 Task: Look for space in Illkirch-Graffenstaden, France from 12th  July, 2023 to 15th July, 2023 for 3 adults in price range Rs.12000 to Rs.16000. Place can be entire place with 2 bedrooms having 3 beds and 1 bathroom. Property type can be house, flat, guest house. Booking option can be shelf check-in. Required host language is English.
Action: Mouse moved to (569, 149)
Screenshot: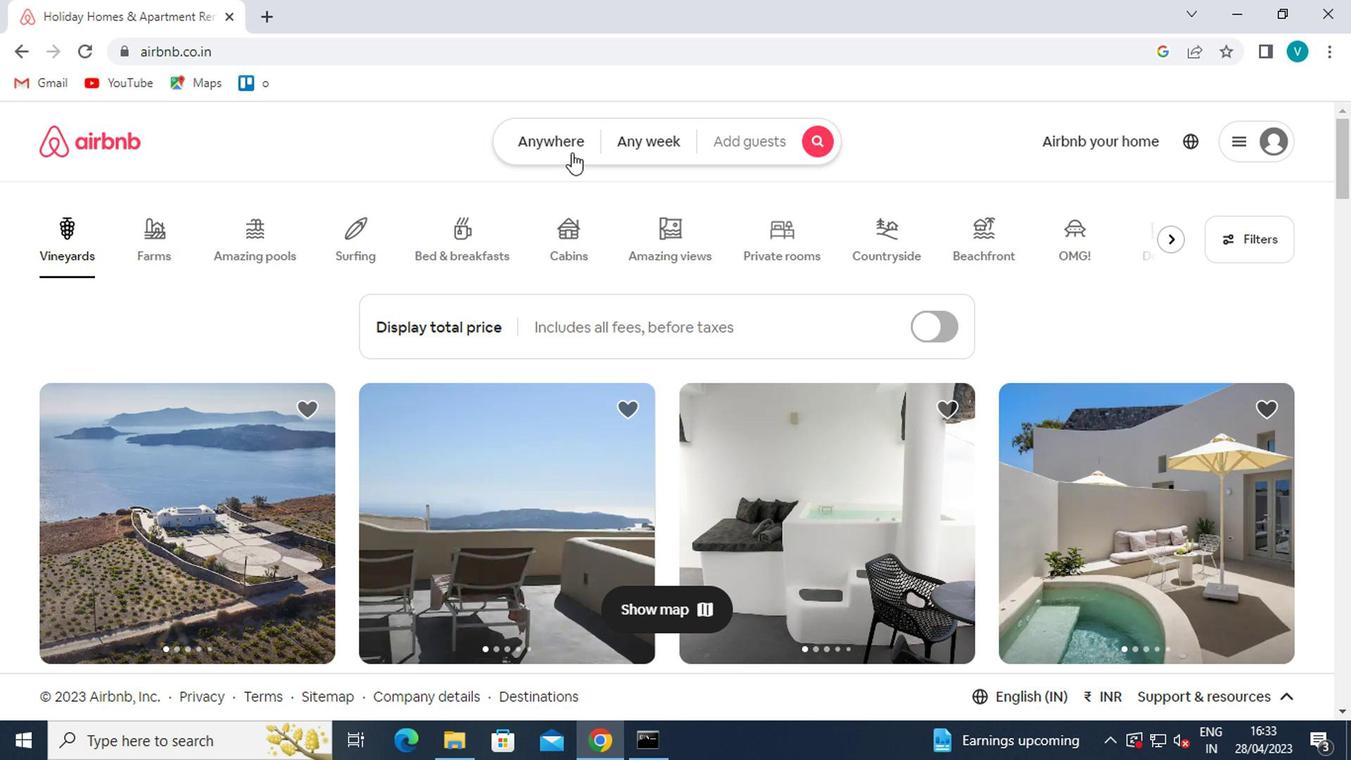 
Action: Mouse pressed left at (569, 149)
Screenshot: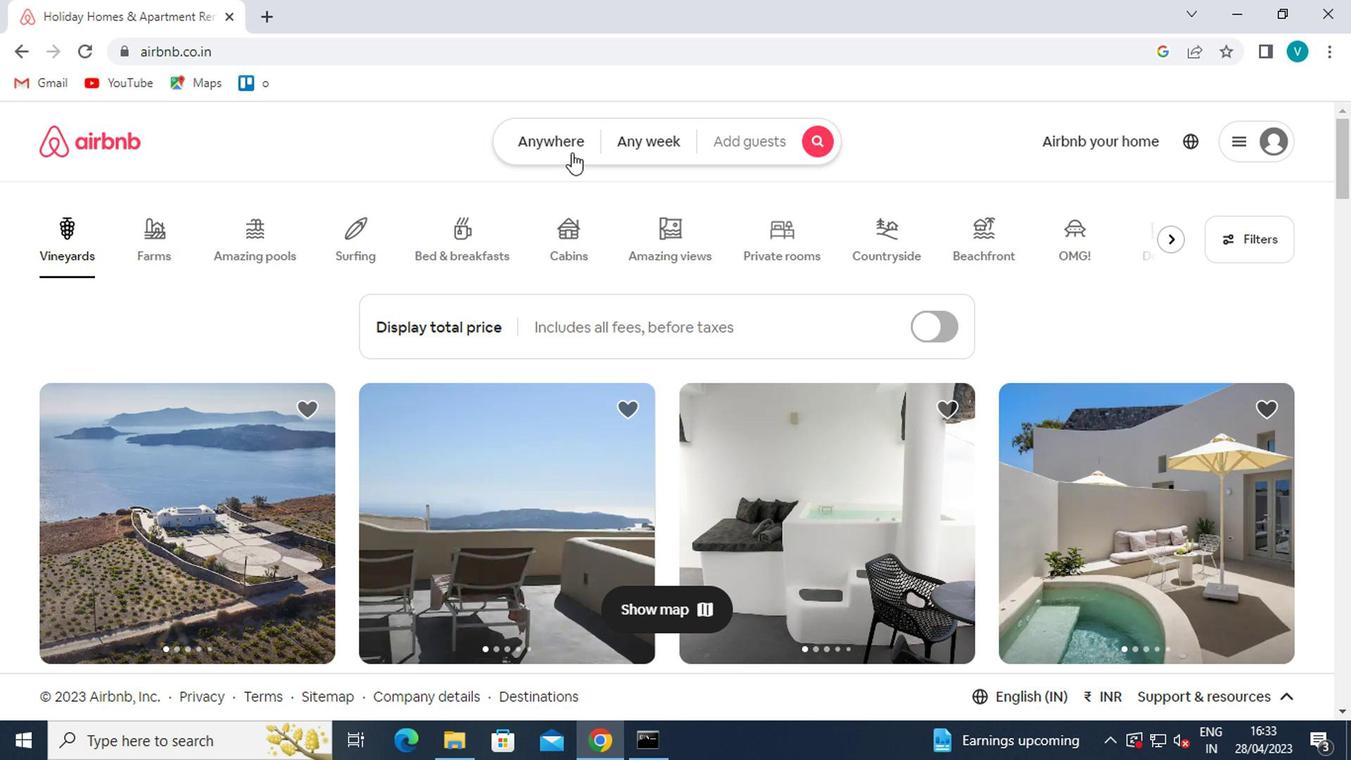 
Action: Mouse moved to (491, 231)
Screenshot: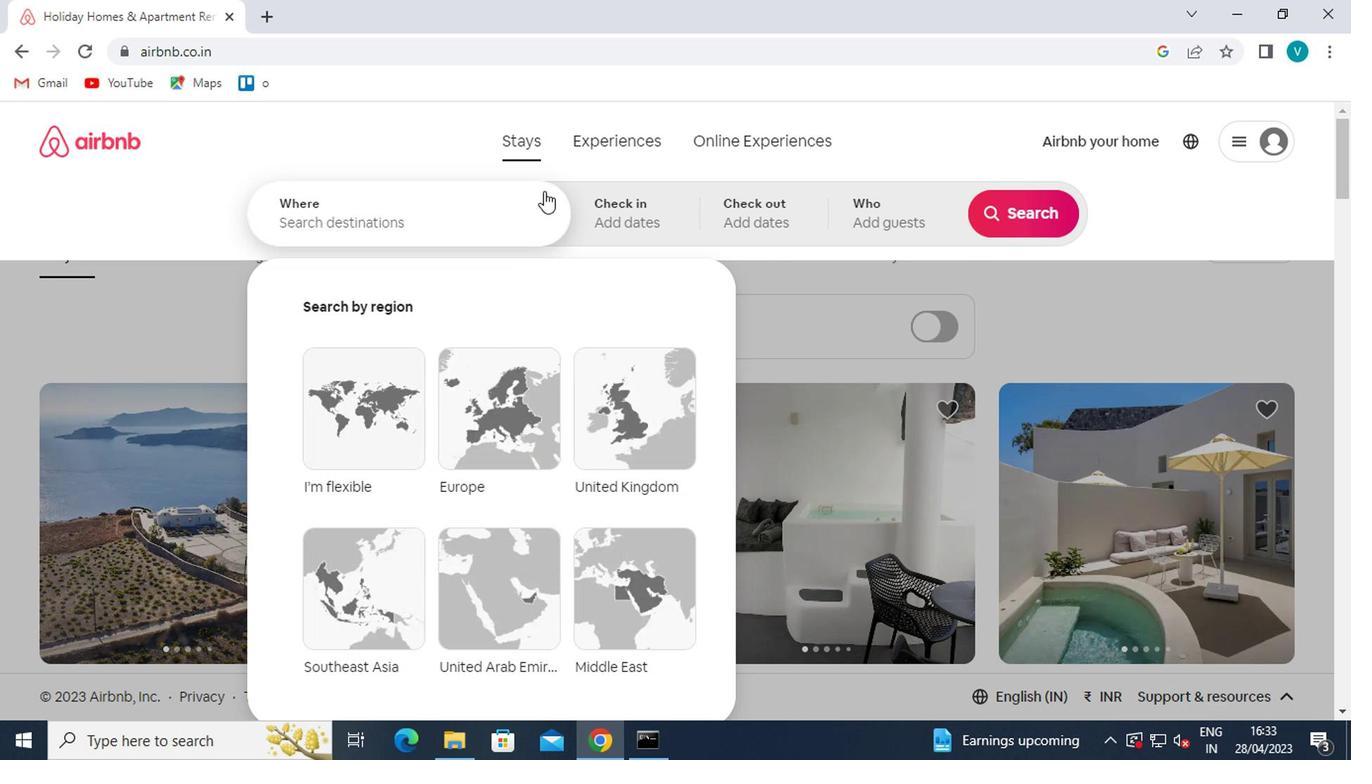 
Action: Mouse pressed left at (491, 231)
Screenshot: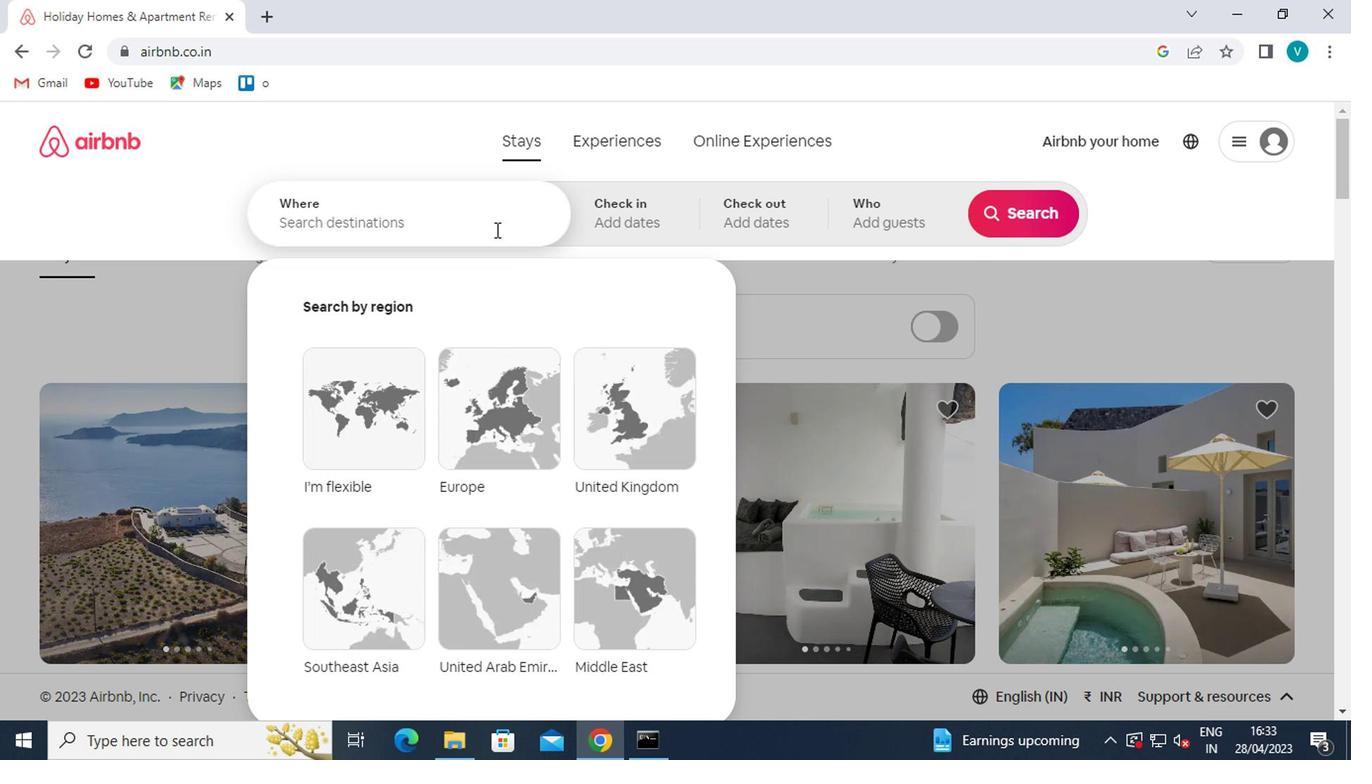 
Action: Key pressed <Key.caps_lock>i<Key.caps_lock>llkrich<Key.space>graffen<Key.down><Key.enter>
Screenshot: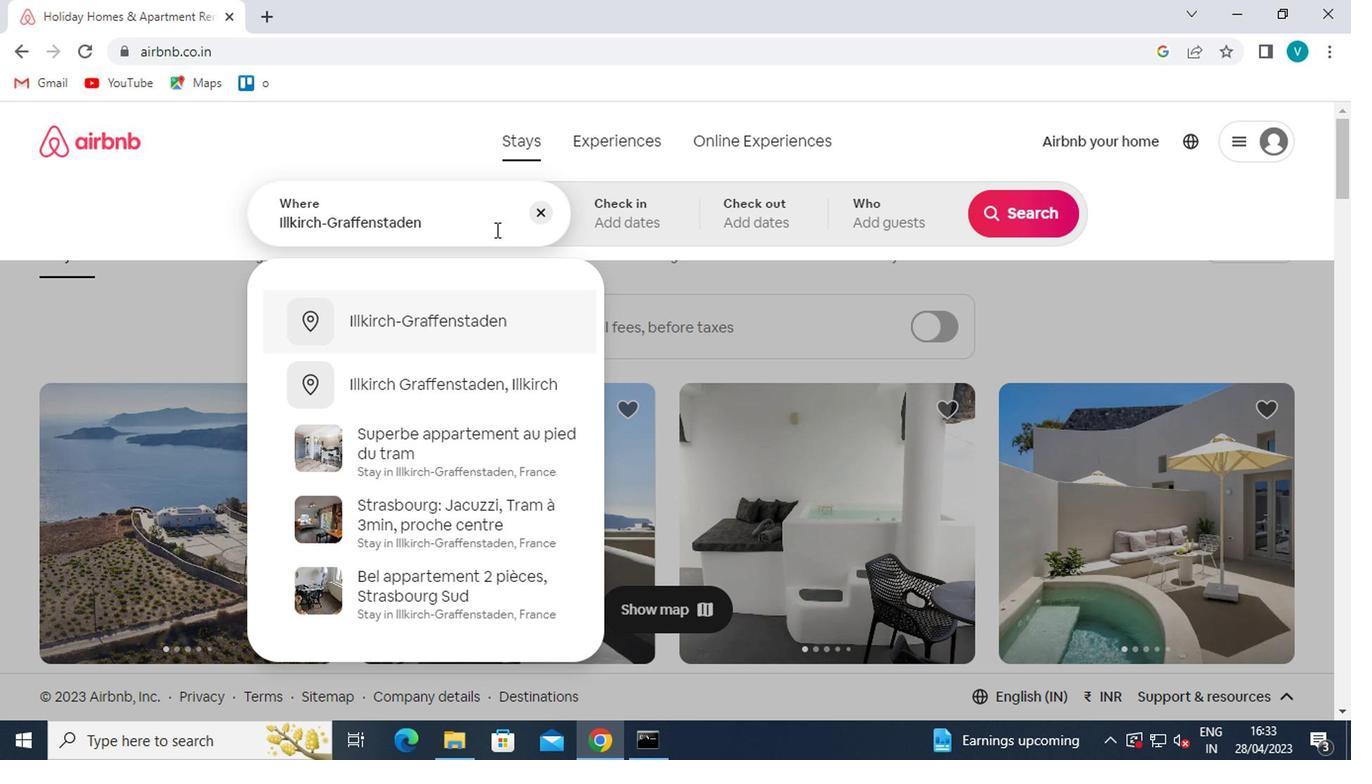 
Action: Mouse moved to (1012, 371)
Screenshot: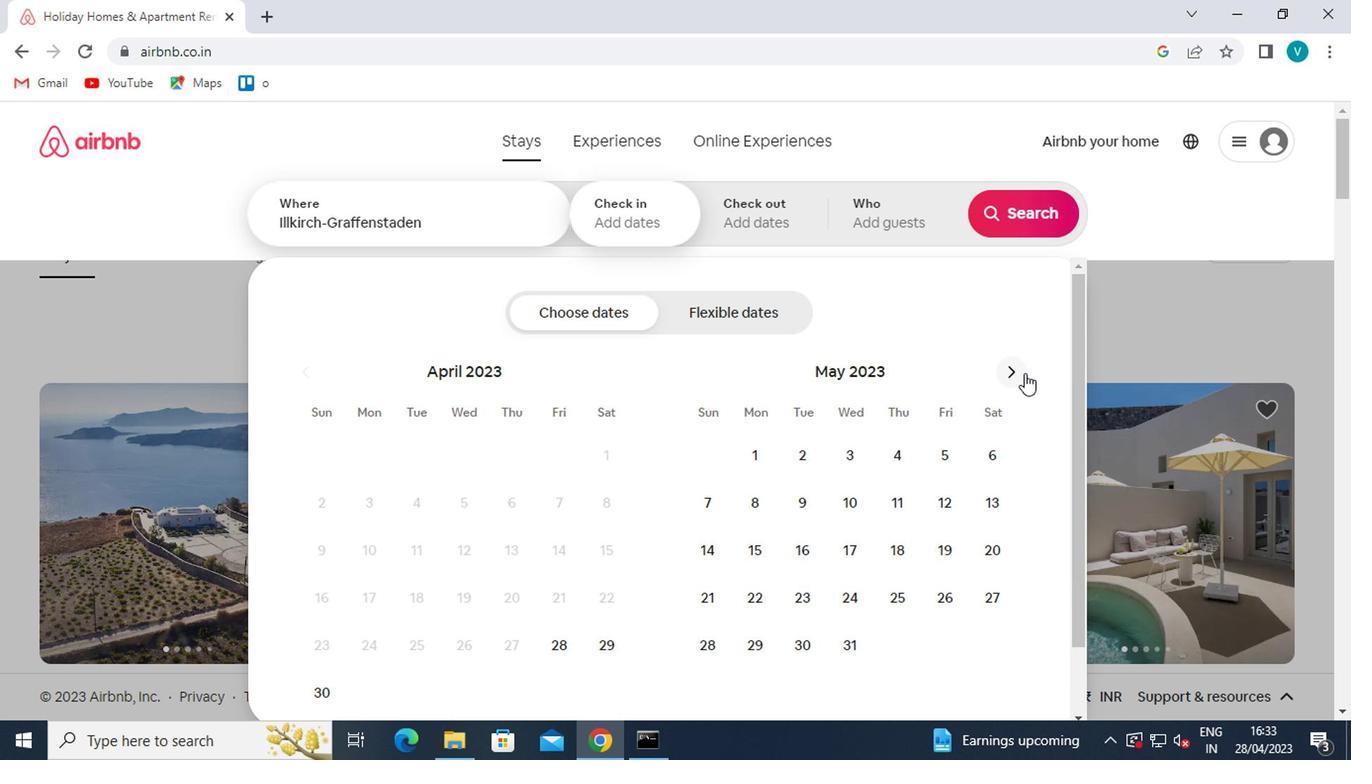 
Action: Mouse pressed left at (1012, 371)
Screenshot: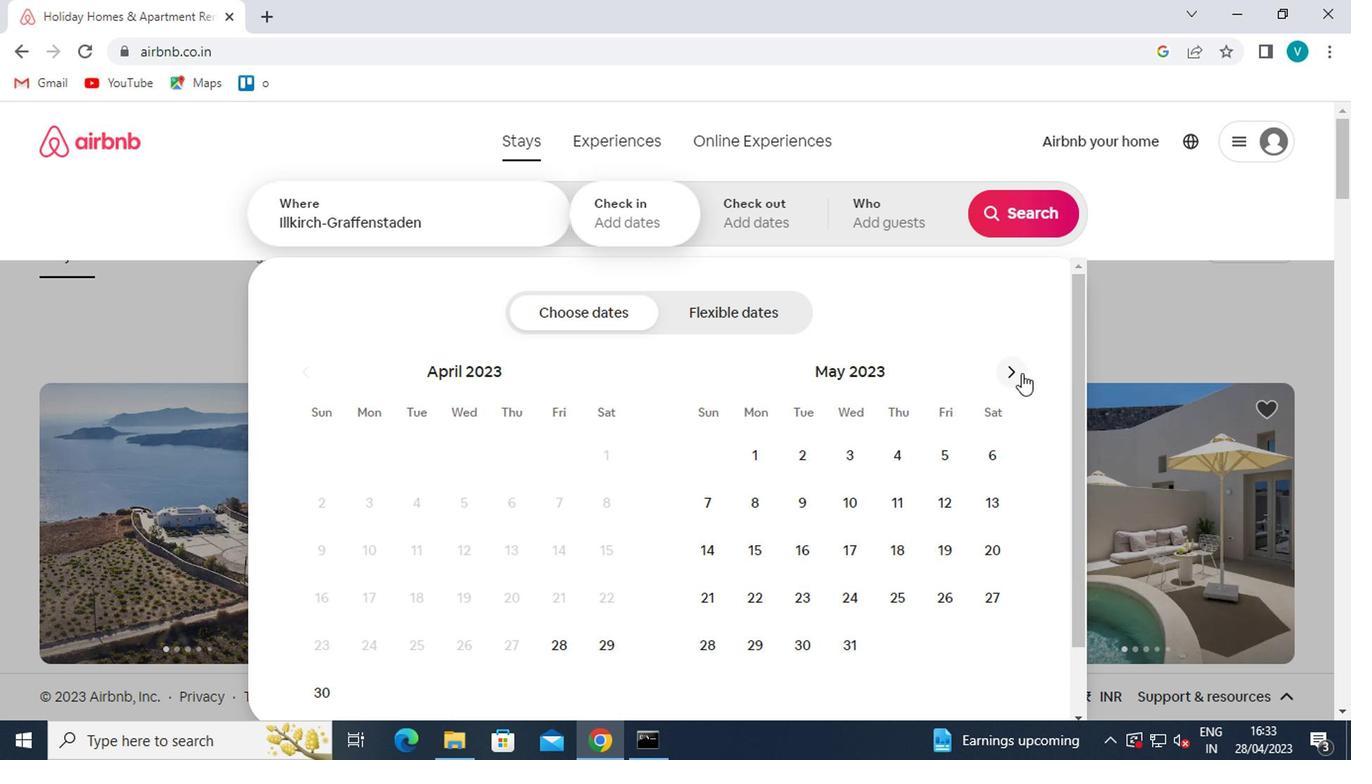 
Action: Mouse pressed left at (1012, 371)
Screenshot: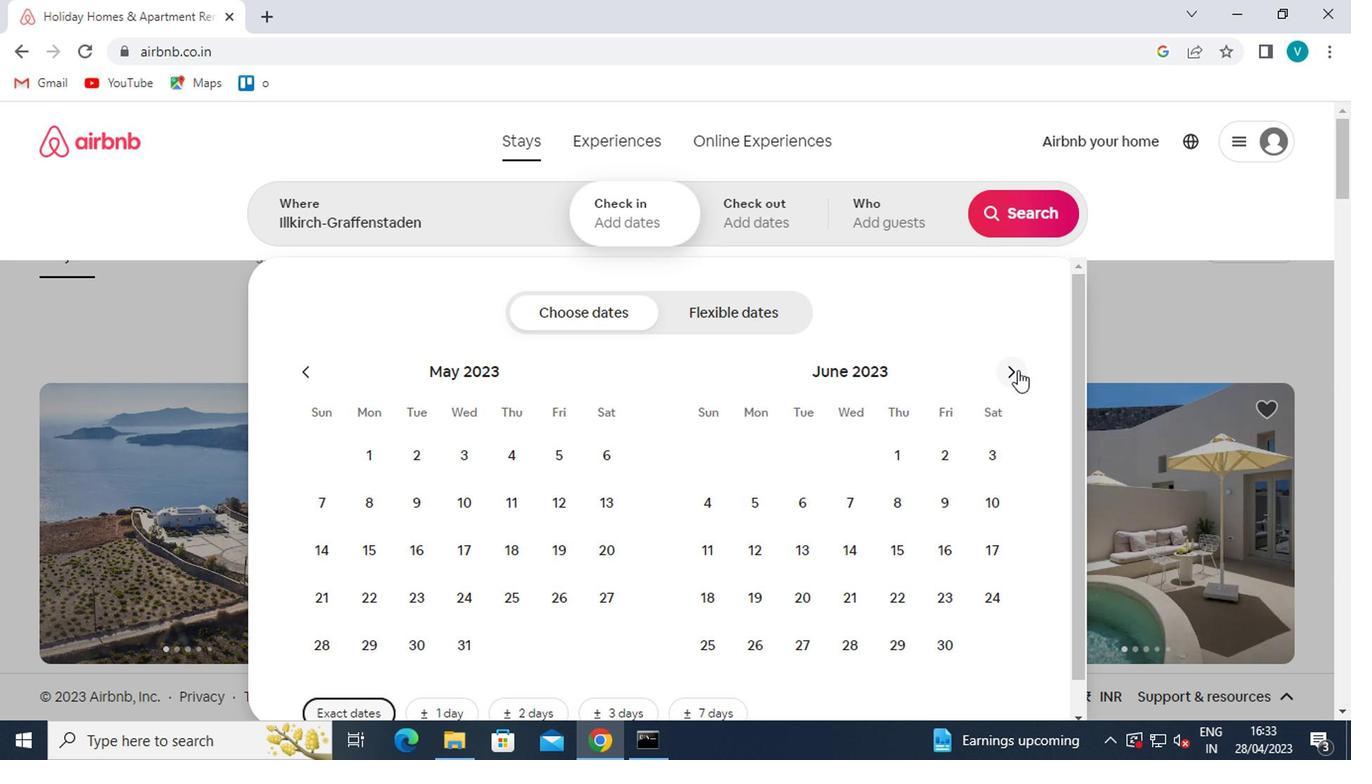 
Action: Mouse moved to (833, 546)
Screenshot: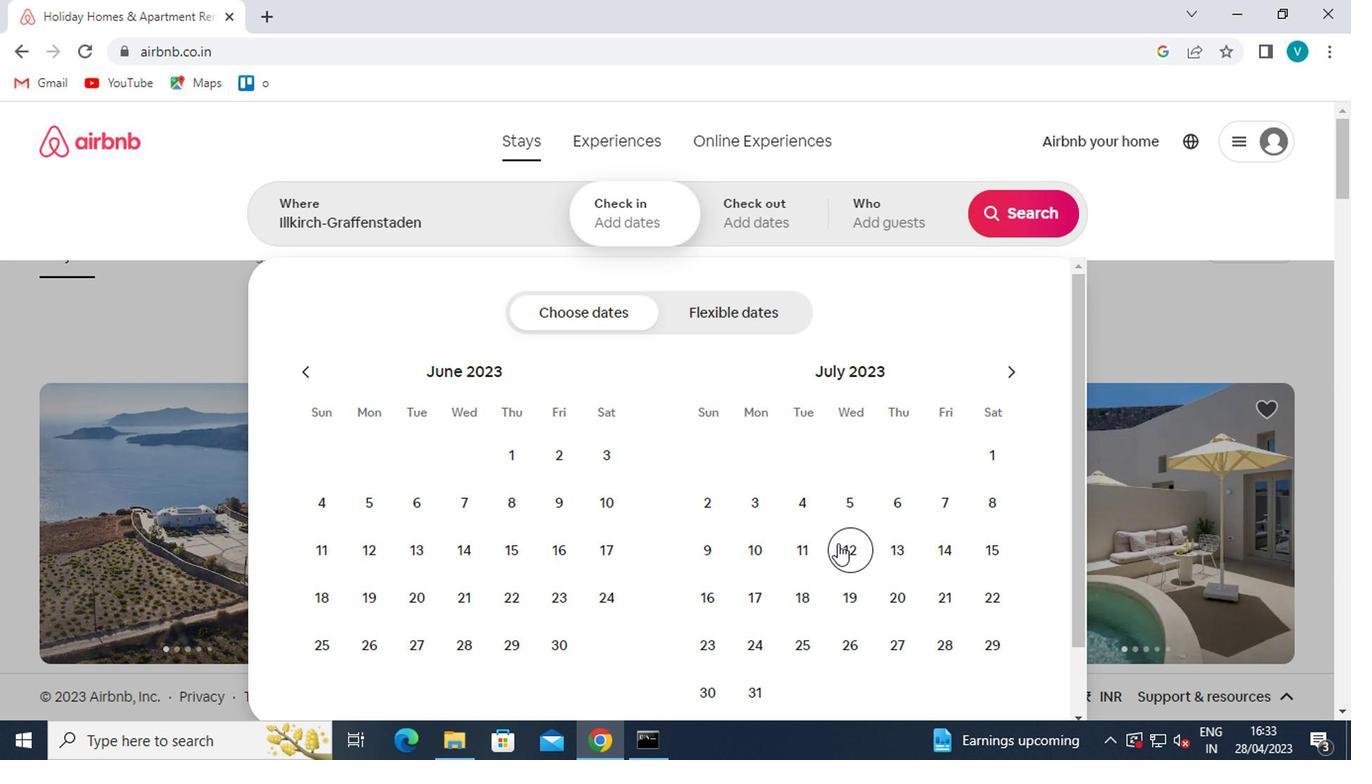 
Action: Mouse pressed left at (833, 546)
Screenshot: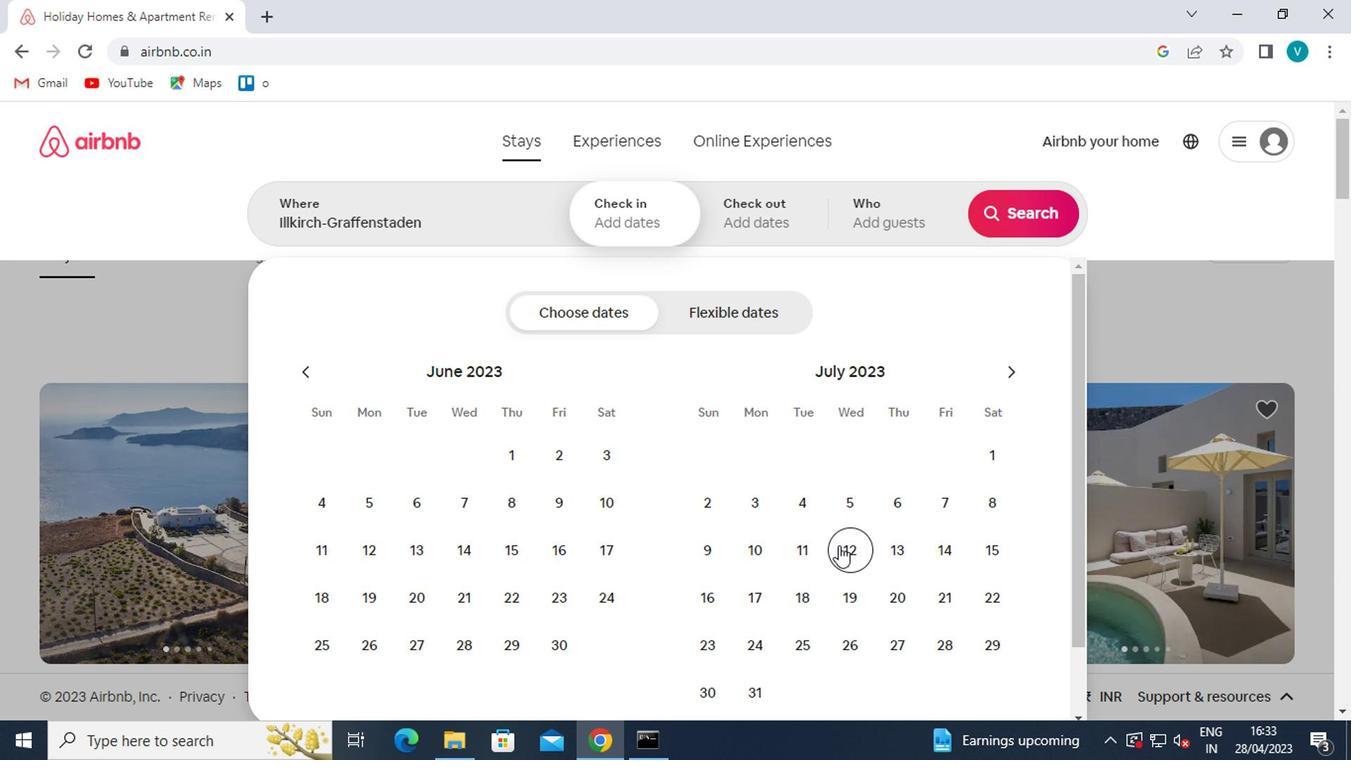 
Action: Mouse moved to (968, 548)
Screenshot: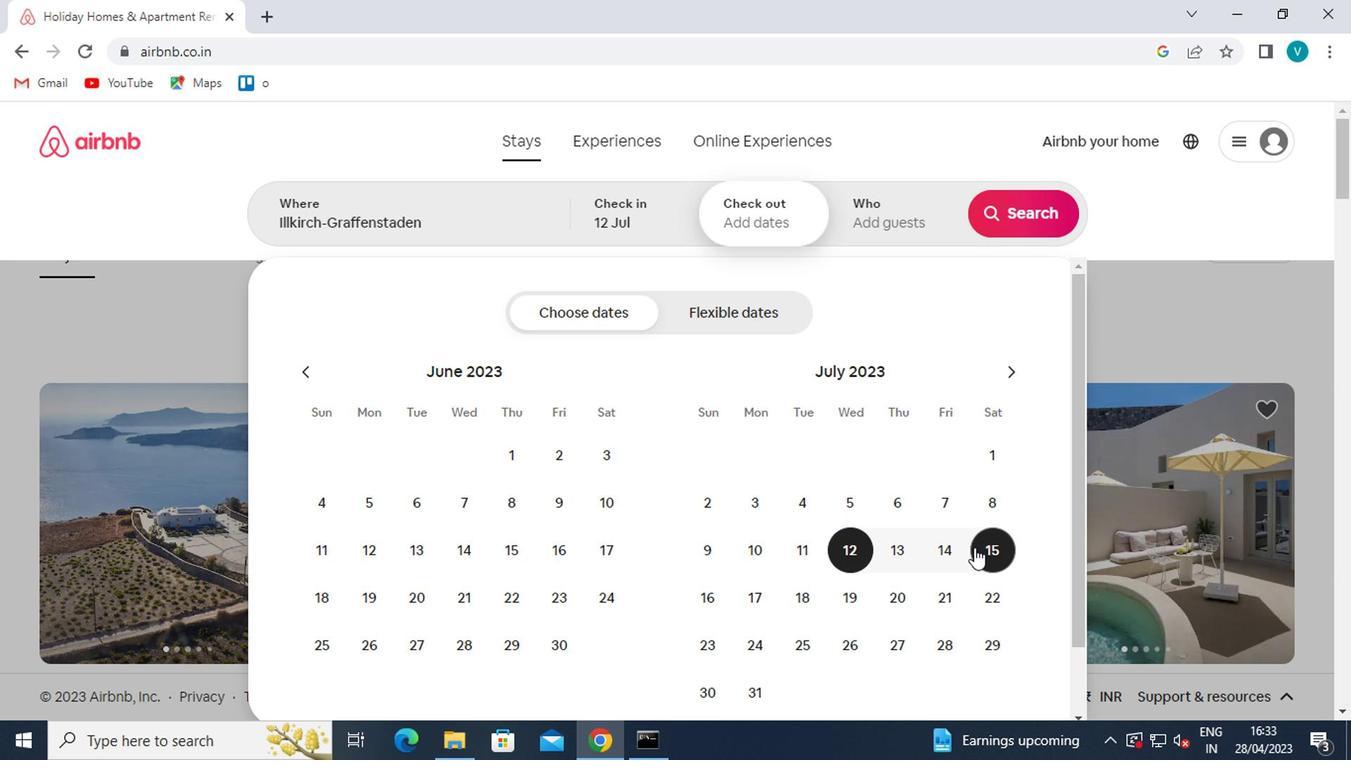 
Action: Mouse pressed left at (968, 548)
Screenshot: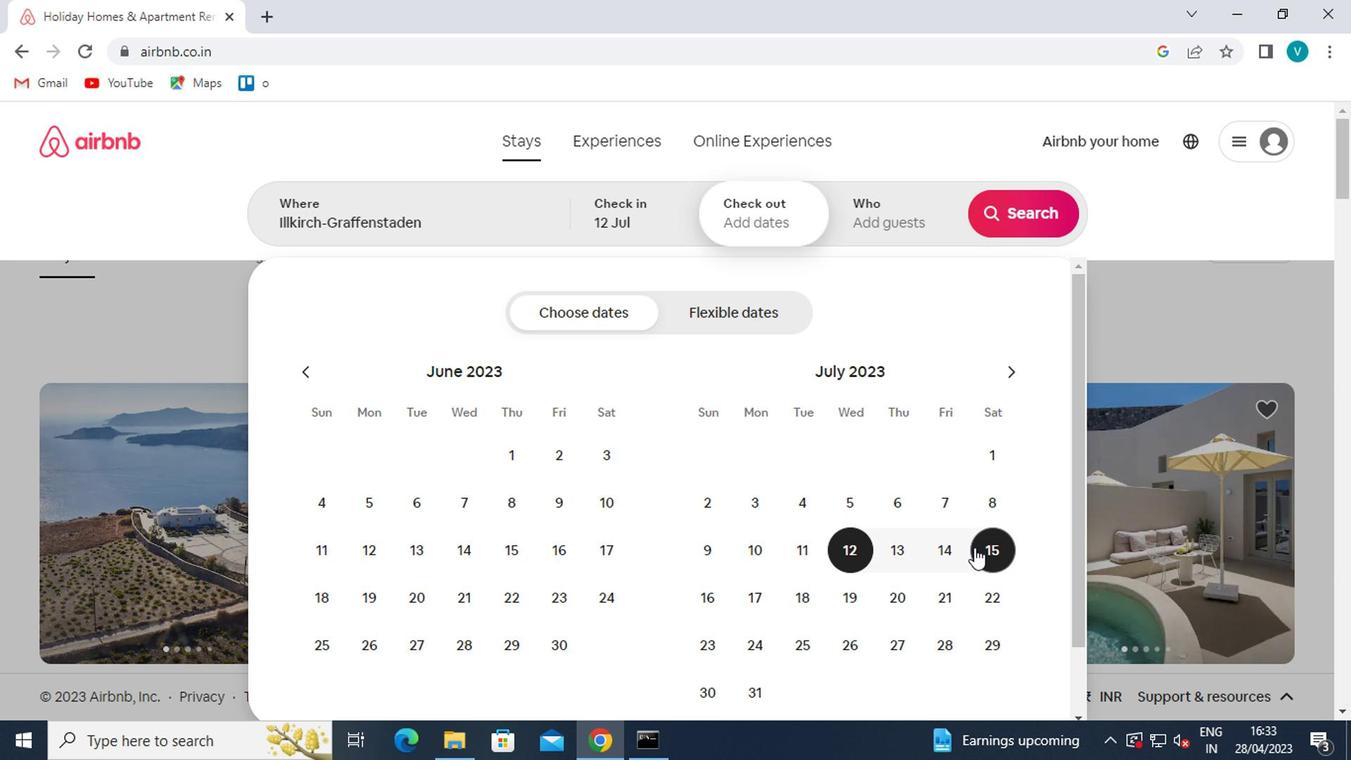 
Action: Mouse moved to (893, 229)
Screenshot: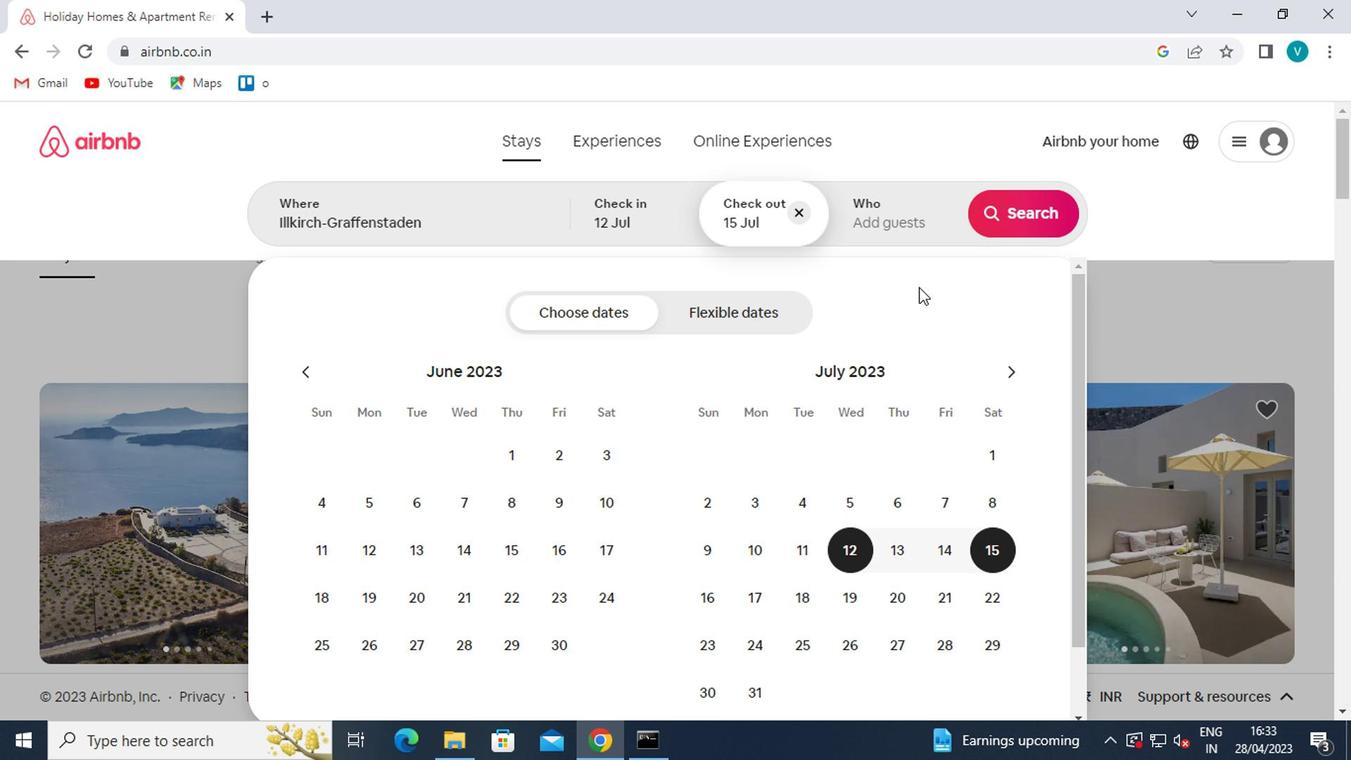 
Action: Mouse pressed left at (893, 229)
Screenshot: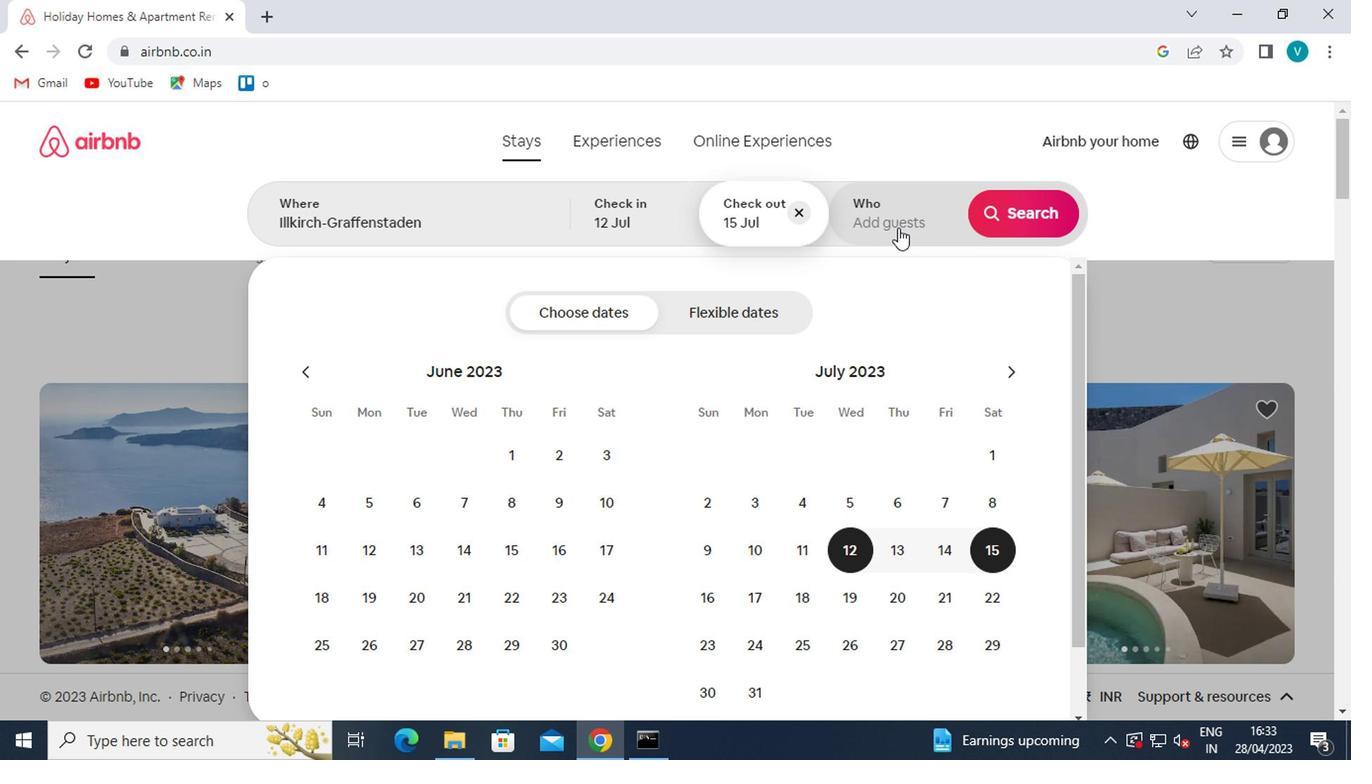 
Action: Mouse moved to (1014, 313)
Screenshot: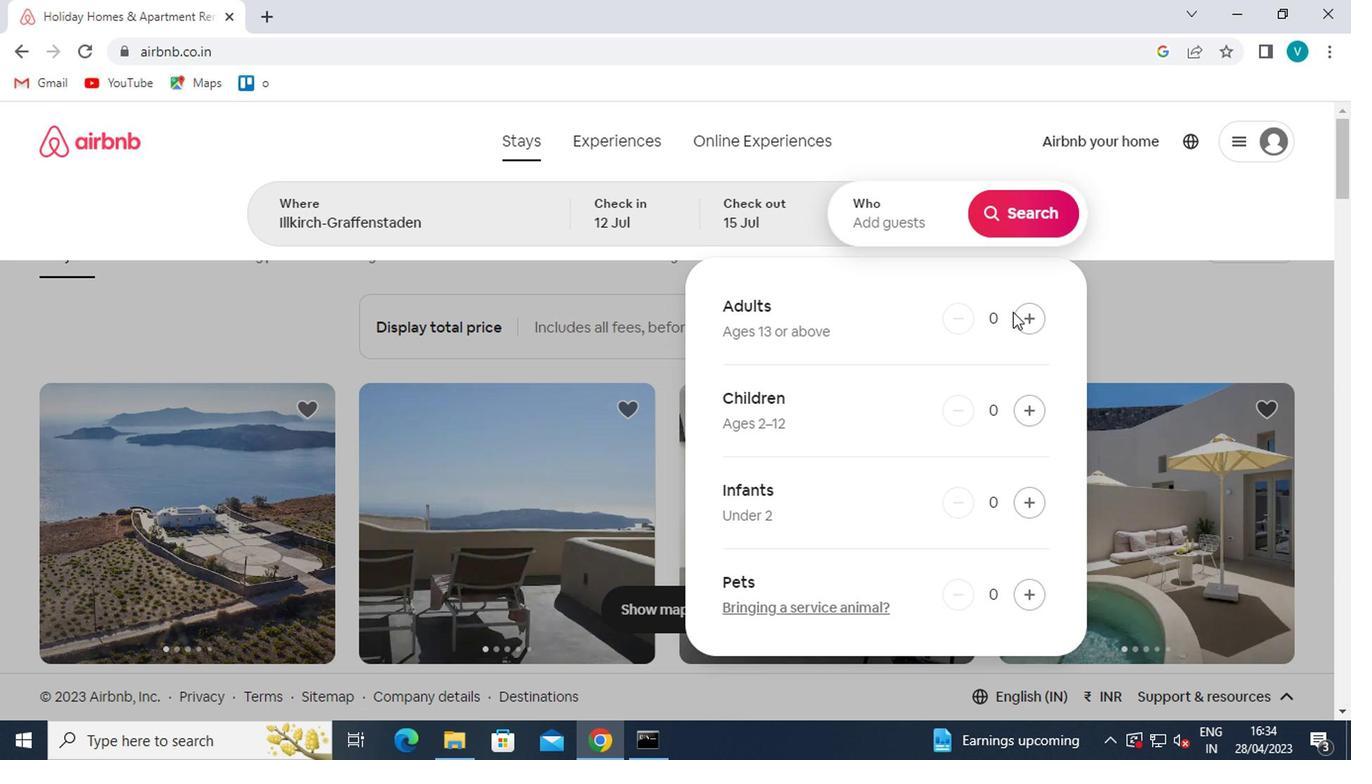 
Action: Mouse pressed left at (1014, 313)
Screenshot: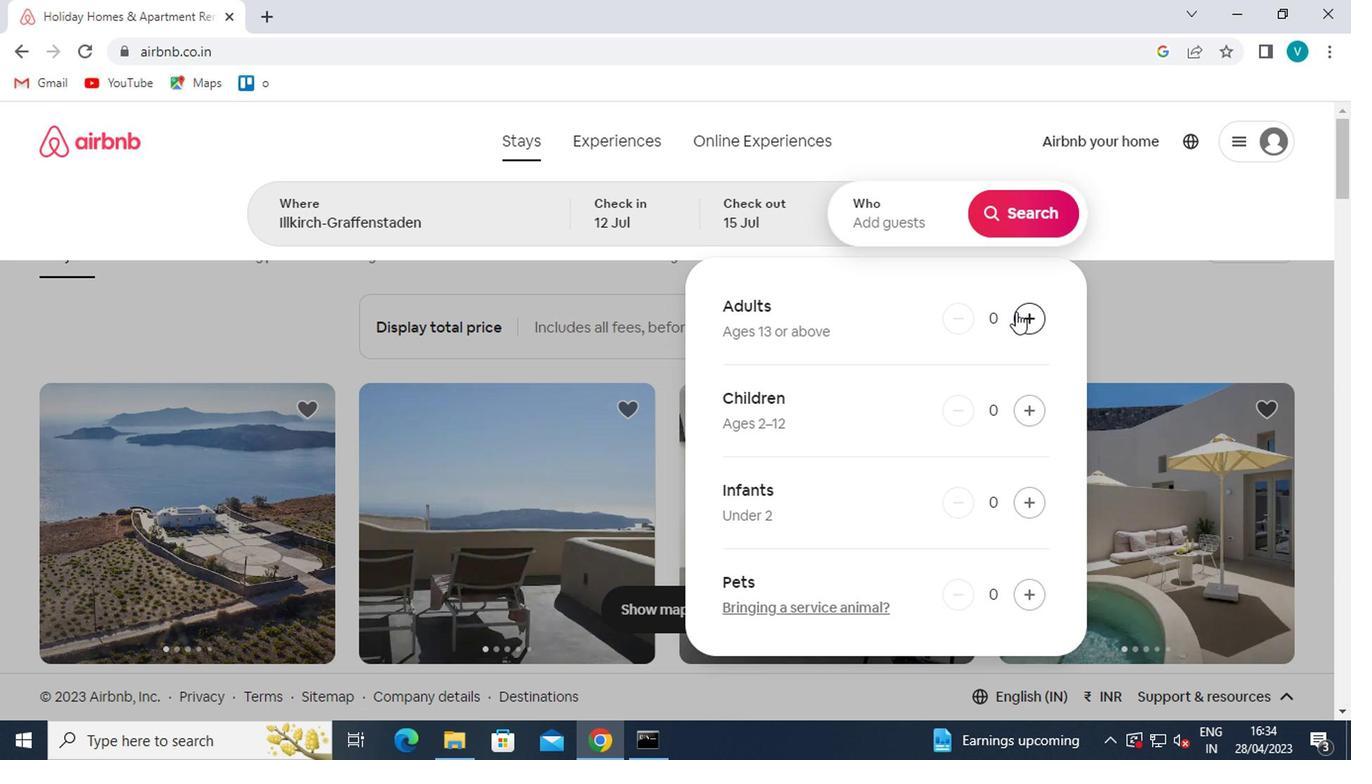 
Action: Mouse pressed left at (1014, 313)
Screenshot: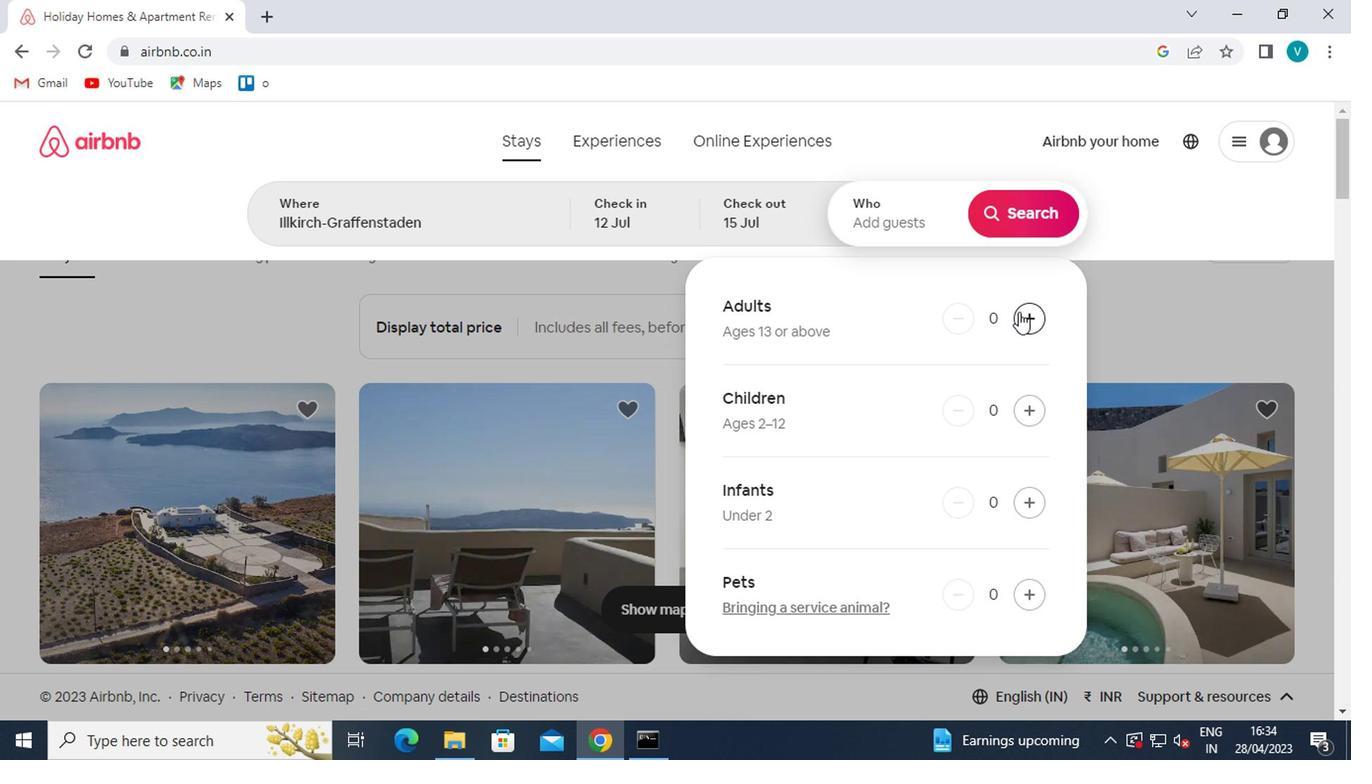
Action: Mouse pressed left at (1014, 313)
Screenshot: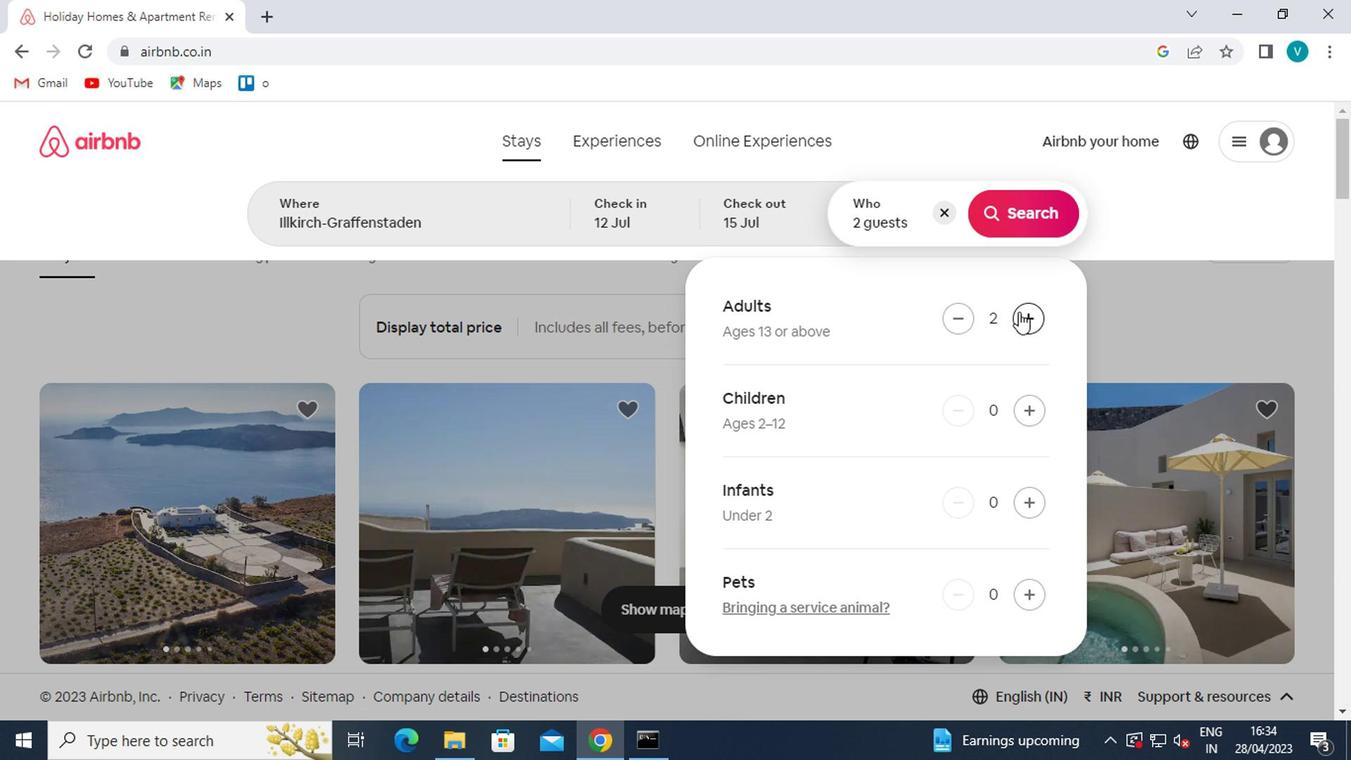 
Action: Mouse moved to (1021, 214)
Screenshot: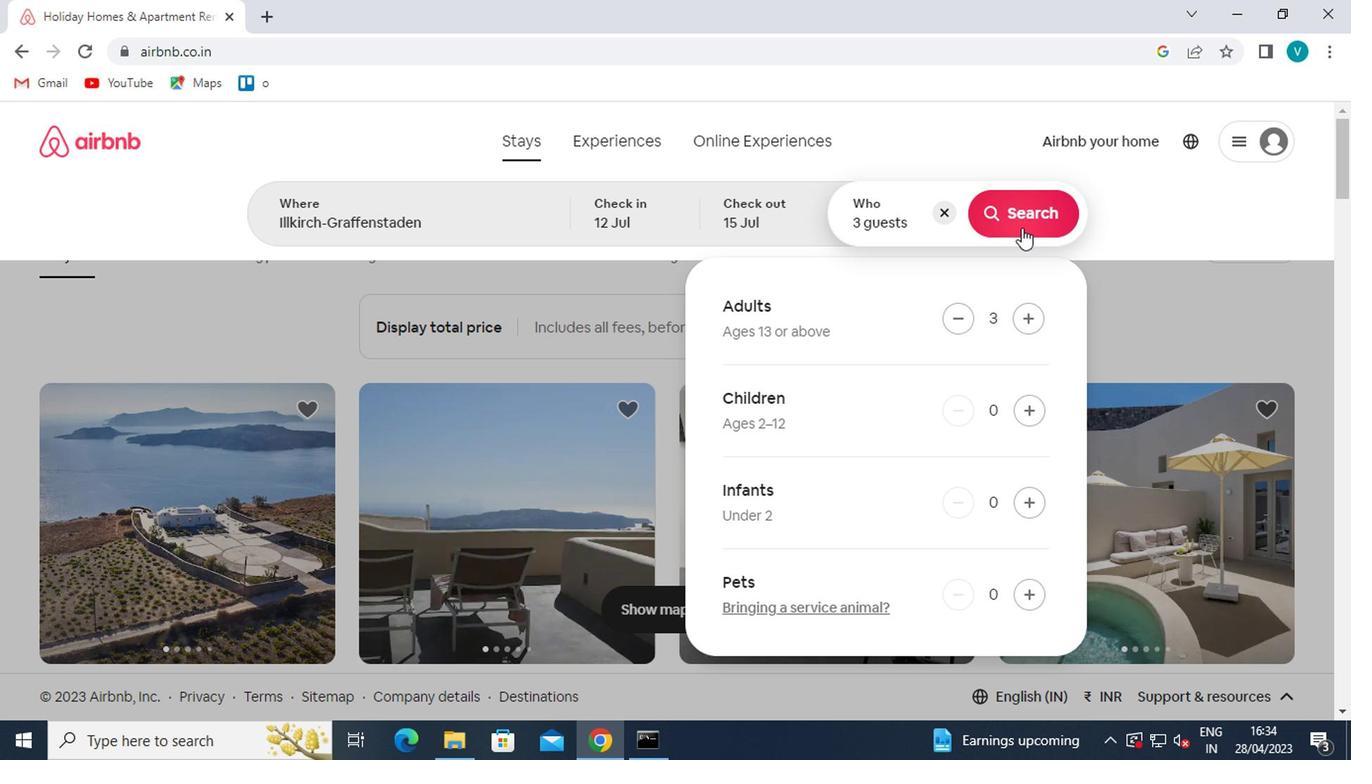 
Action: Mouse pressed left at (1021, 214)
Screenshot: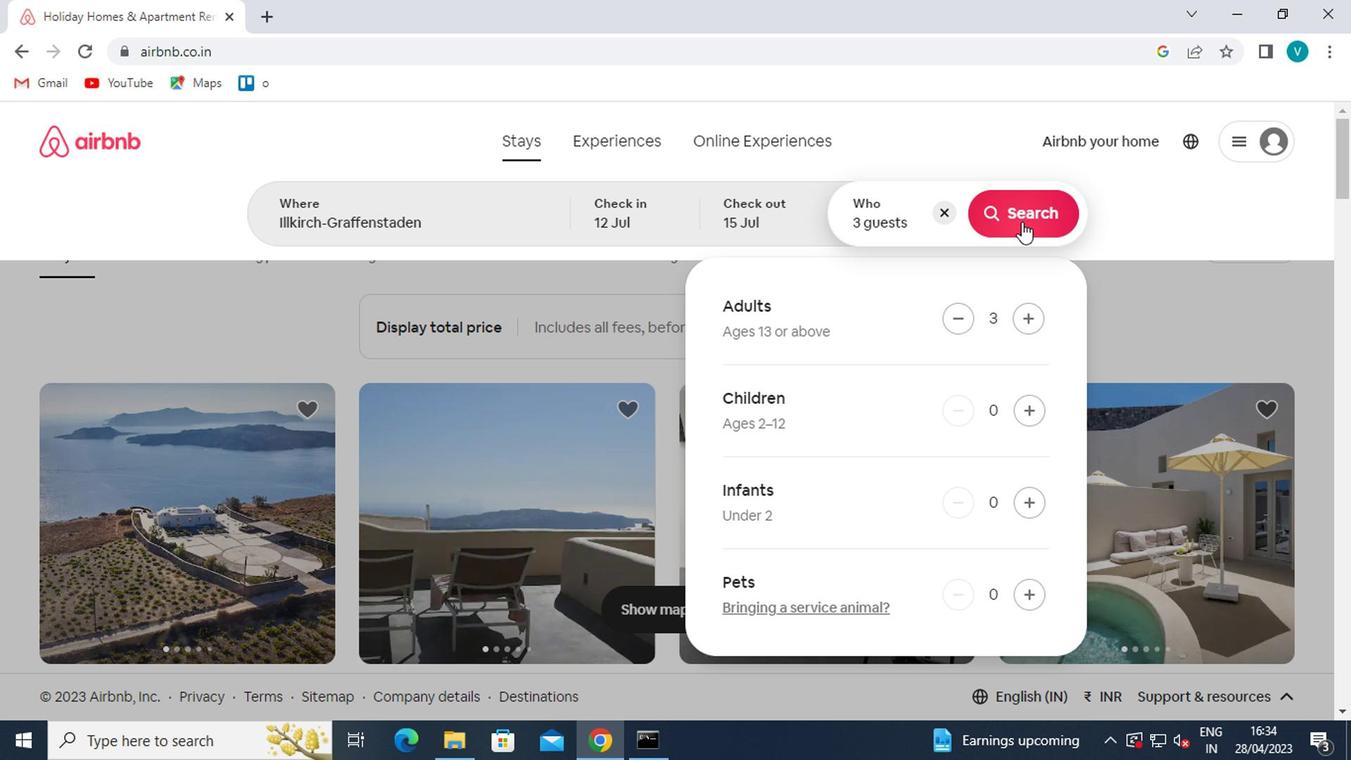 
Action: Mouse moved to (1251, 209)
Screenshot: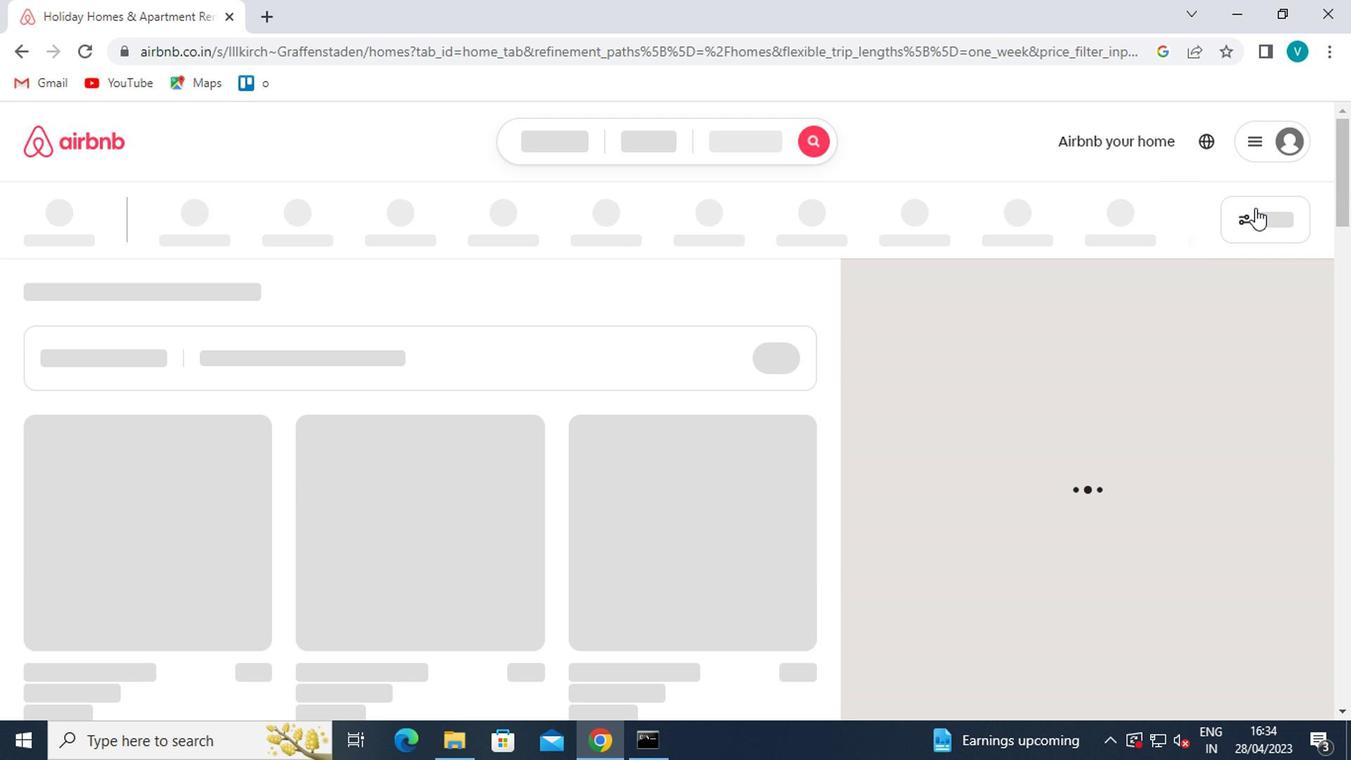 
Action: Mouse pressed left at (1251, 209)
Screenshot: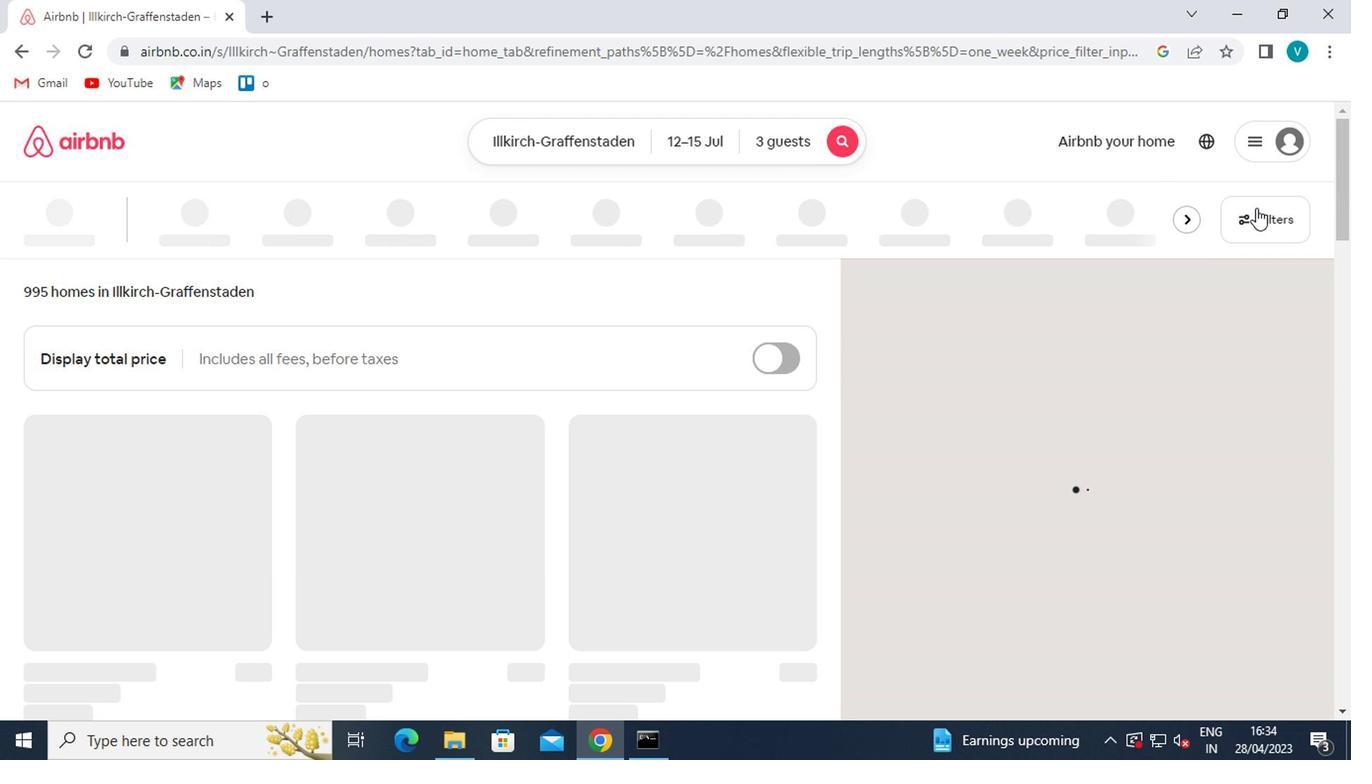 
Action: Mouse moved to (496, 472)
Screenshot: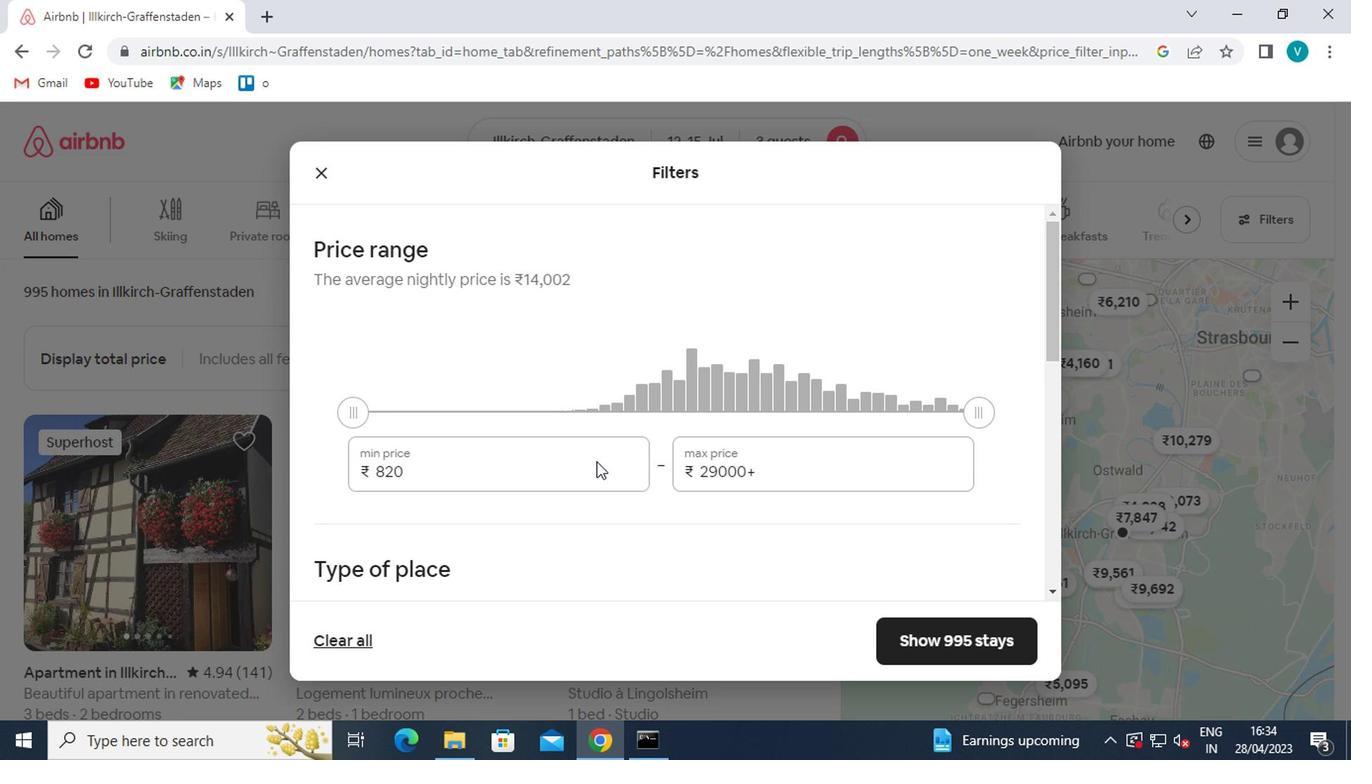 
Action: Mouse pressed left at (496, 472)
Screenshot: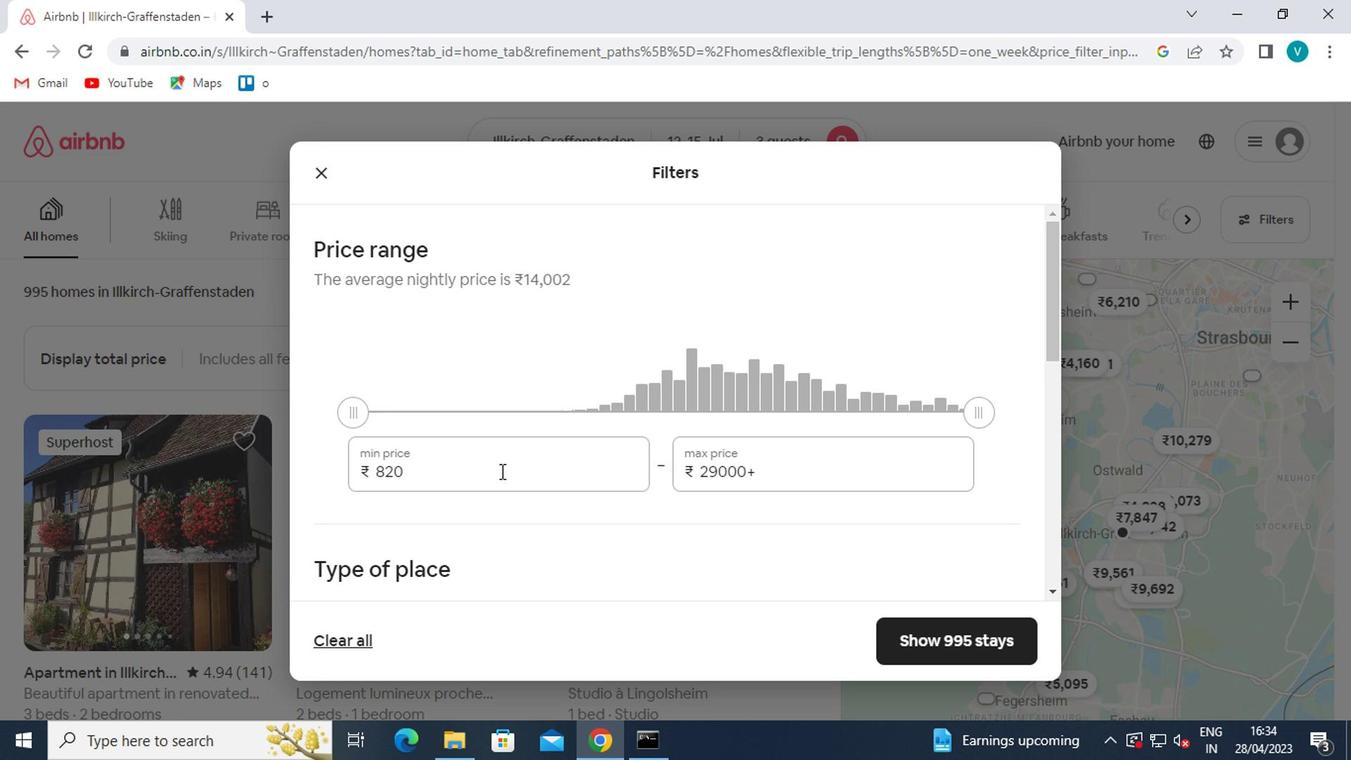 
Action: Key pressed <Key.backspace><Key.backspace><Key.backspace><Key.backspace><Key.backspace><Key.backspace><Key.backspace><Key.backspace><Key.backspace><Key.backspace>8000<Key.tab>16000
Screenshot: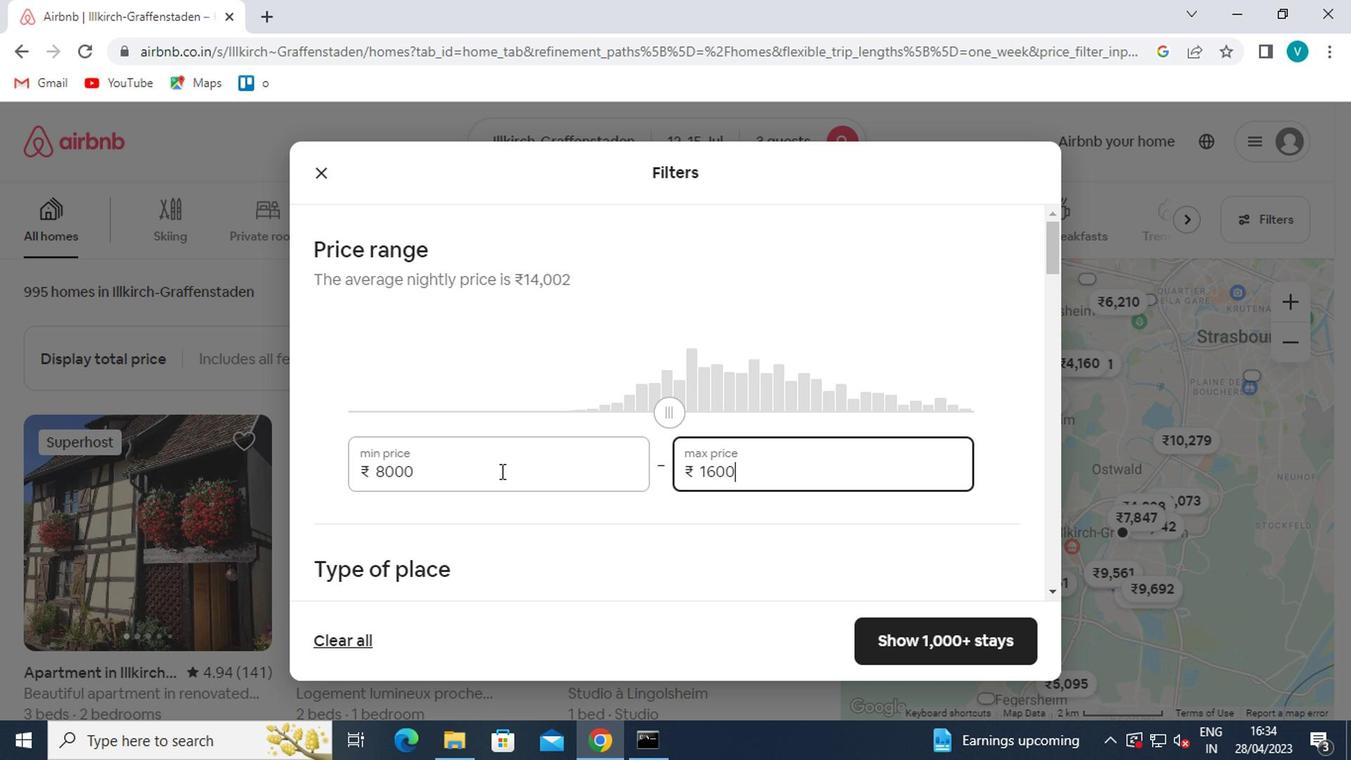 
Action: Mouse scrolled (496, 471) with delta (0, -1)
Screenshot: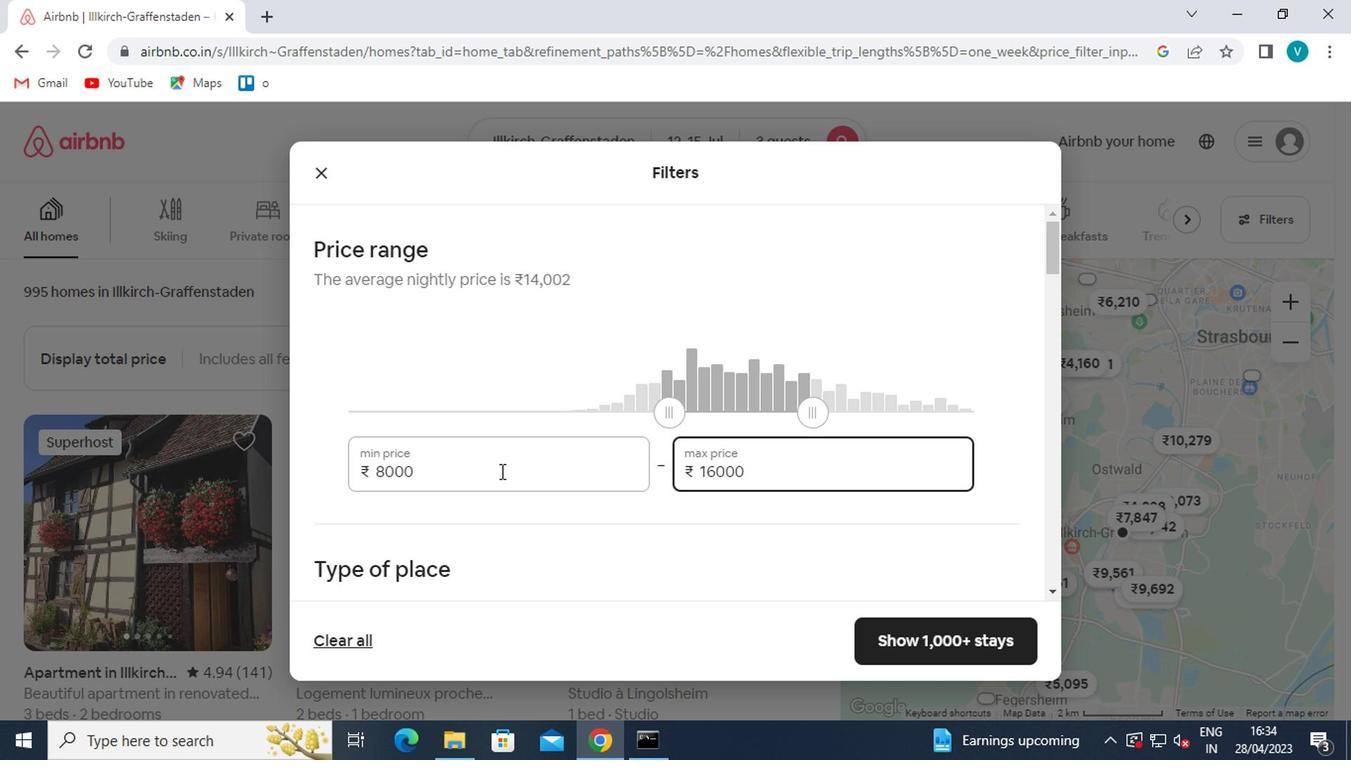 
Action: Mouse scrolled (496, 471) with delta (0, -1)
Screenshot: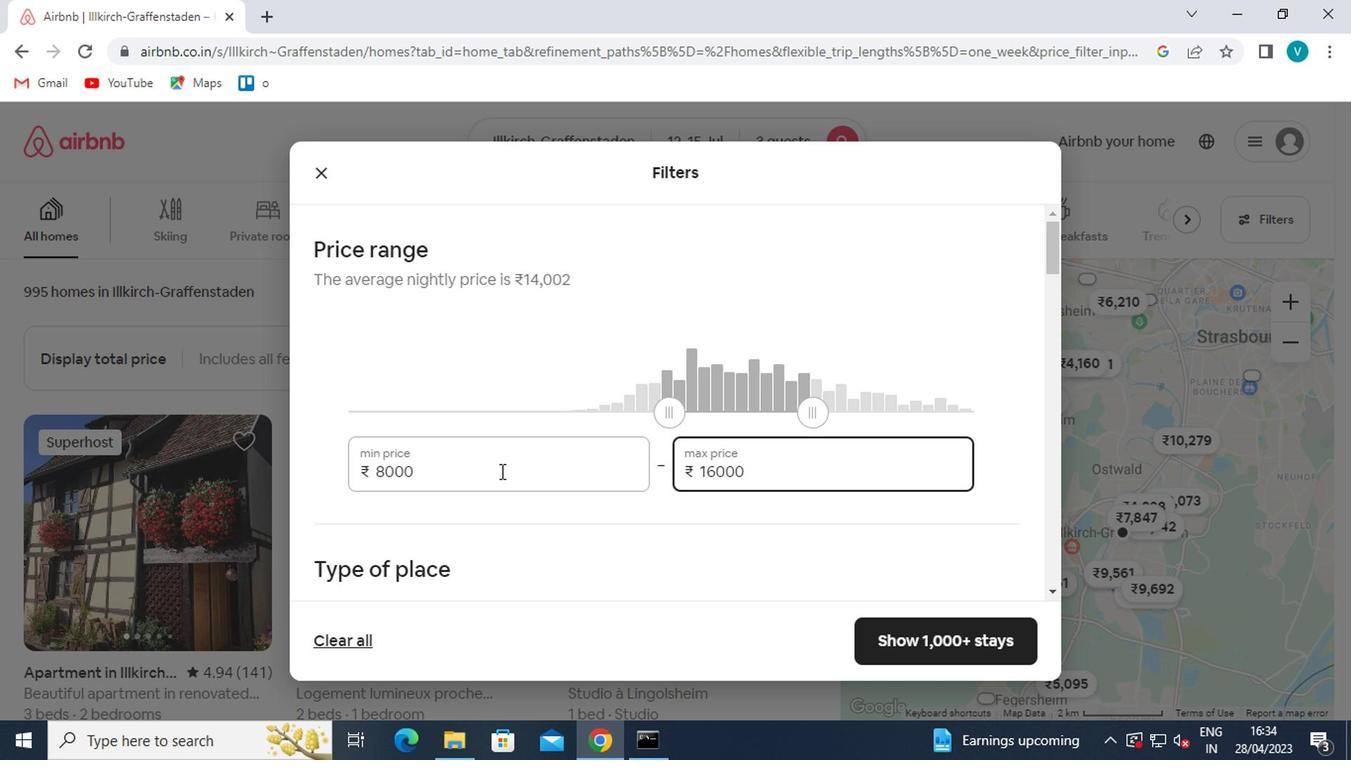 
Action: Mouse scrolled (496, 471) with delta (0, -1)
Screenshot: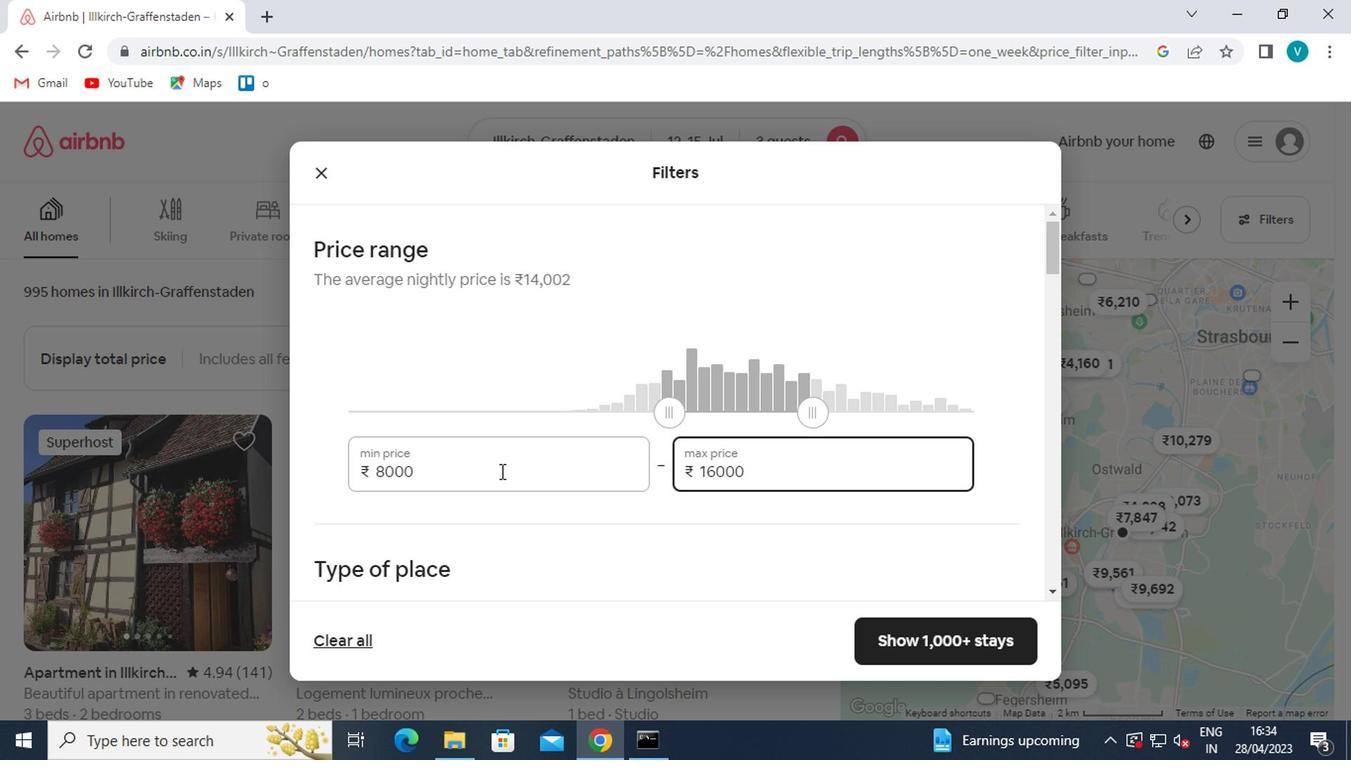 
Action: Mouse moved to (418, 332)
Screenshot: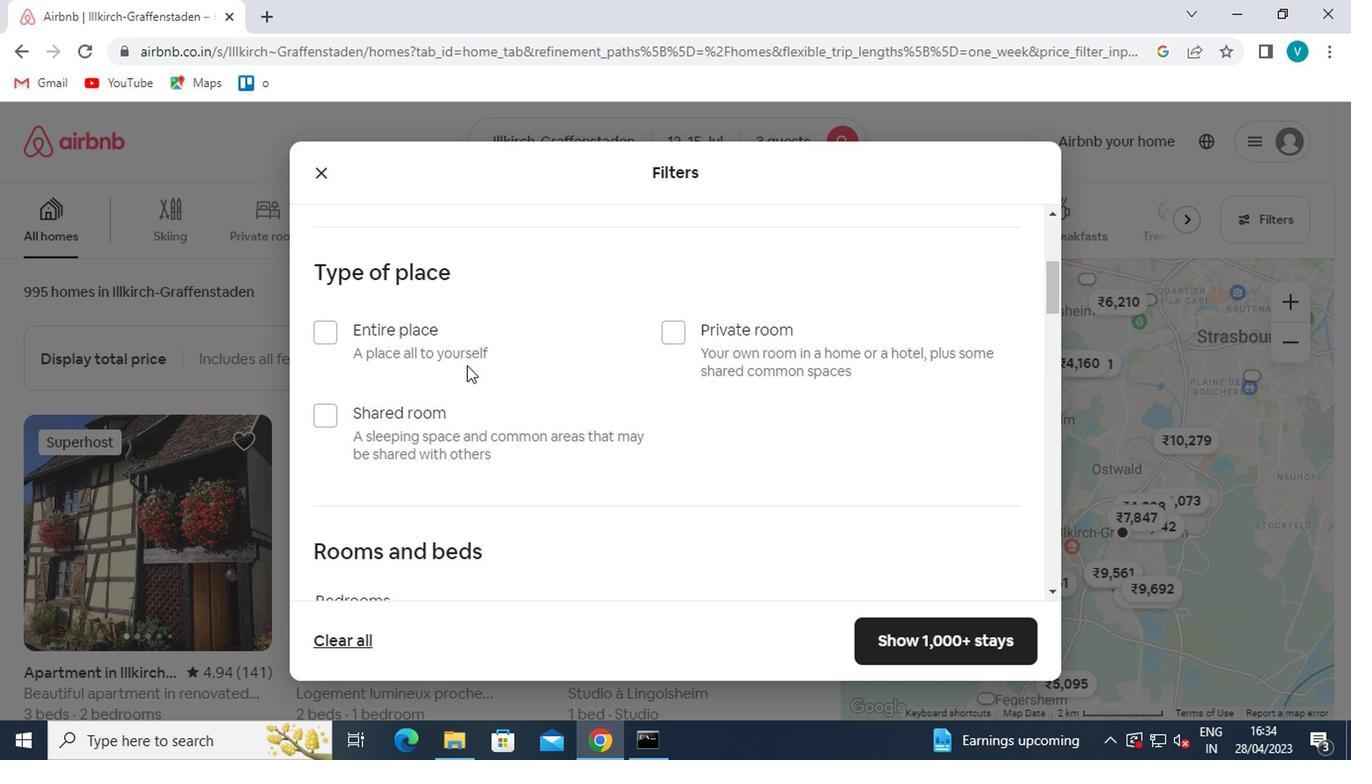 
Action: Mouse pressed left at (418, 332)
Screenshot: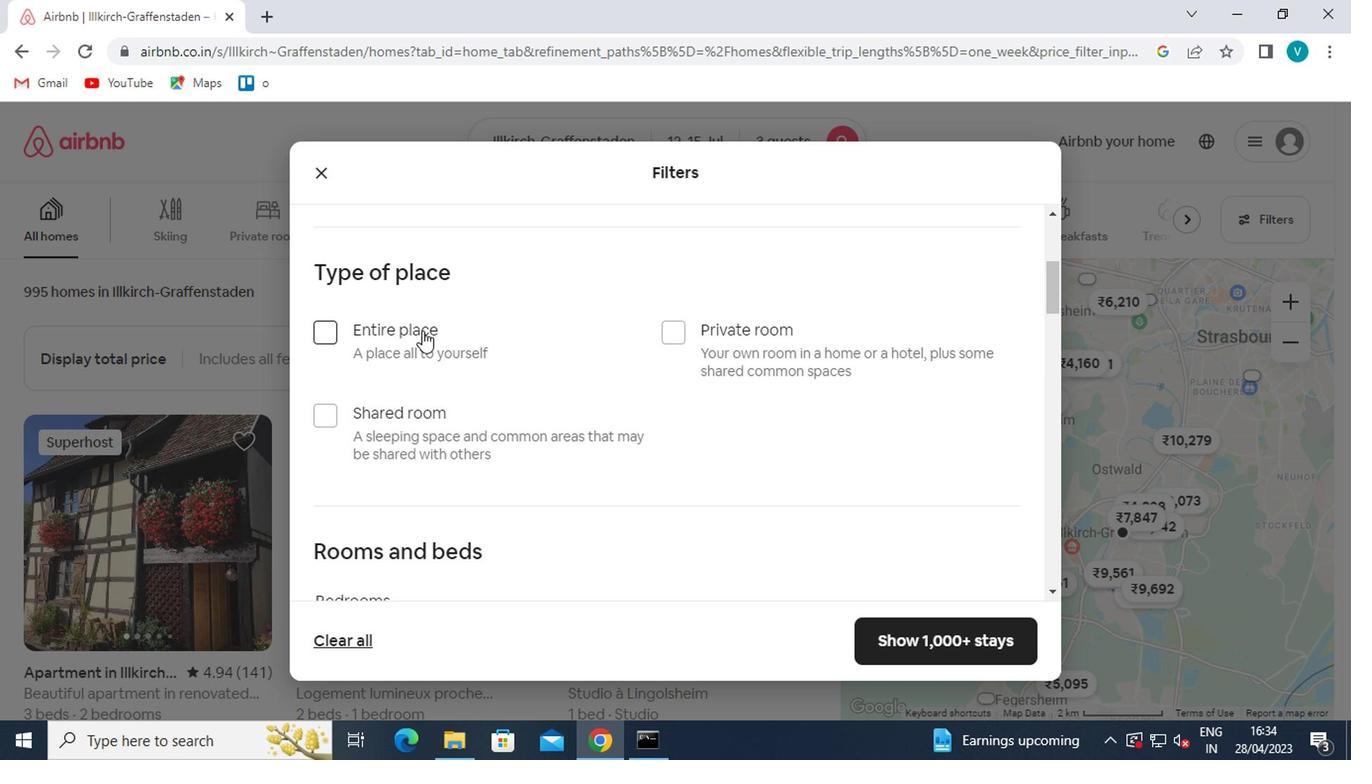 
Action: Mouse moved to (493, 371)
Screenshot: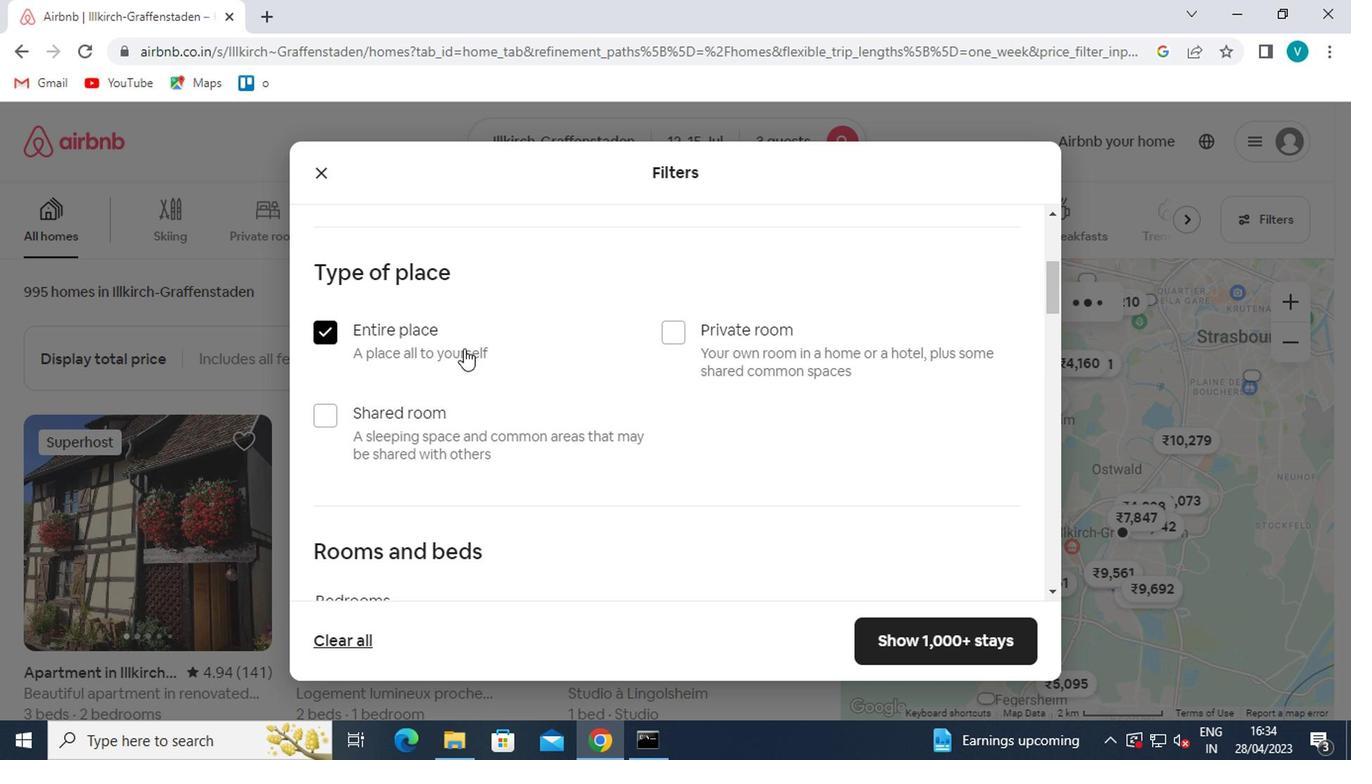 
Action: Mouse scrolled (493, 370) with delta (0, 0)
Screenshot: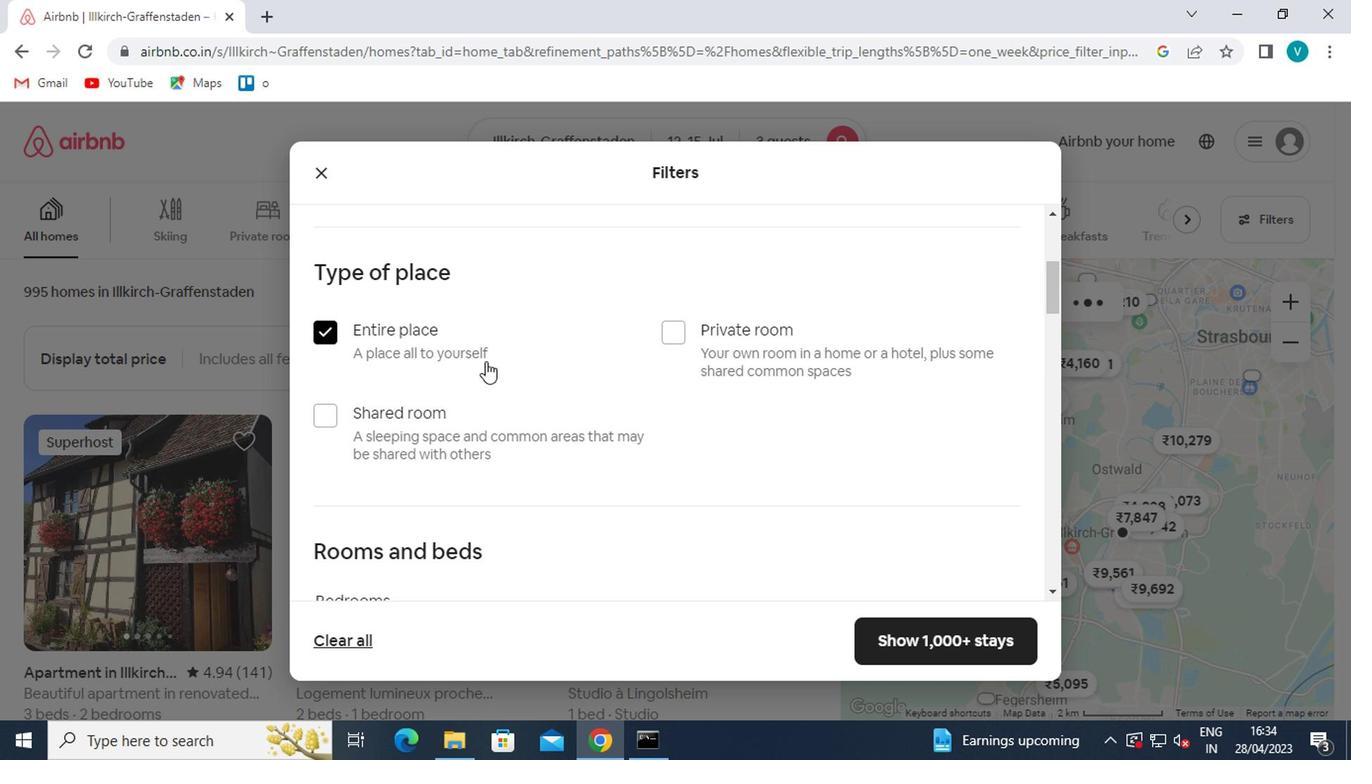 
Action: Mouse scrolled (493, 370) with delta (0, 0)
Screenshot: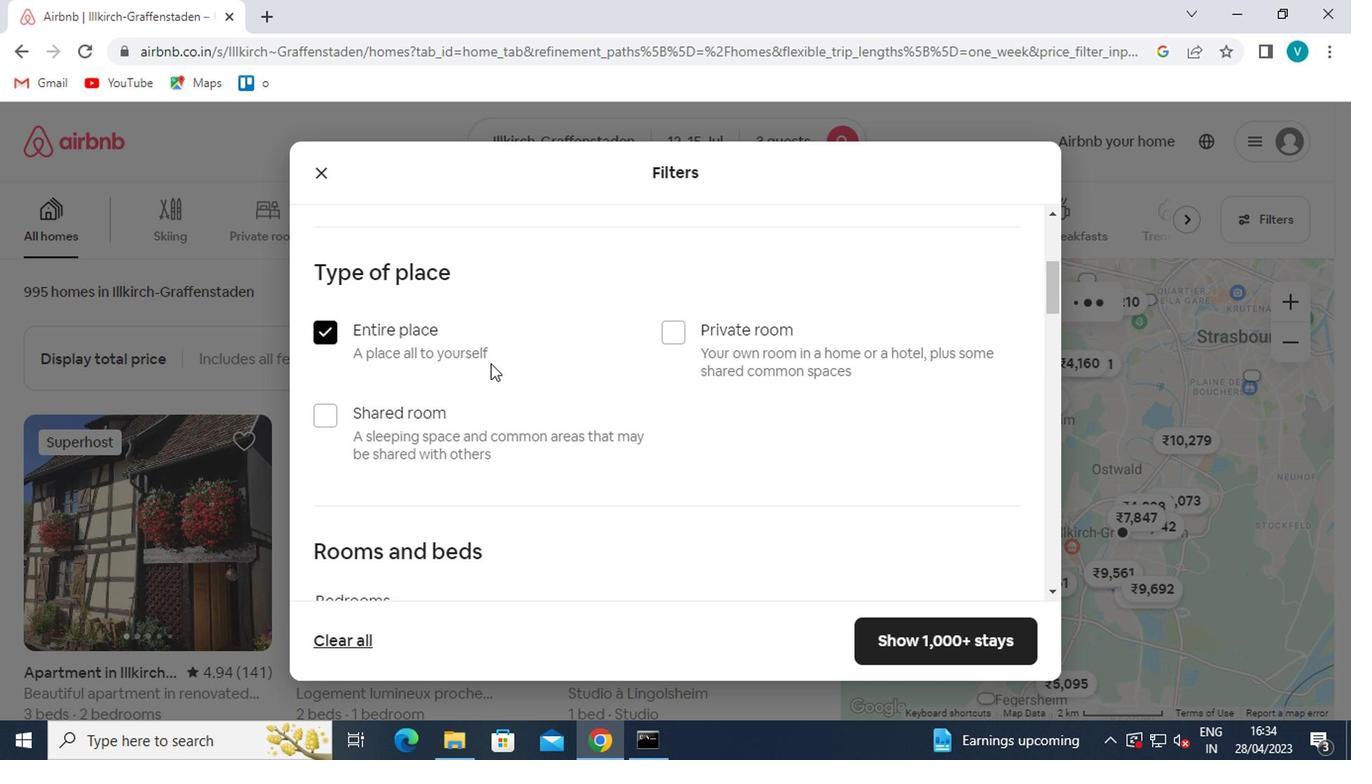 
Action: Mouse moved to (493, 373)
Screenshot: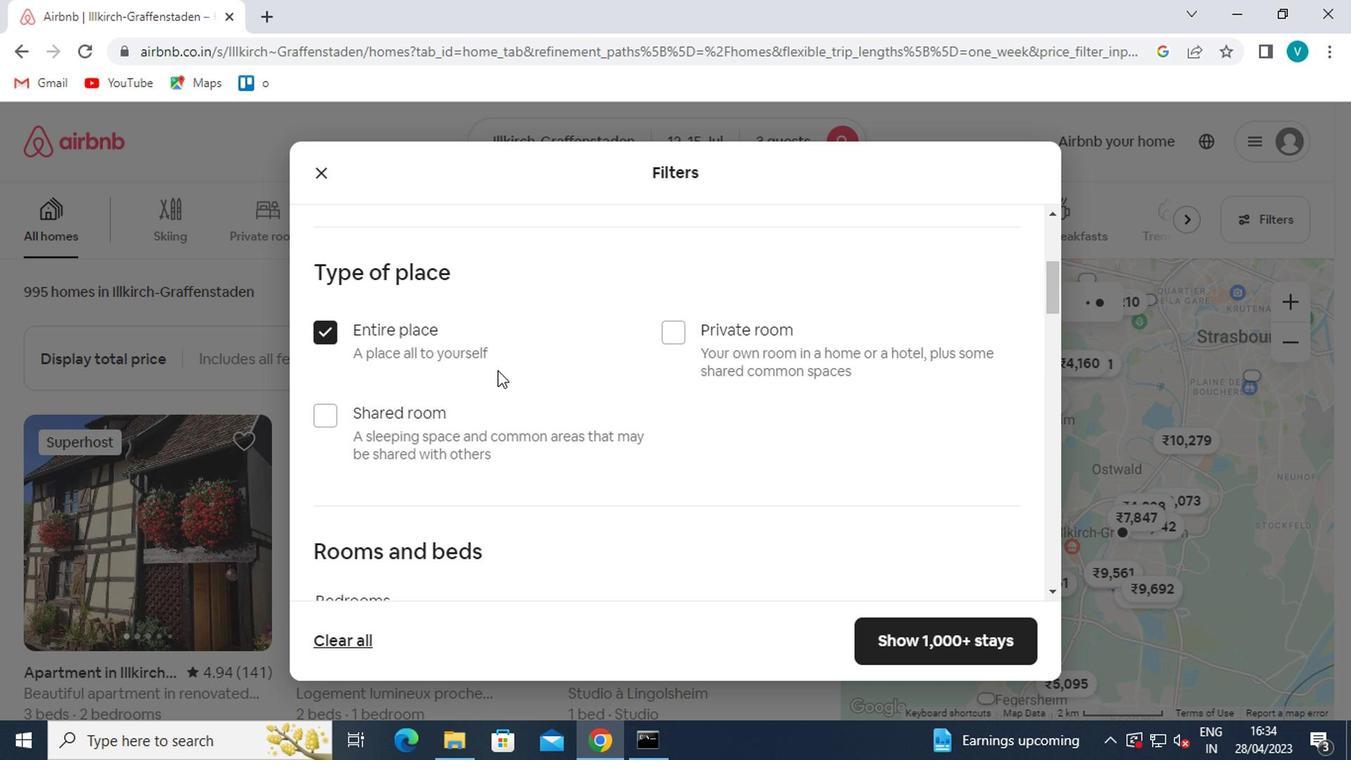
Action: Mouse scrolled (493, 372) with delta (0, 0)
Screenshot: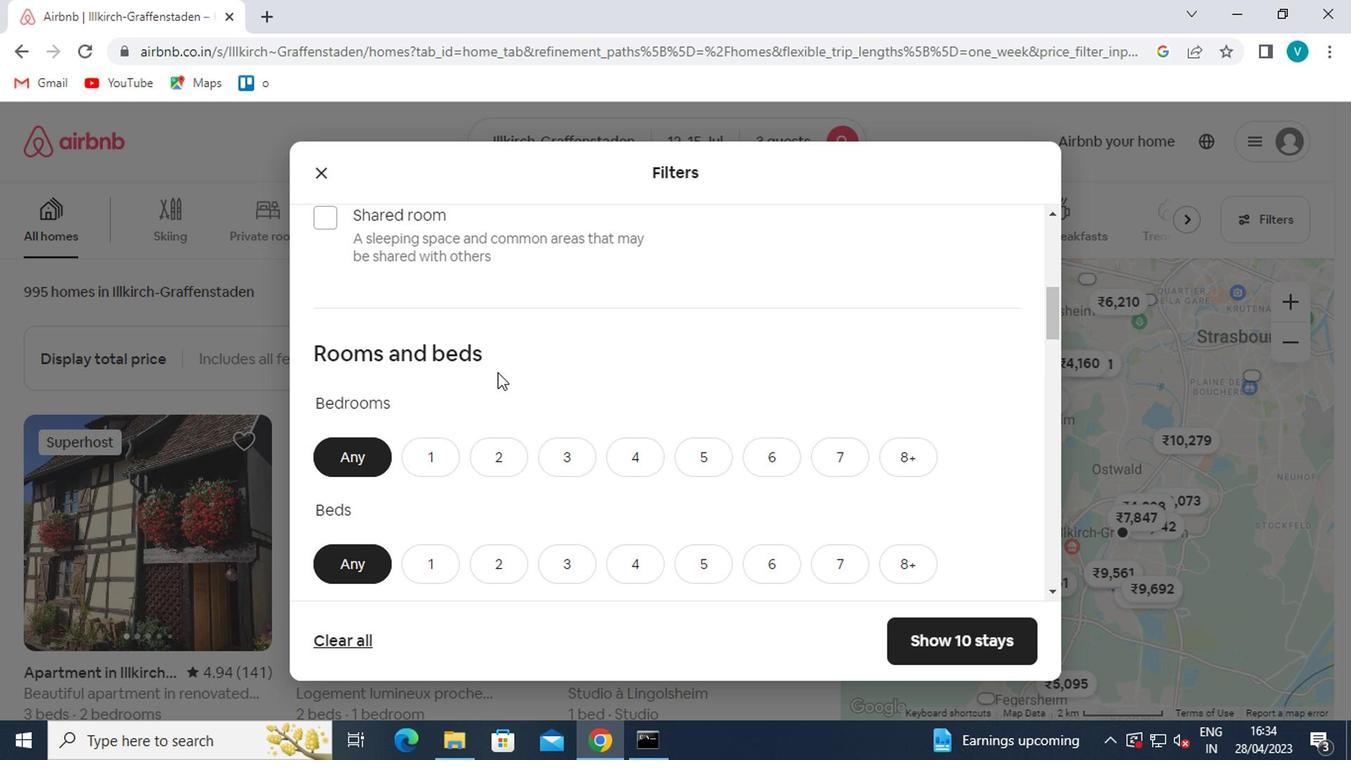 
Action: Mouse moved to (498, 358)
Screenshot: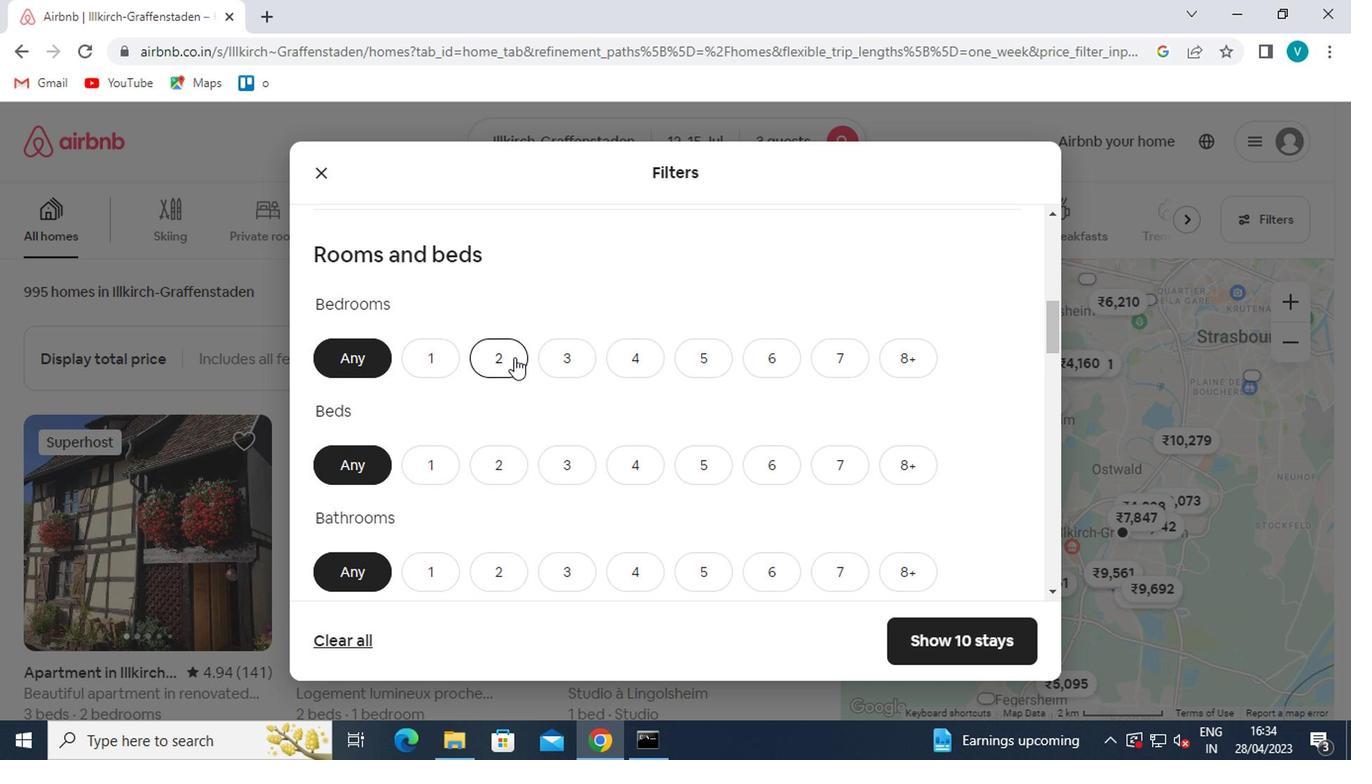 
Action: Mouse pressed left at (498, 358)
Screenshot: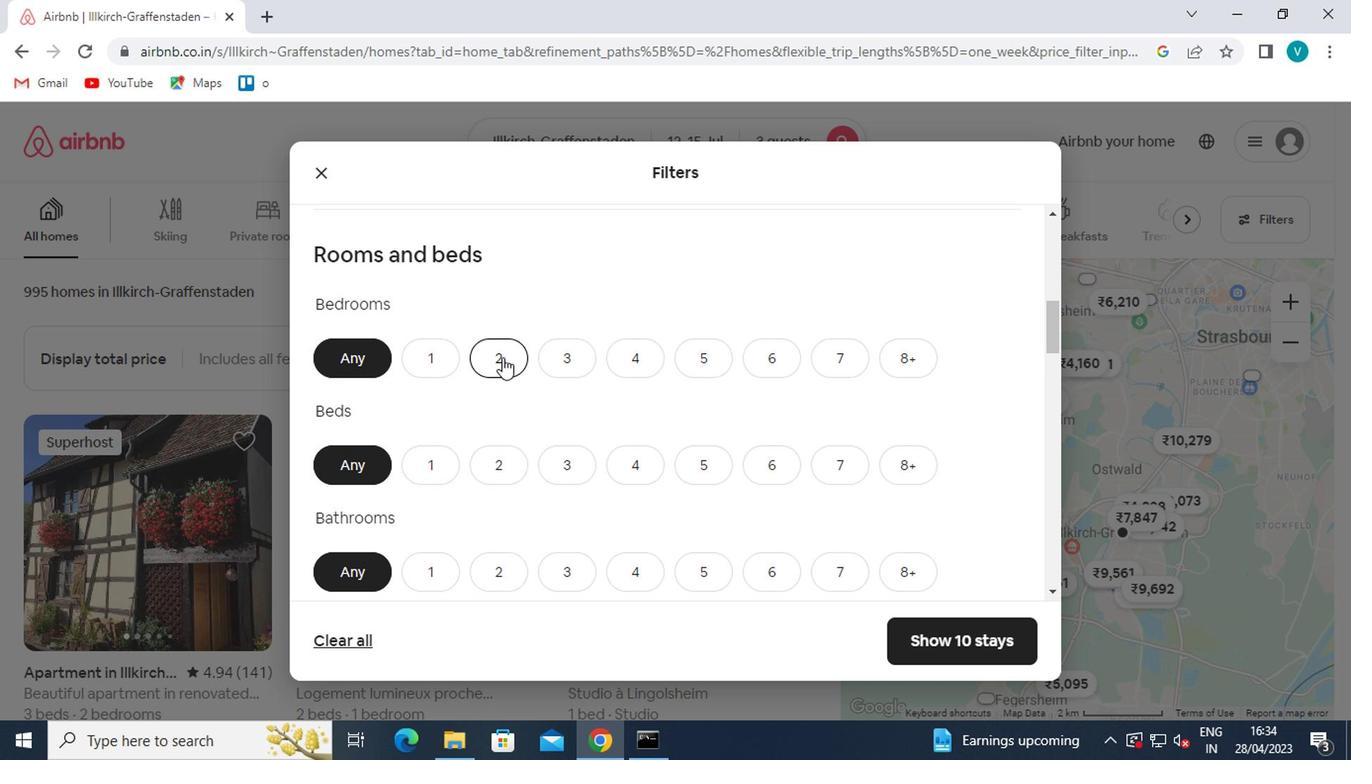 
Action: Mouse moved to (555, 465)
Screenshot: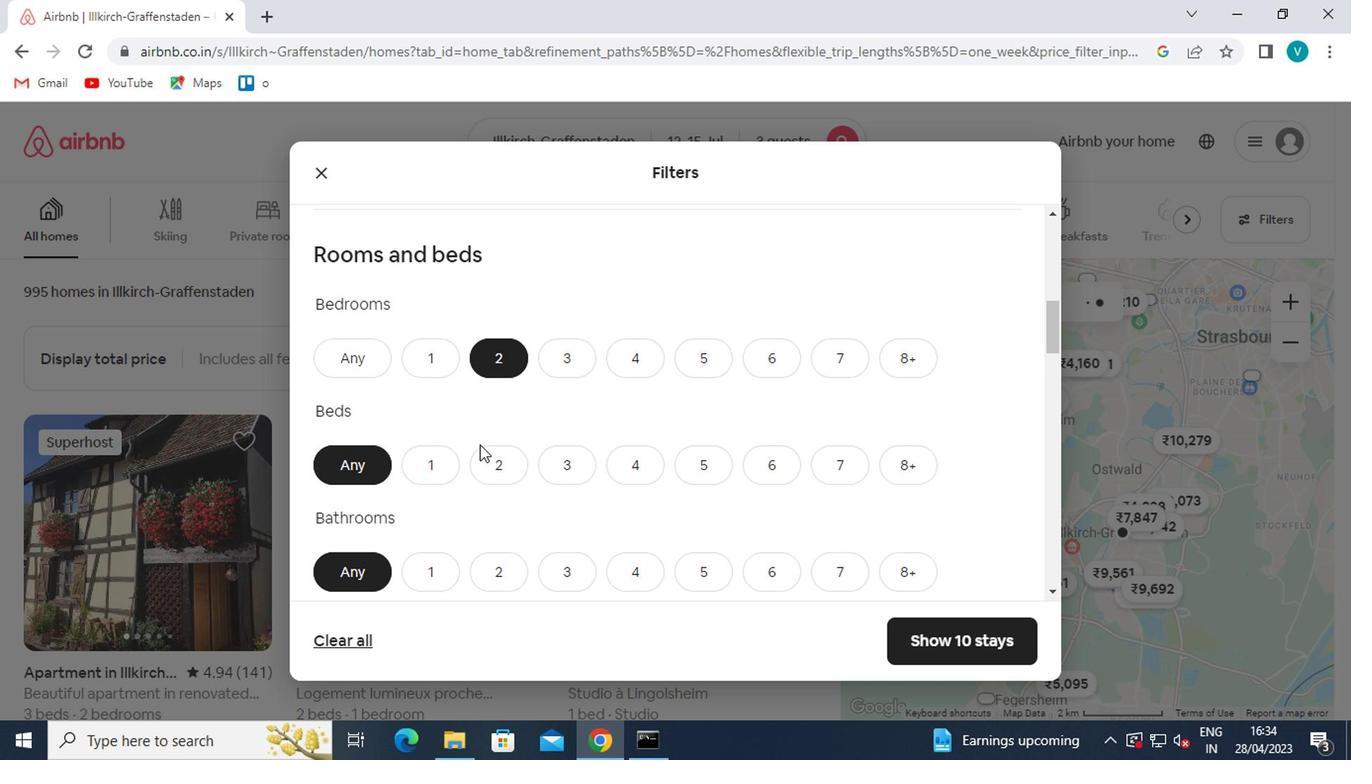 
Action: Mouse pressed left at (555, 465)
Screenshot: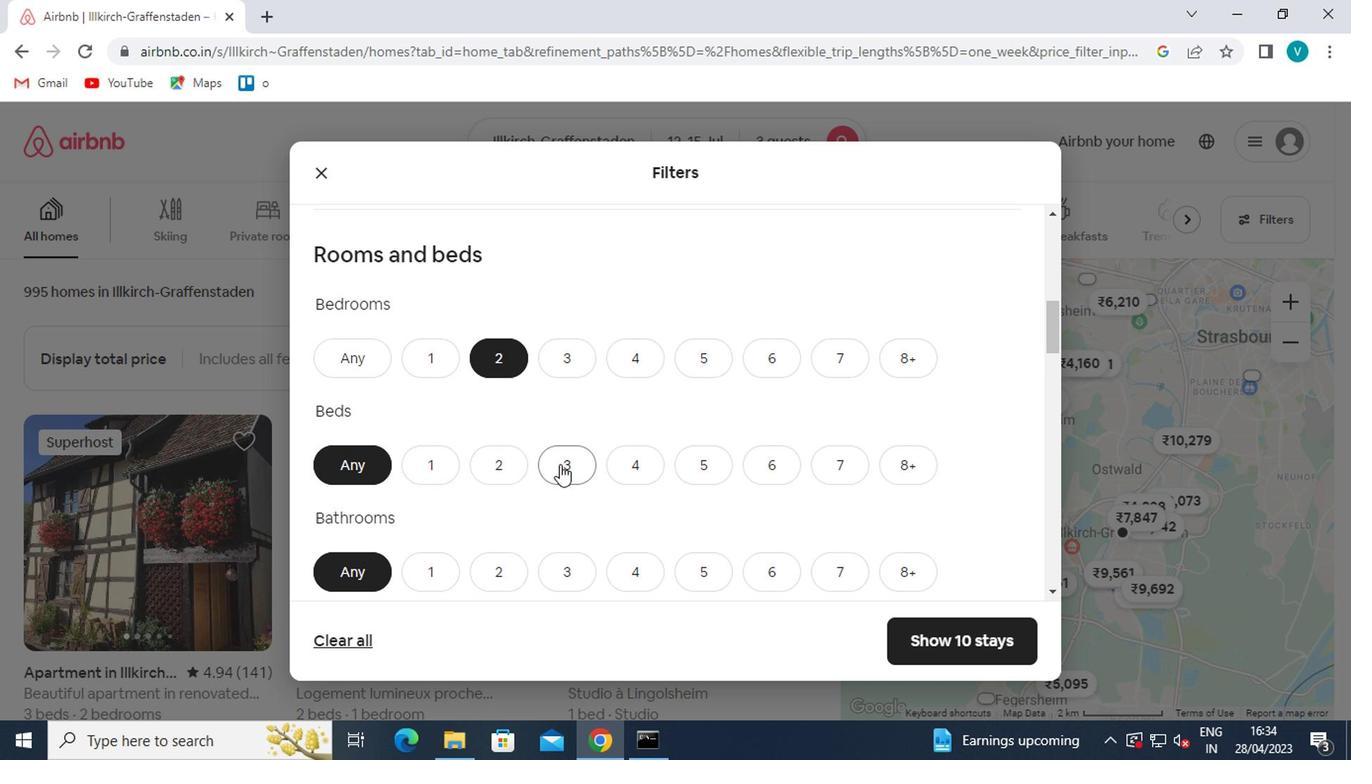 
Action: Mouse scrolled (555, 464) with delta (0, -1)
Screenshot: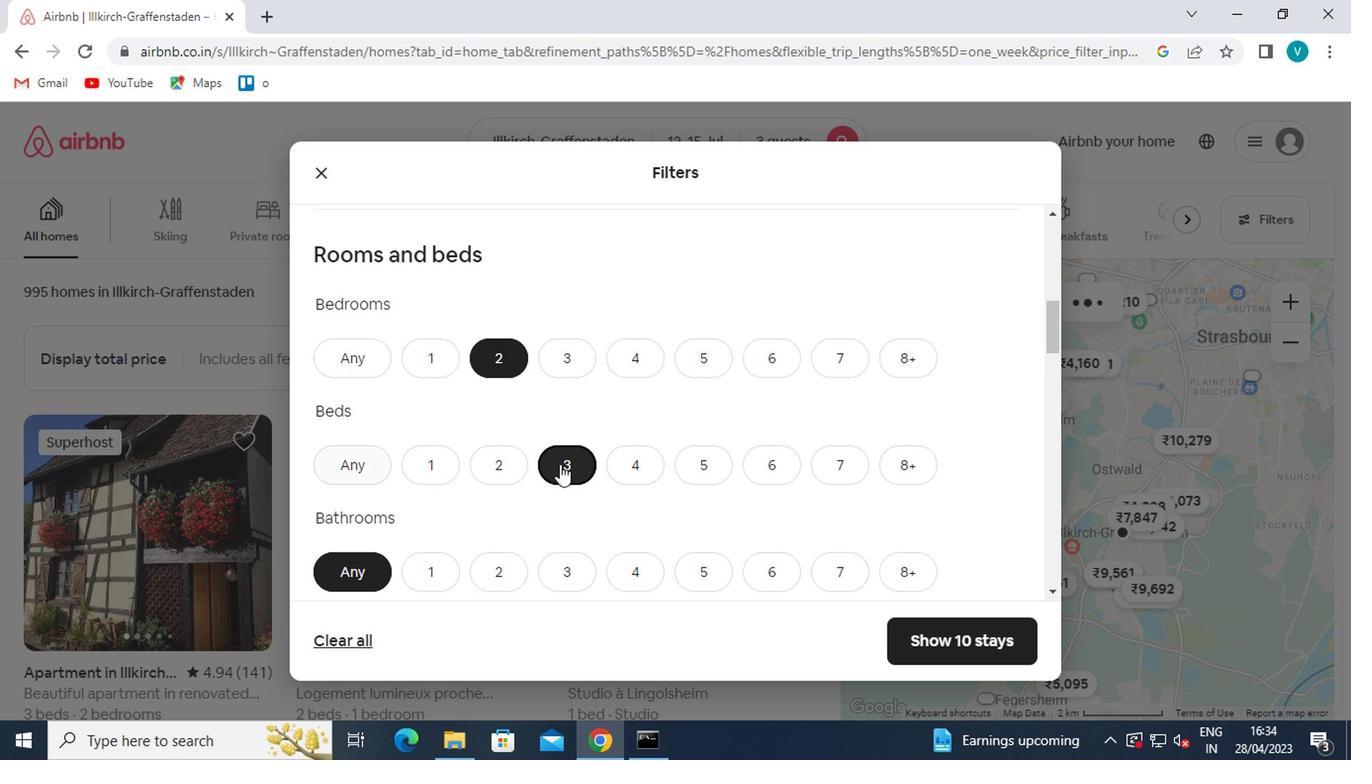 
Action: Mouse moved to (412, 468)
Screenshot: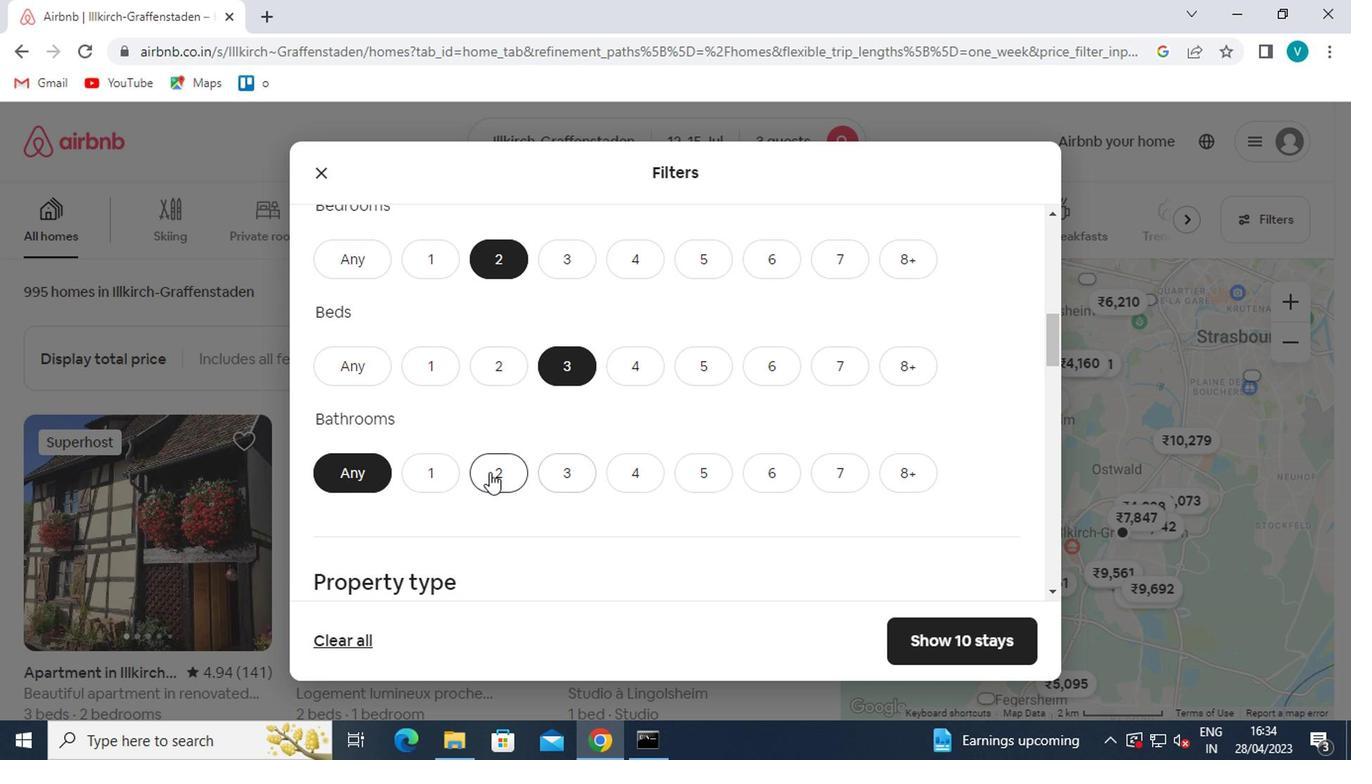 
Action: Mouse pressed left at (412, 468)
Screenshot: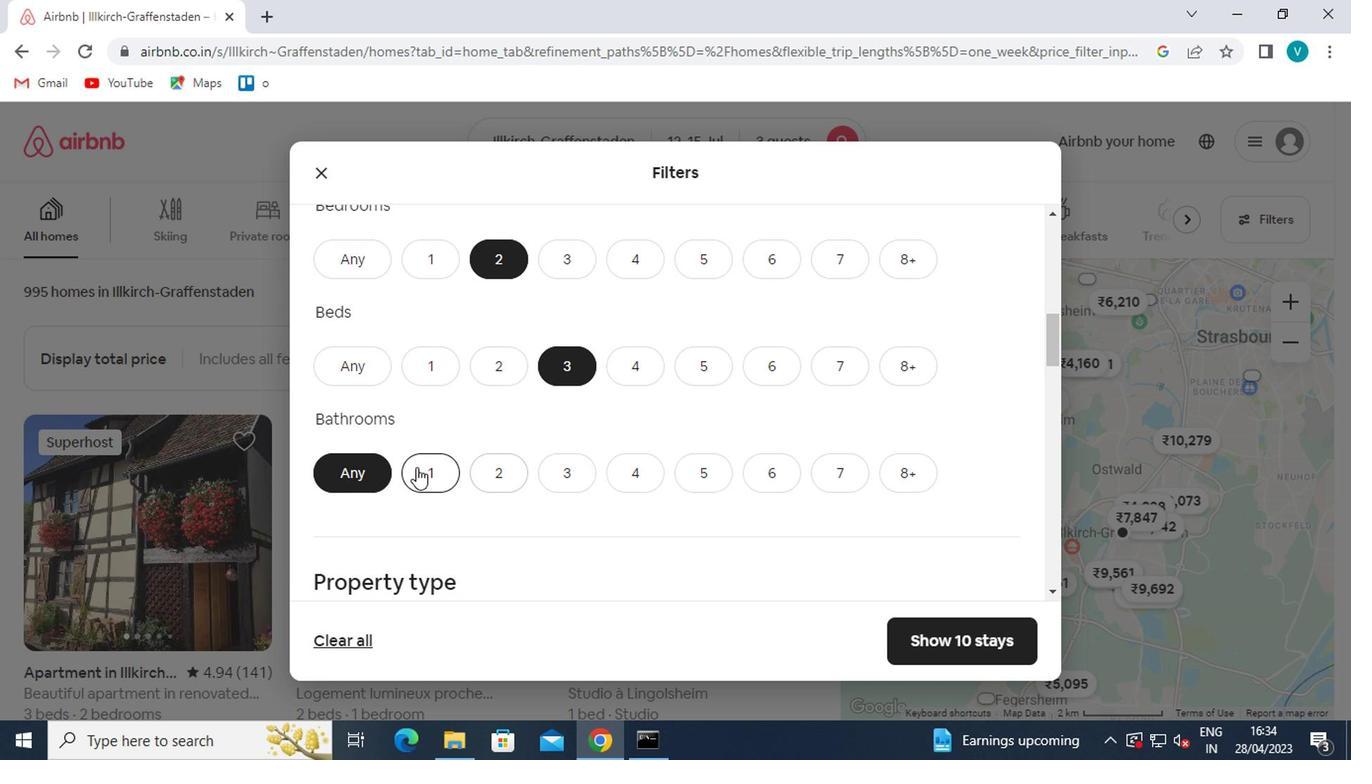 
Action: Mouse moved to (438, 456)
Screenshot: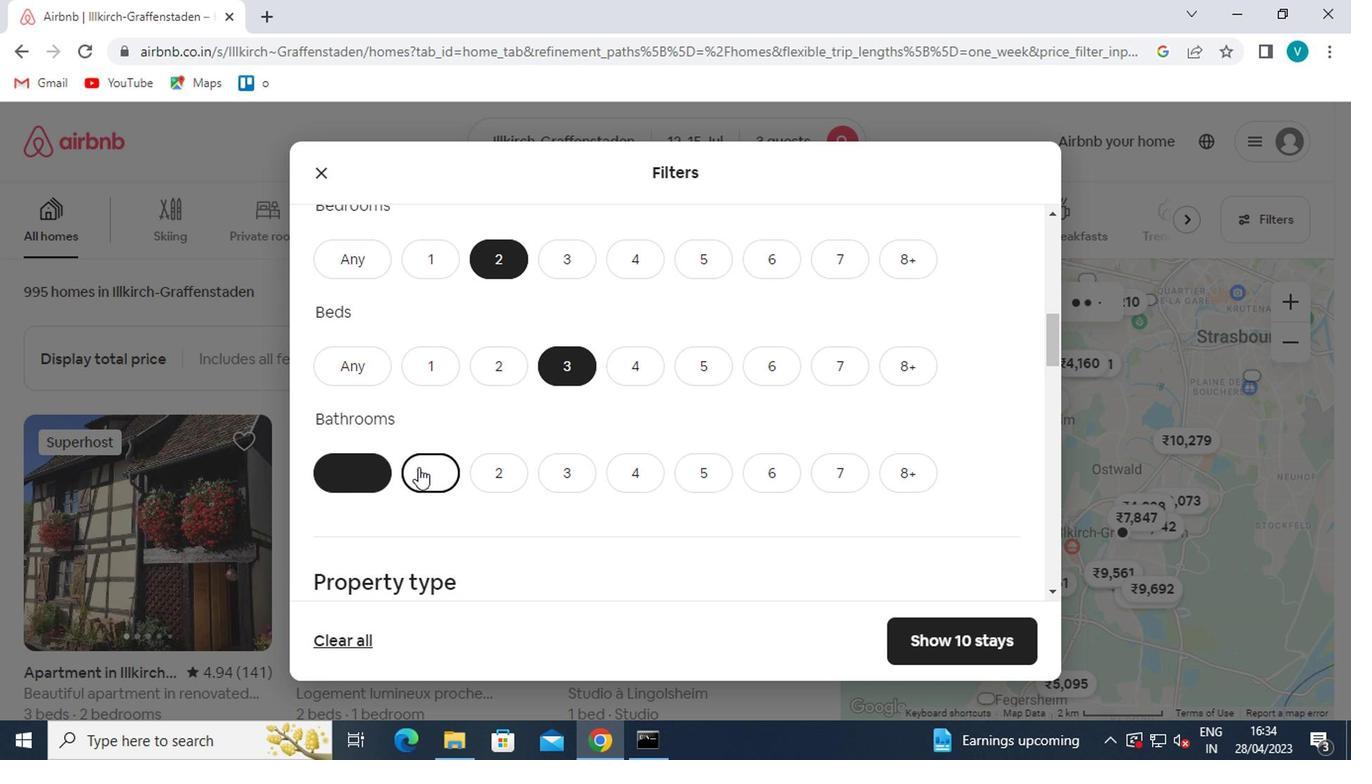 
Action: Mouse scrolled (438, 456) with delta (0, 0)
Screenshot: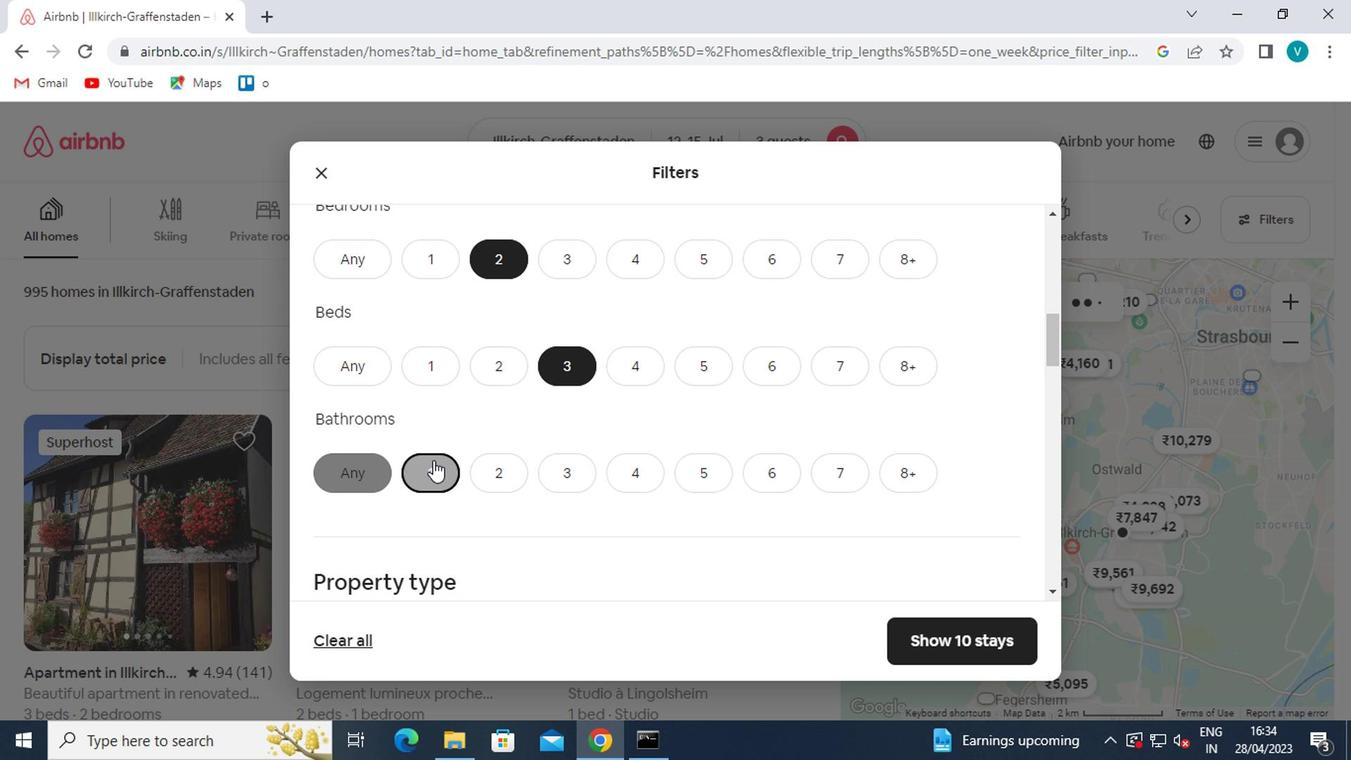 
Action: Mouse moved to (439, 456)
Screenshot: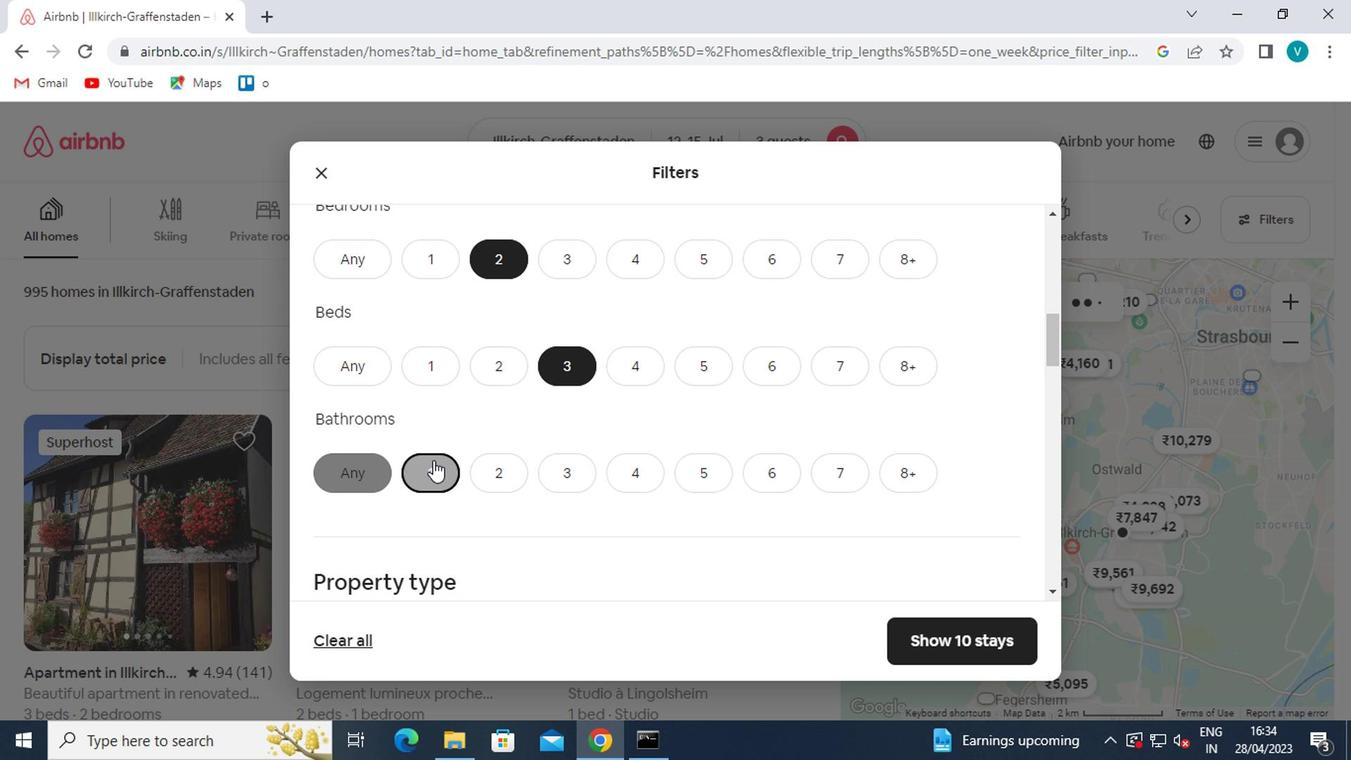 
Action: Mouse scrolled (439, 456) with delta (0, 0)
Screenshot: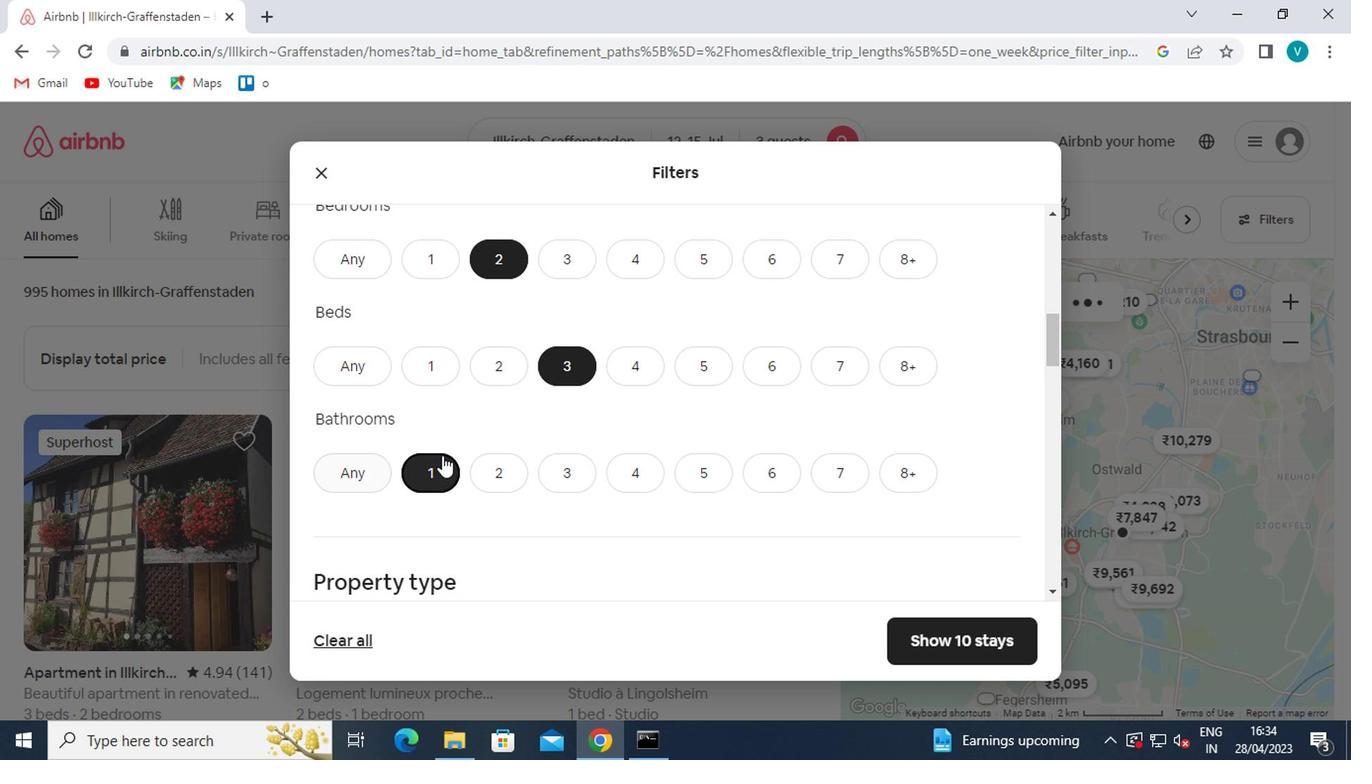 
Action: Mouse moved to (438, 460)
Screenshot: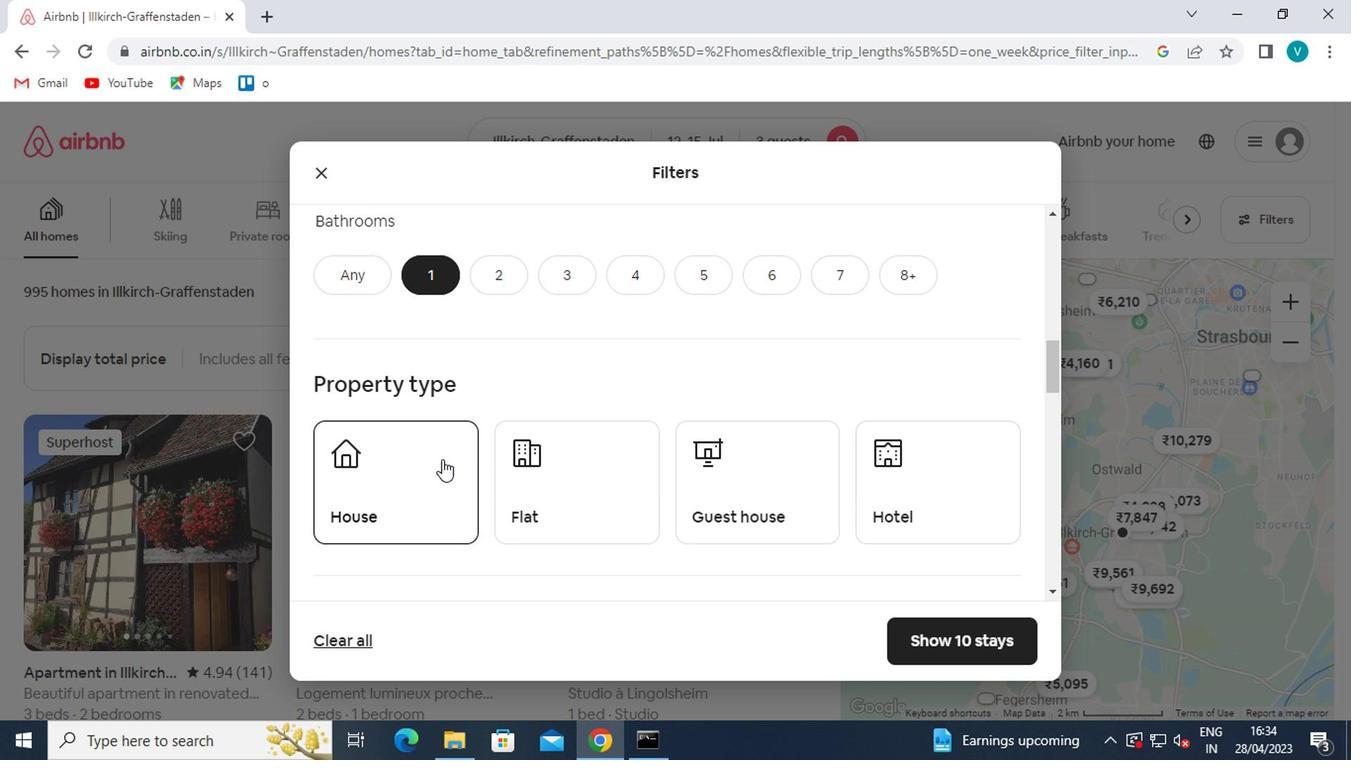 
Action: Mouse pressed left at (438, 460)
Screenshot: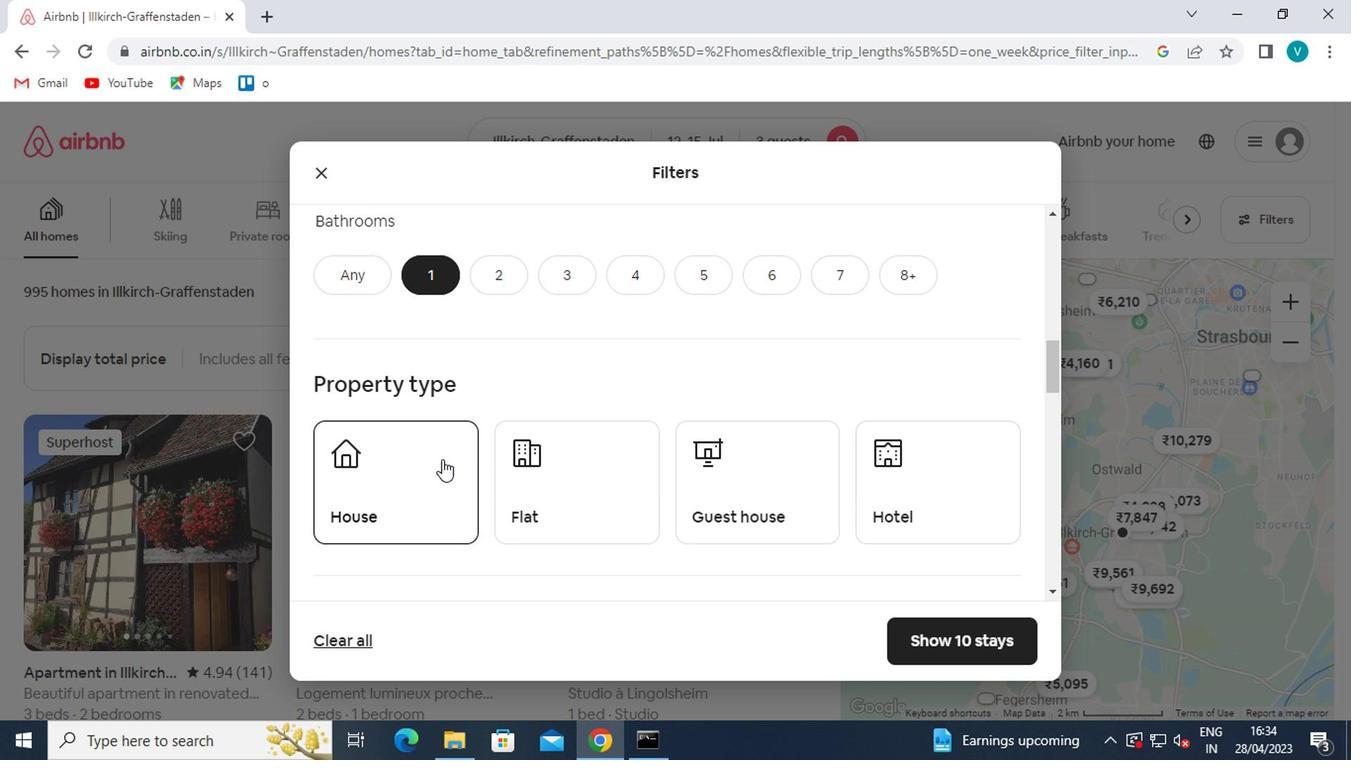 
Action: Mouse moved to (573, 474)
Screenshot: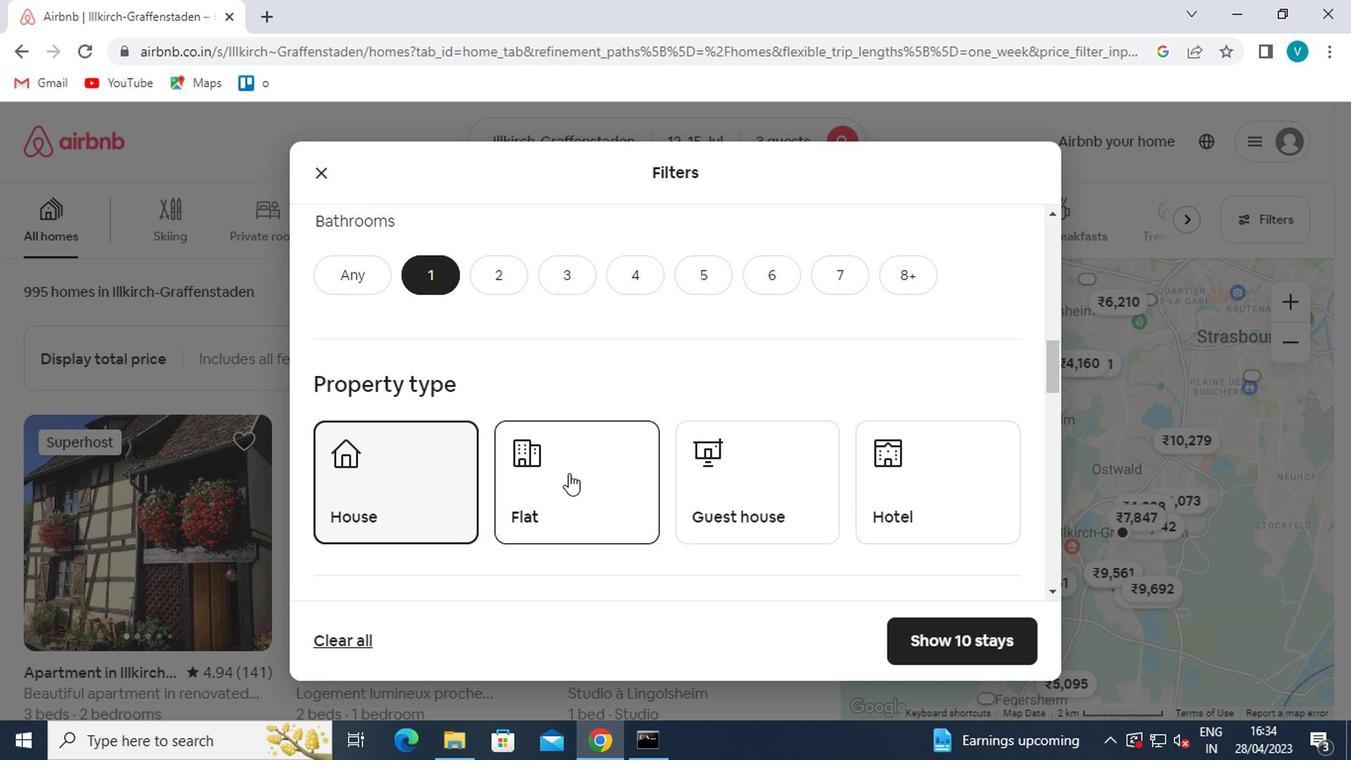 
Action: Mouse pressed left at (573, 474)
Screenshot: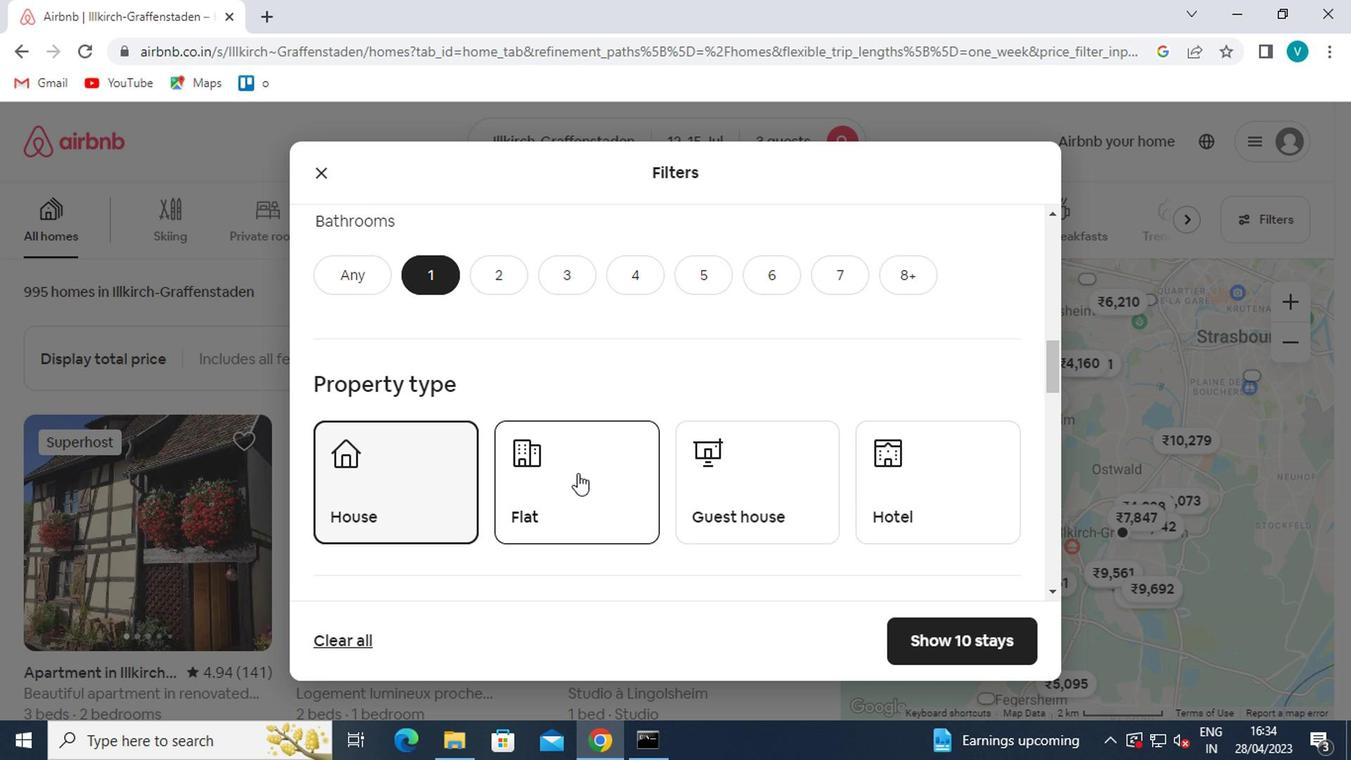 
Action: Mouse moved to (774, 484)
Screenshot: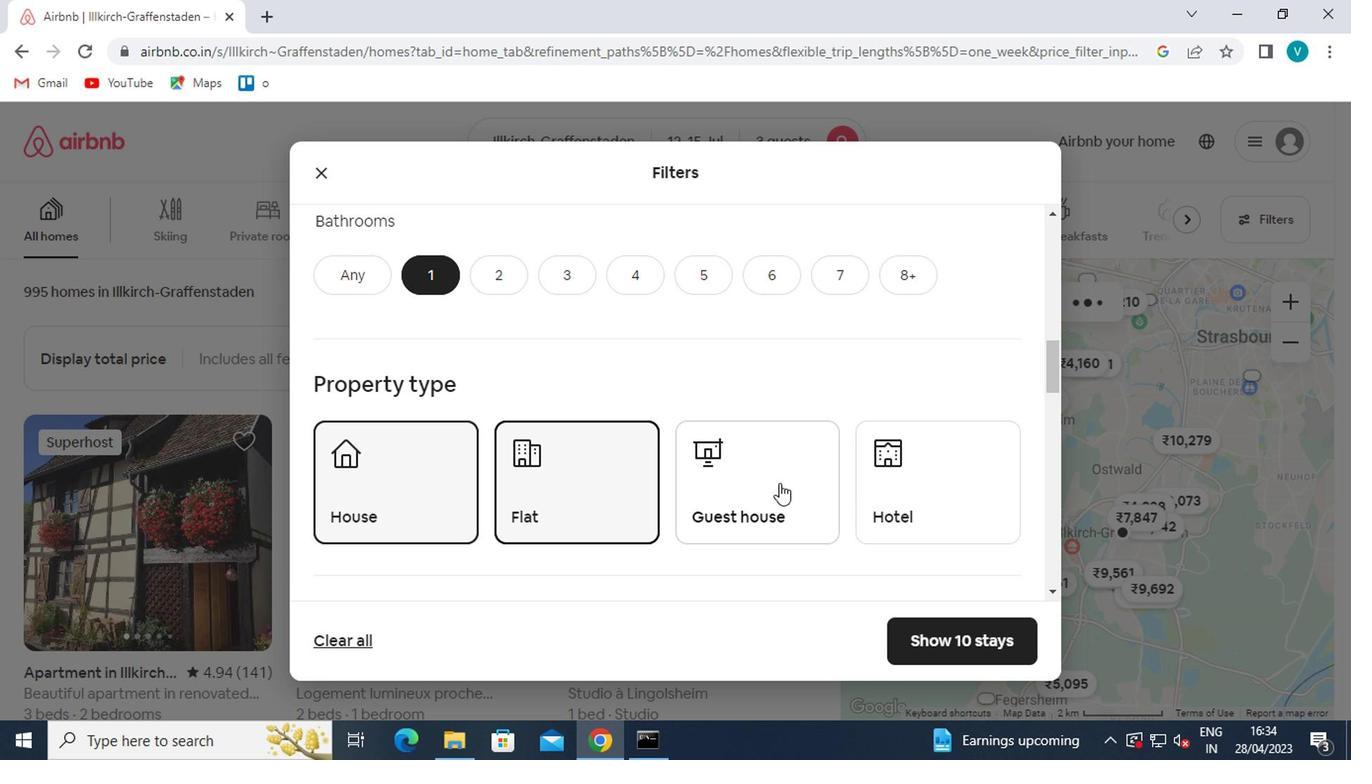 
Action: Mouse pressed left at (774, 484)
Screenshot: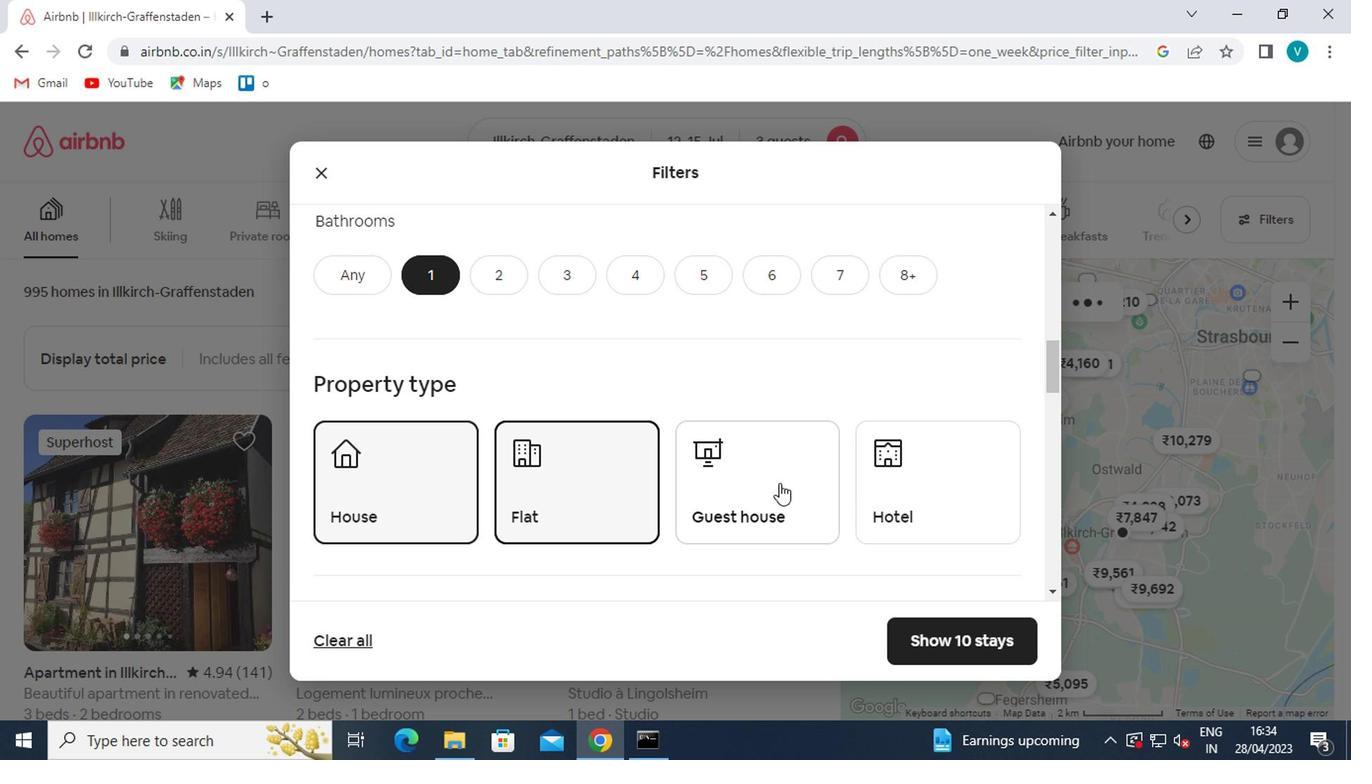 
Action: Mouse moved to (650, 523)
Screenshot: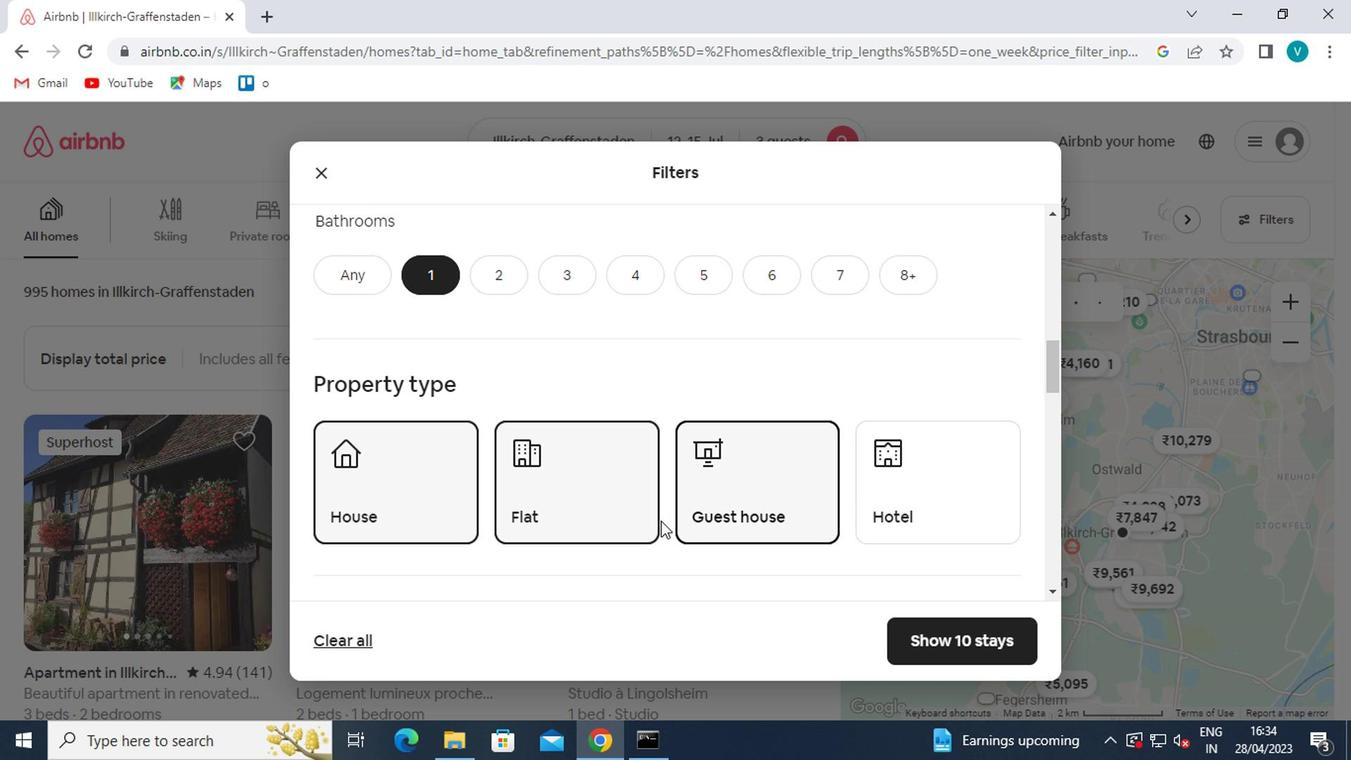 
Action: Mouse scrolled (650, 522) with delta (0, 0)
Screenshot: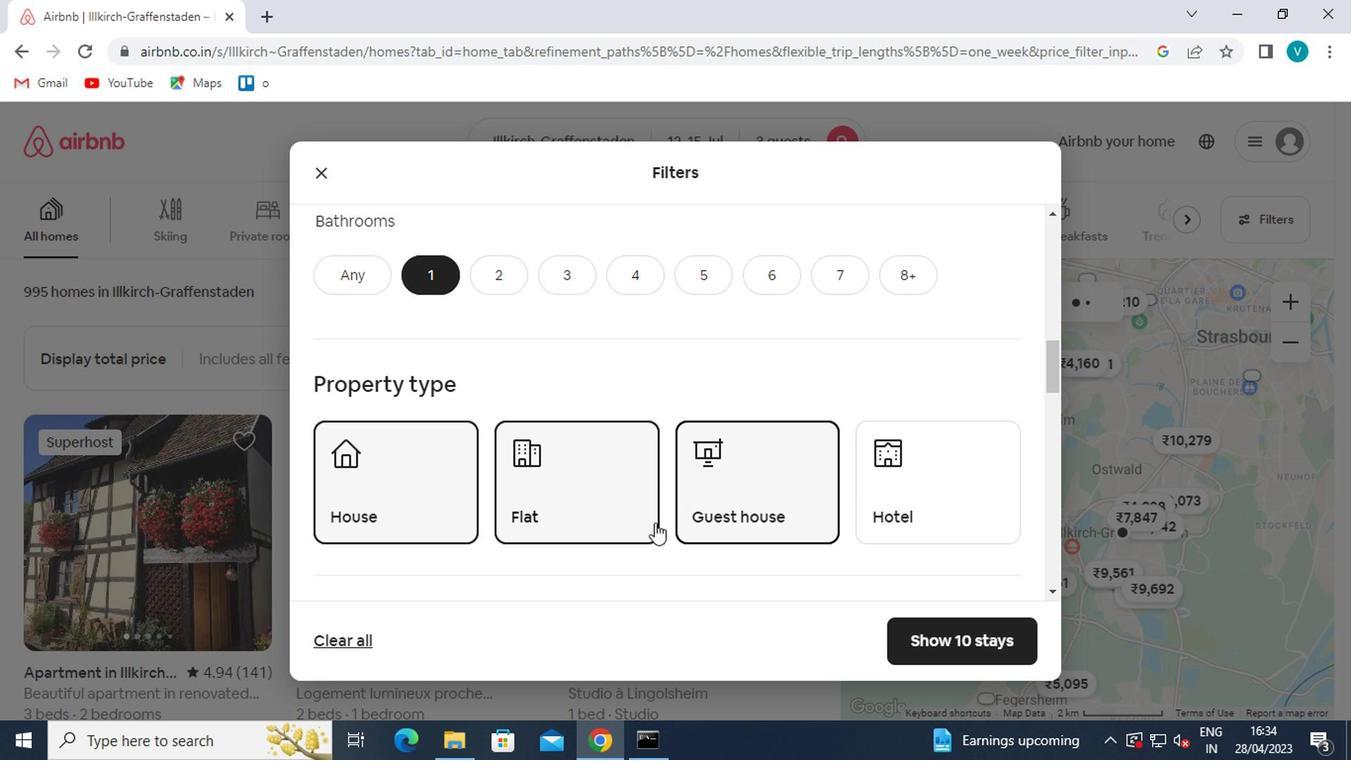 
Action: Mouse scrolled (650, 522) with delta (0, 0)
Screenshot: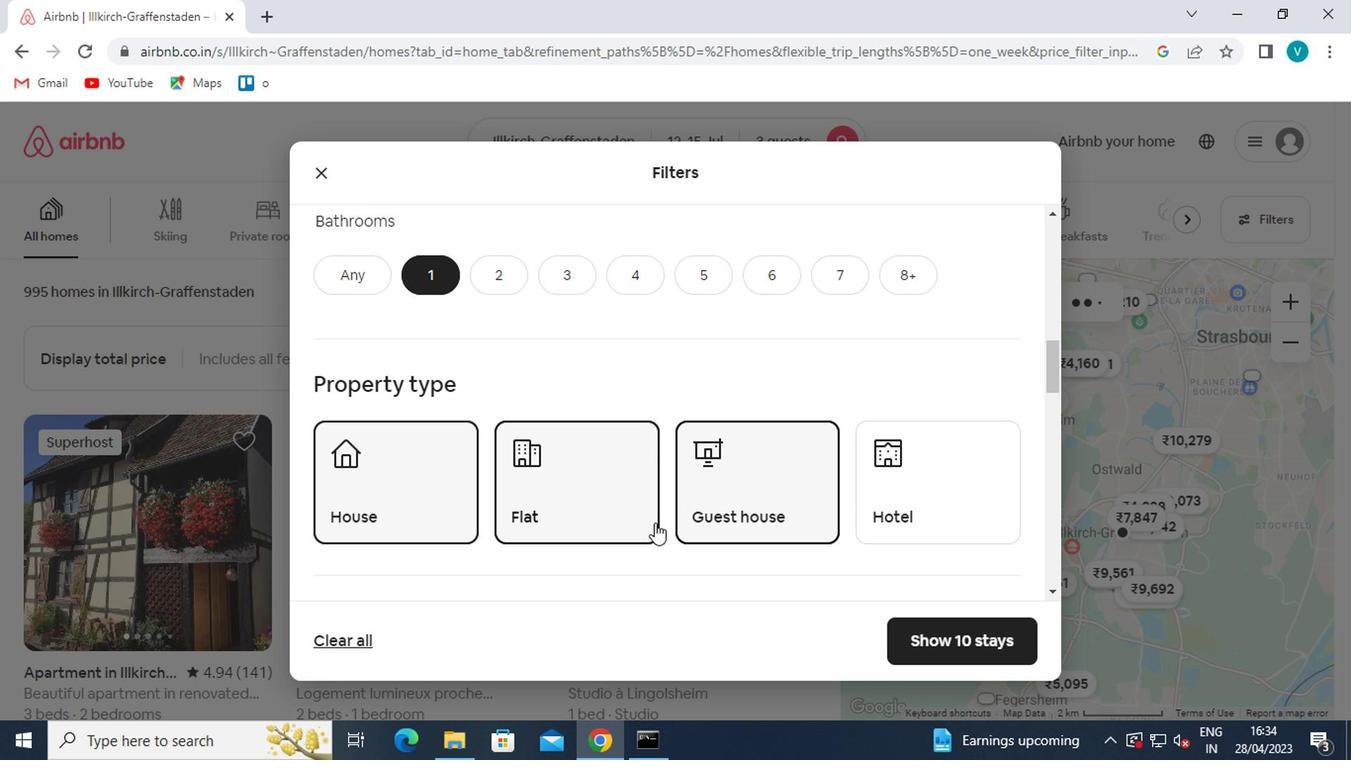 
Action: Mouse scrolled (650, 522) with delta (0, 0)
Screenshot: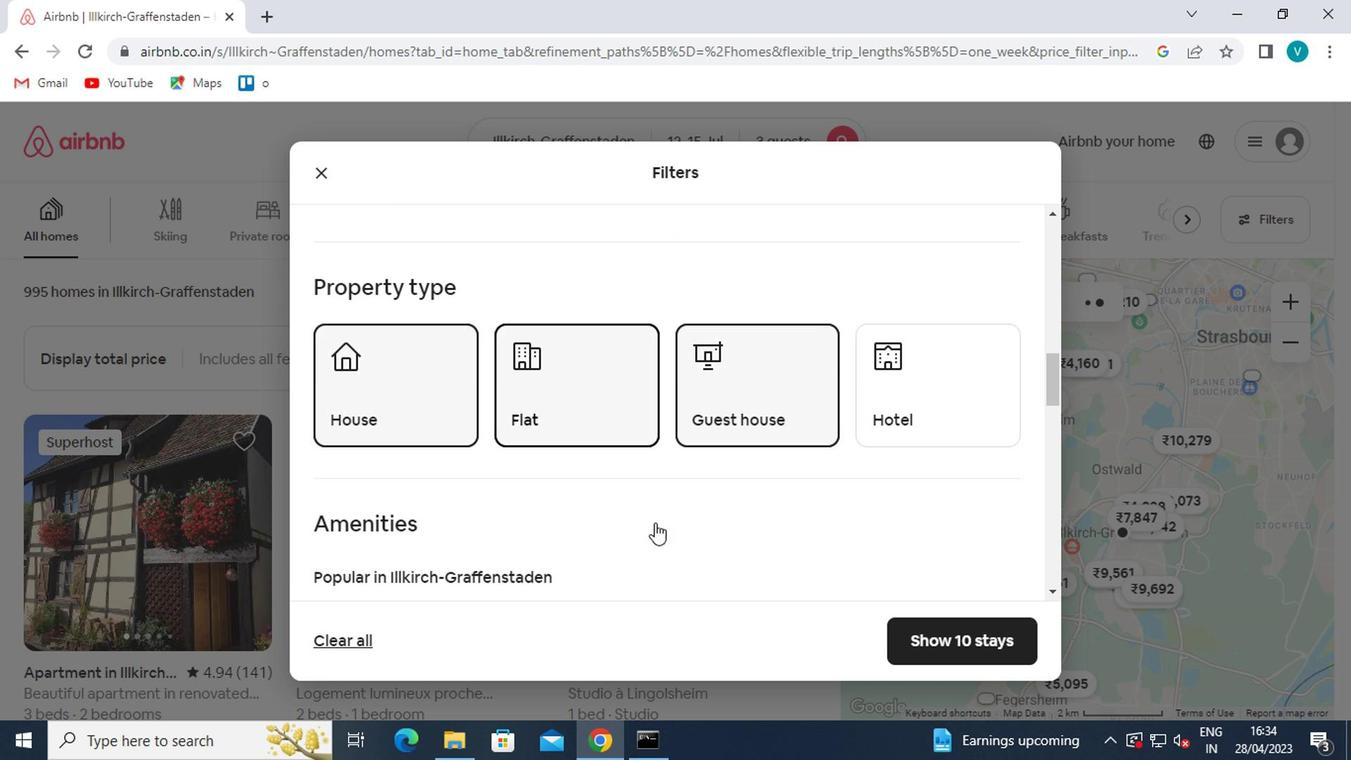 
Action: Mouse moved to (620, 522)
Screenshot: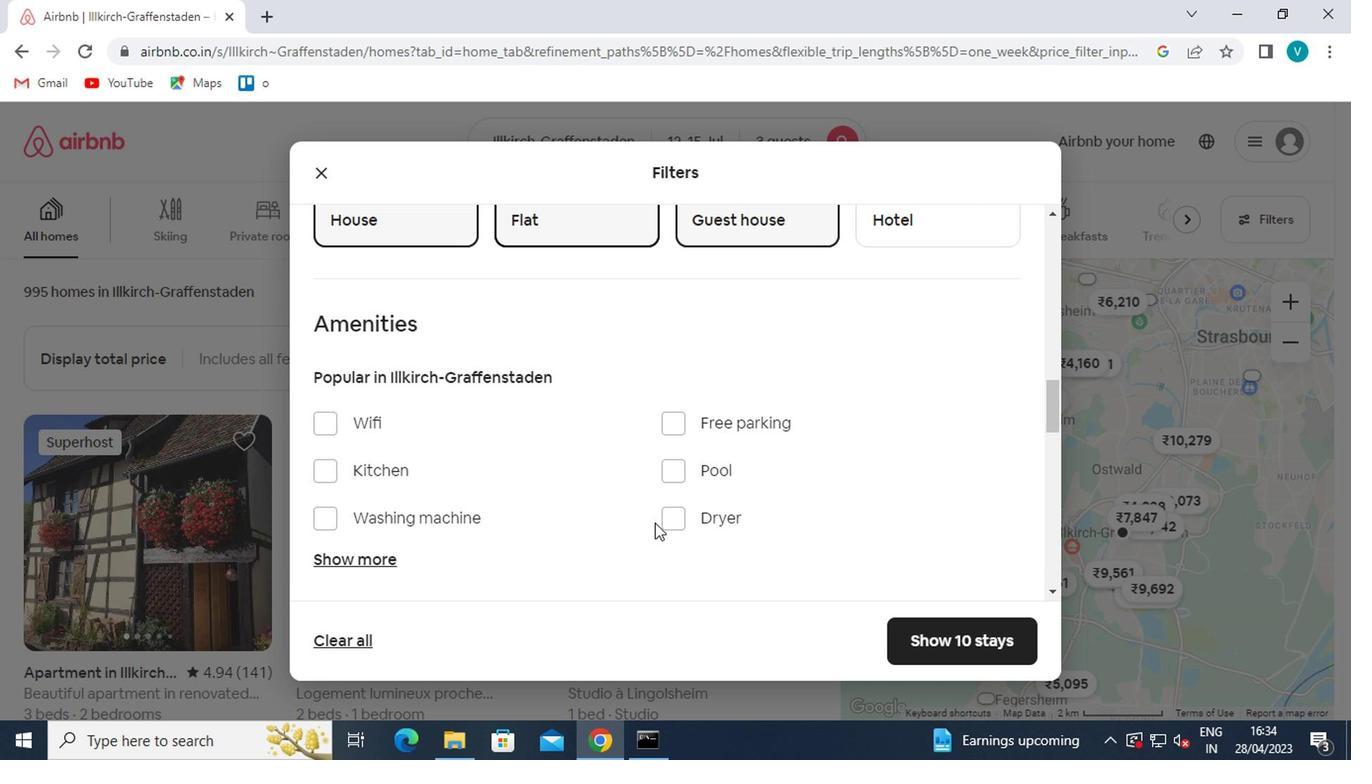 
Action: Mouse scrolled (620, 520) with delta (0, -1)
Screenshot: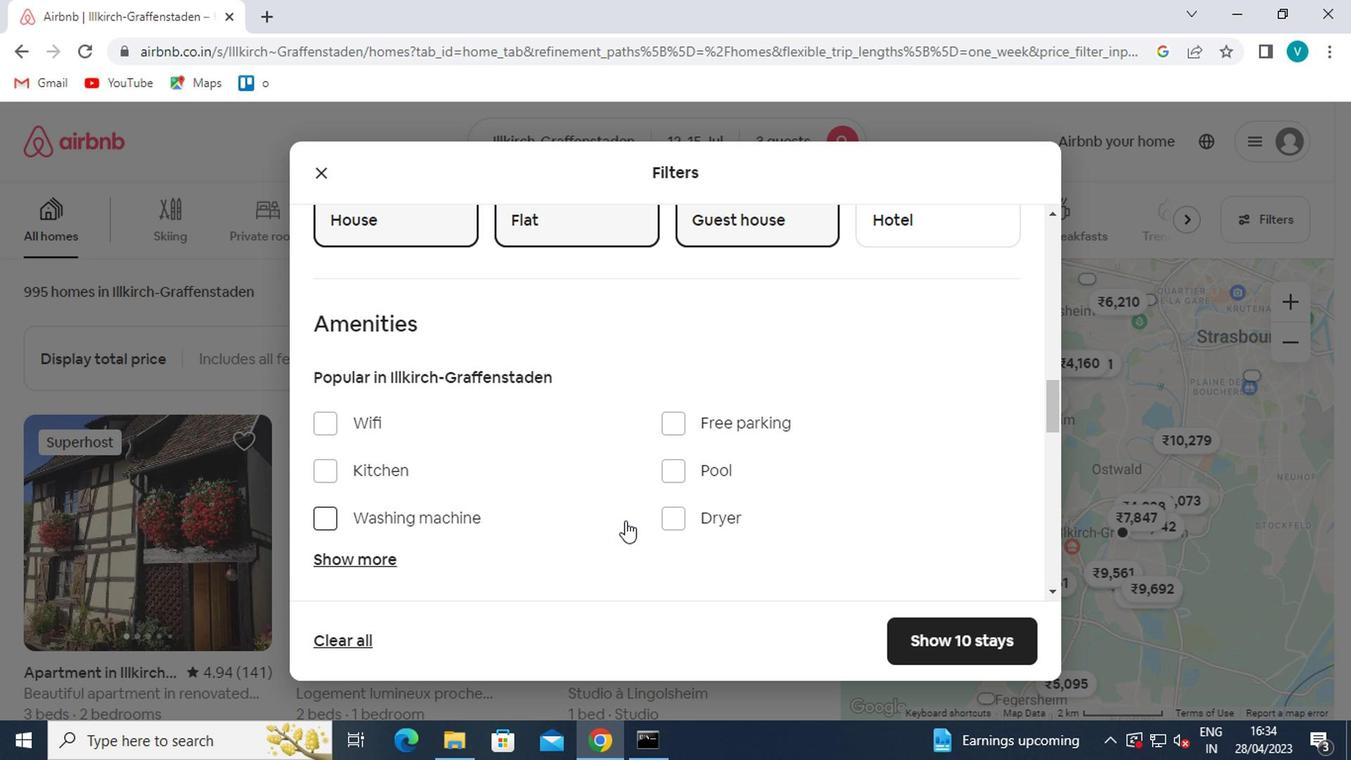 
Action: Mouse scrolled (620, 520) with delta (0, -1)
Screenshot: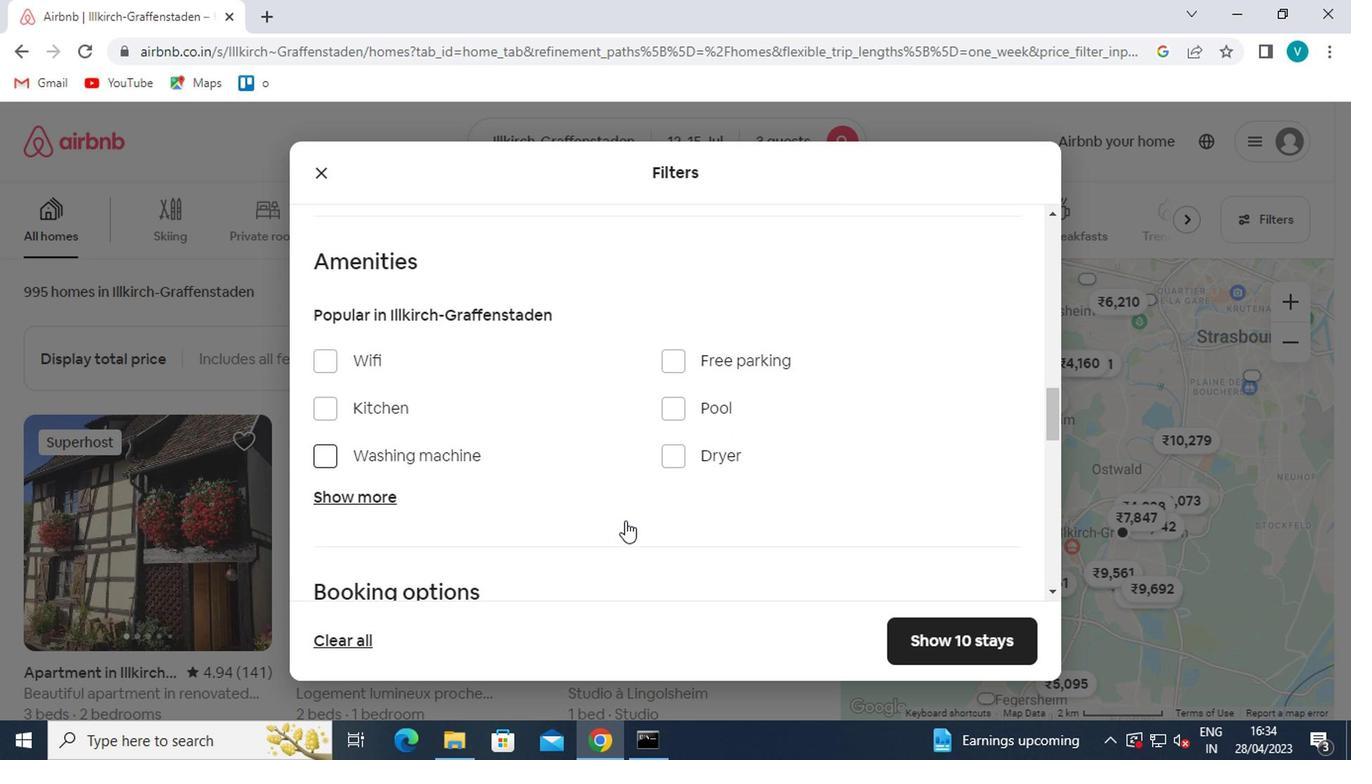 
Action: Mouse scrolled (620, 520) with delta (0, -1)
Screenshot: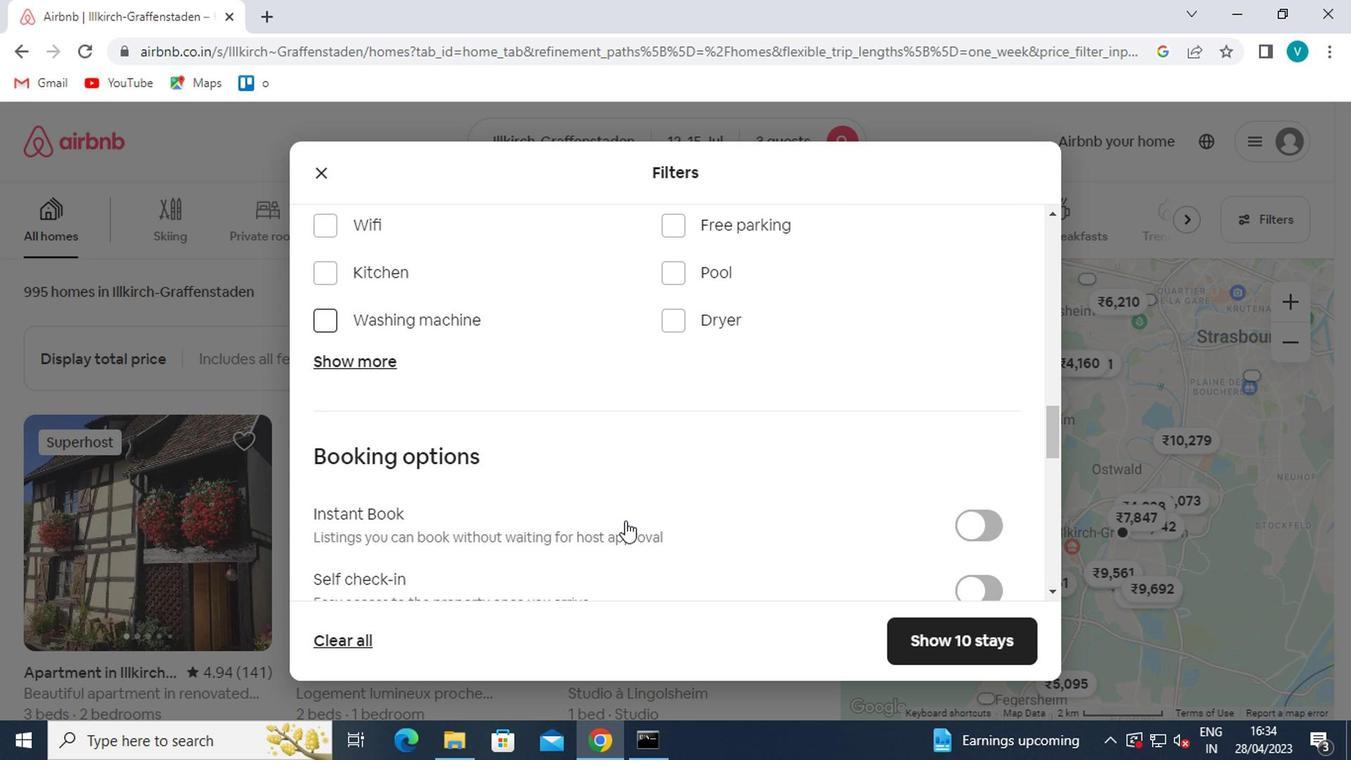 
Action: Mouse scrolled (620, 520) with delta (0, -1)
Screenshot: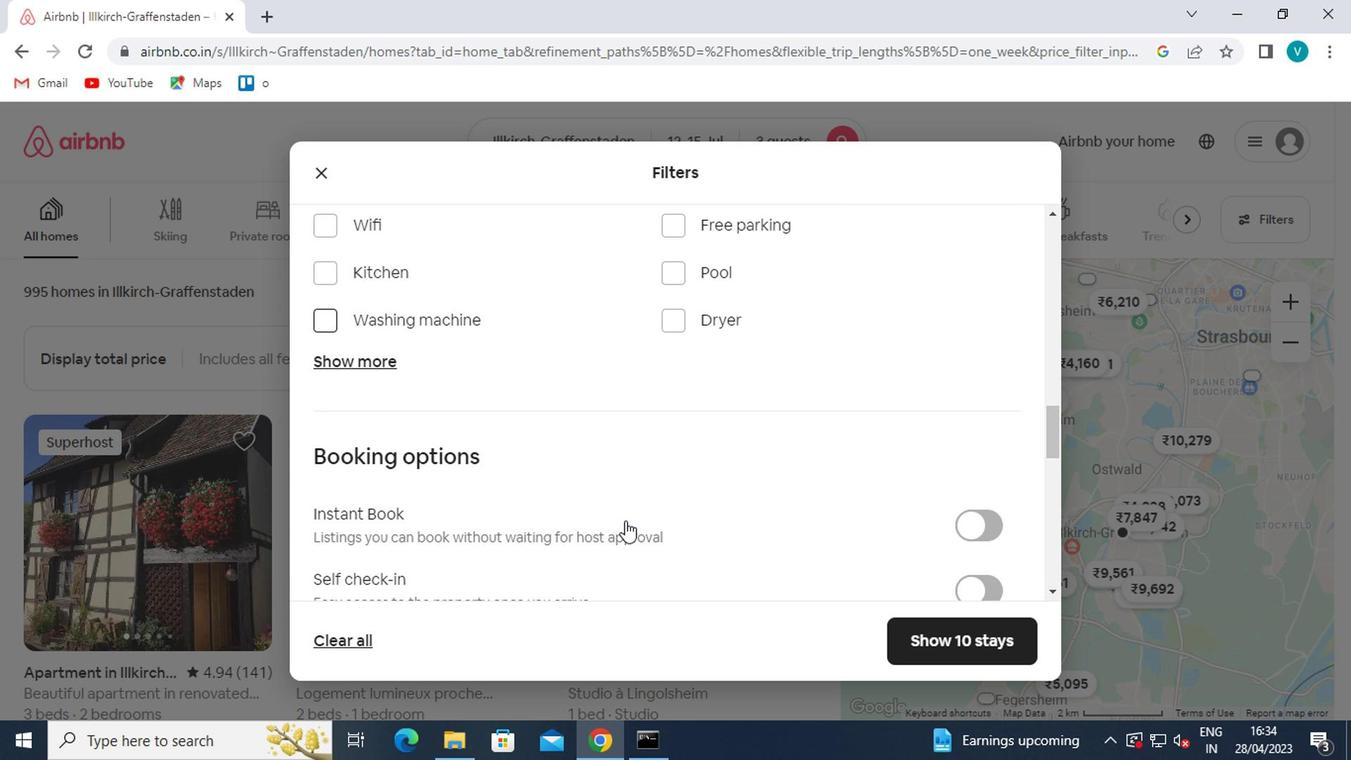 
Action: Mouse moved to (974, 392)
Screenshot: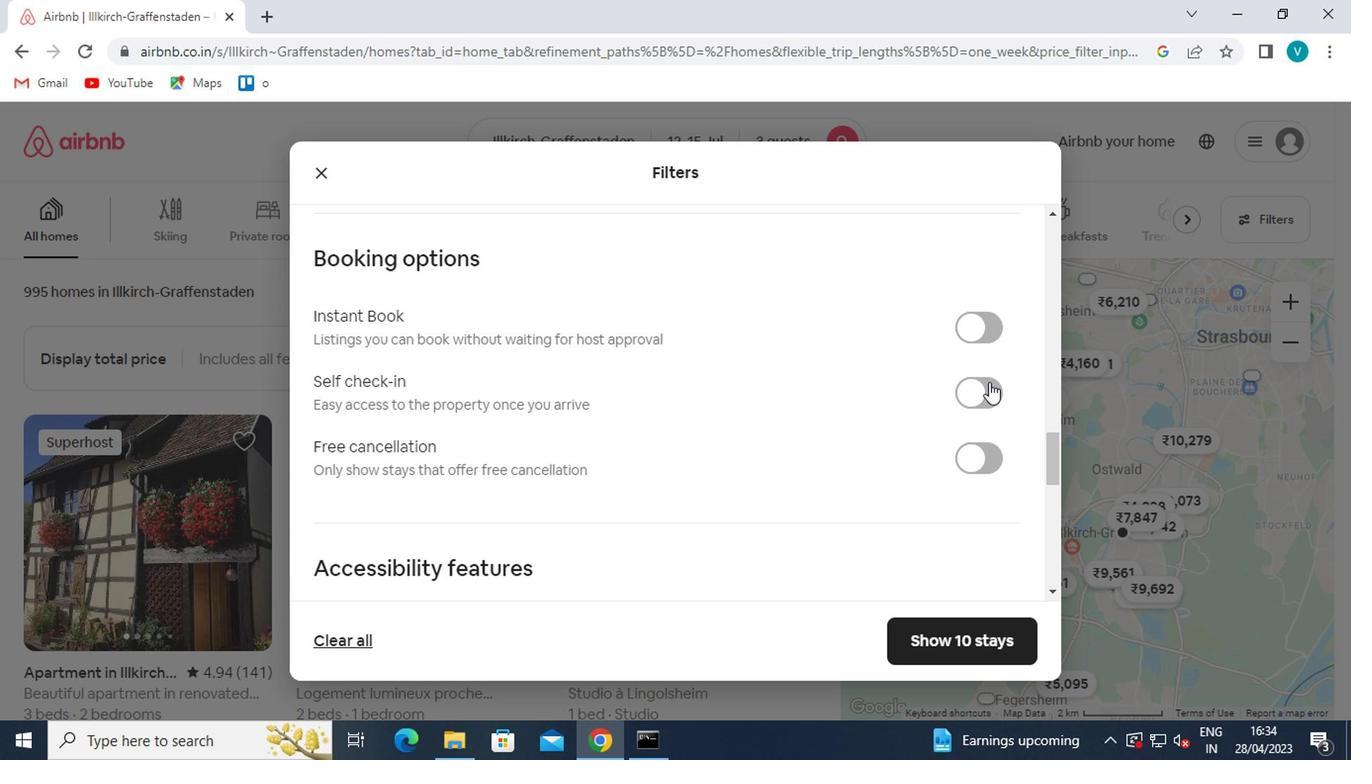 
Action: Mouse pressed left at (974, 392)
Screenshot: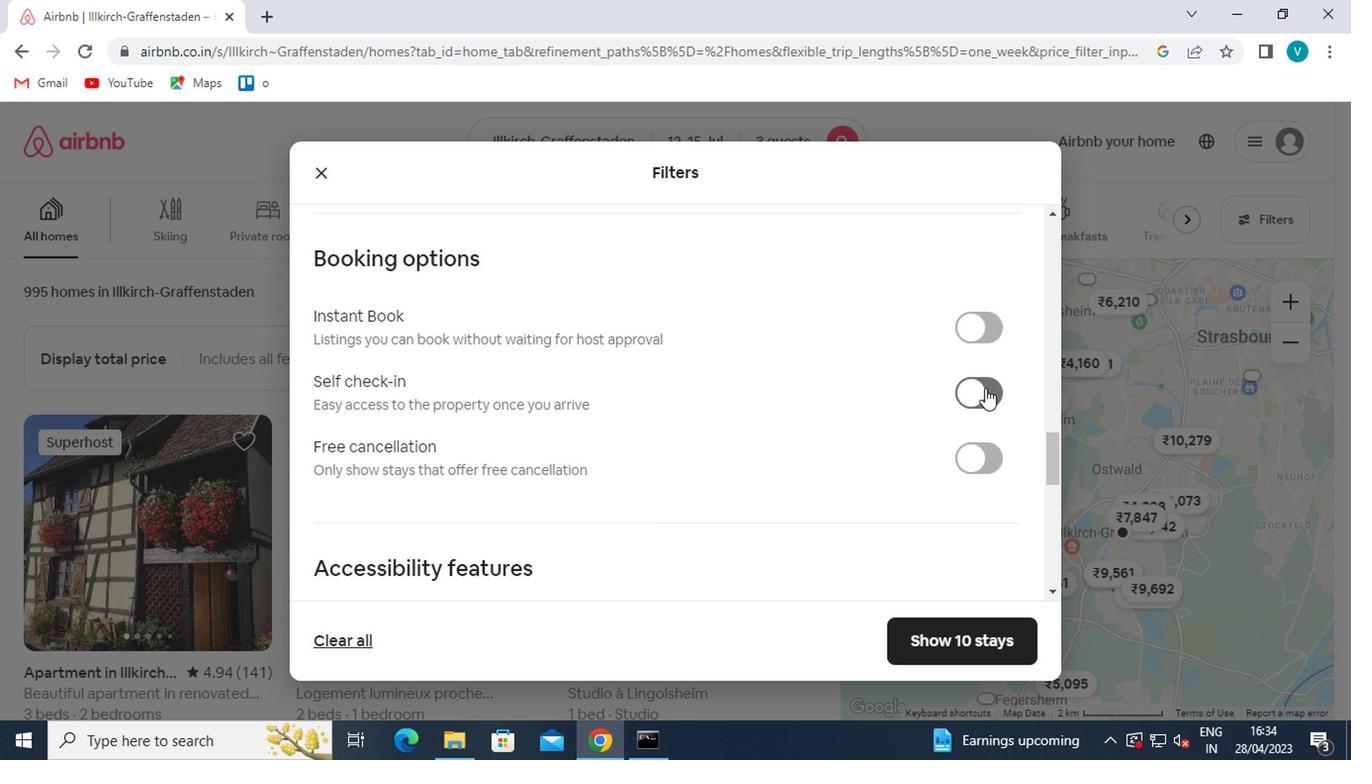 
Action: Mouse moved to (624, 508)
Screenshot: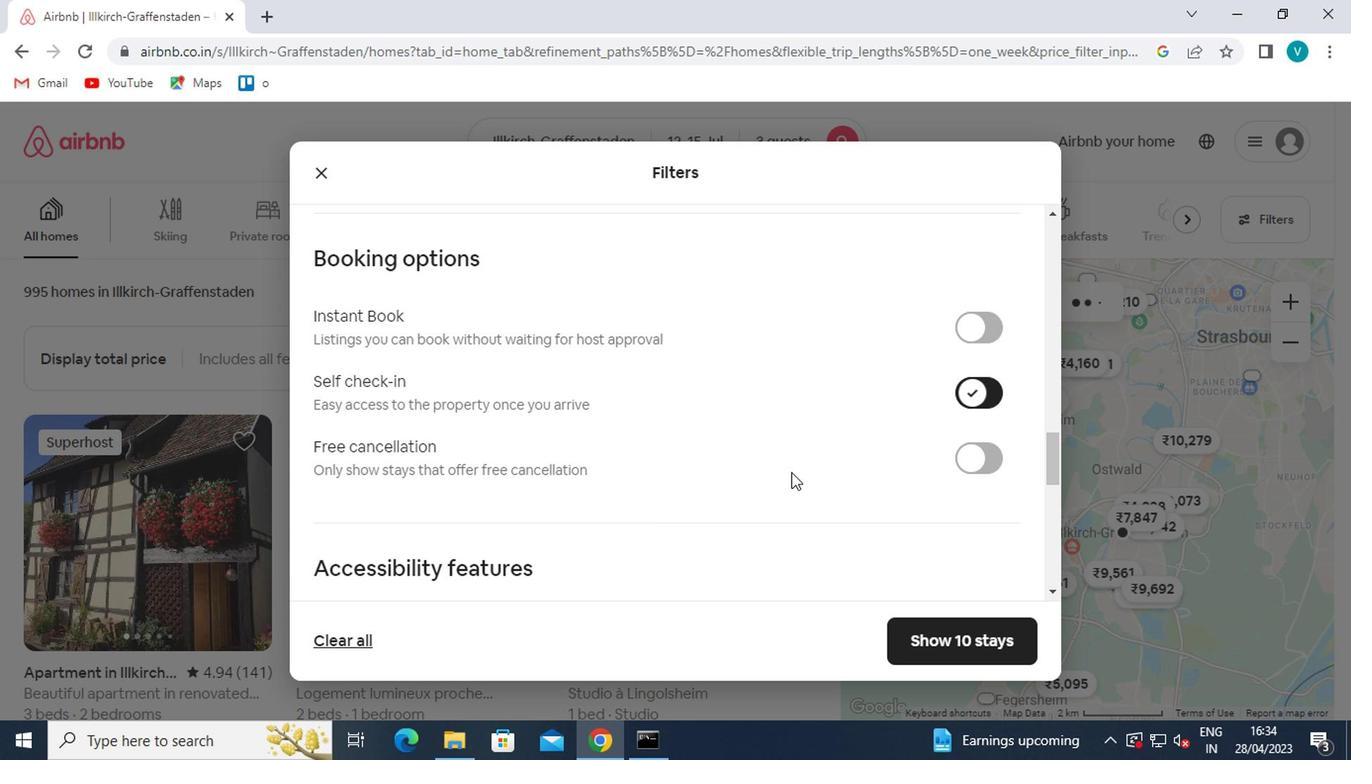 
Action: Mouse scrolled (624, 507) with delta (0, 0)
Screenshot: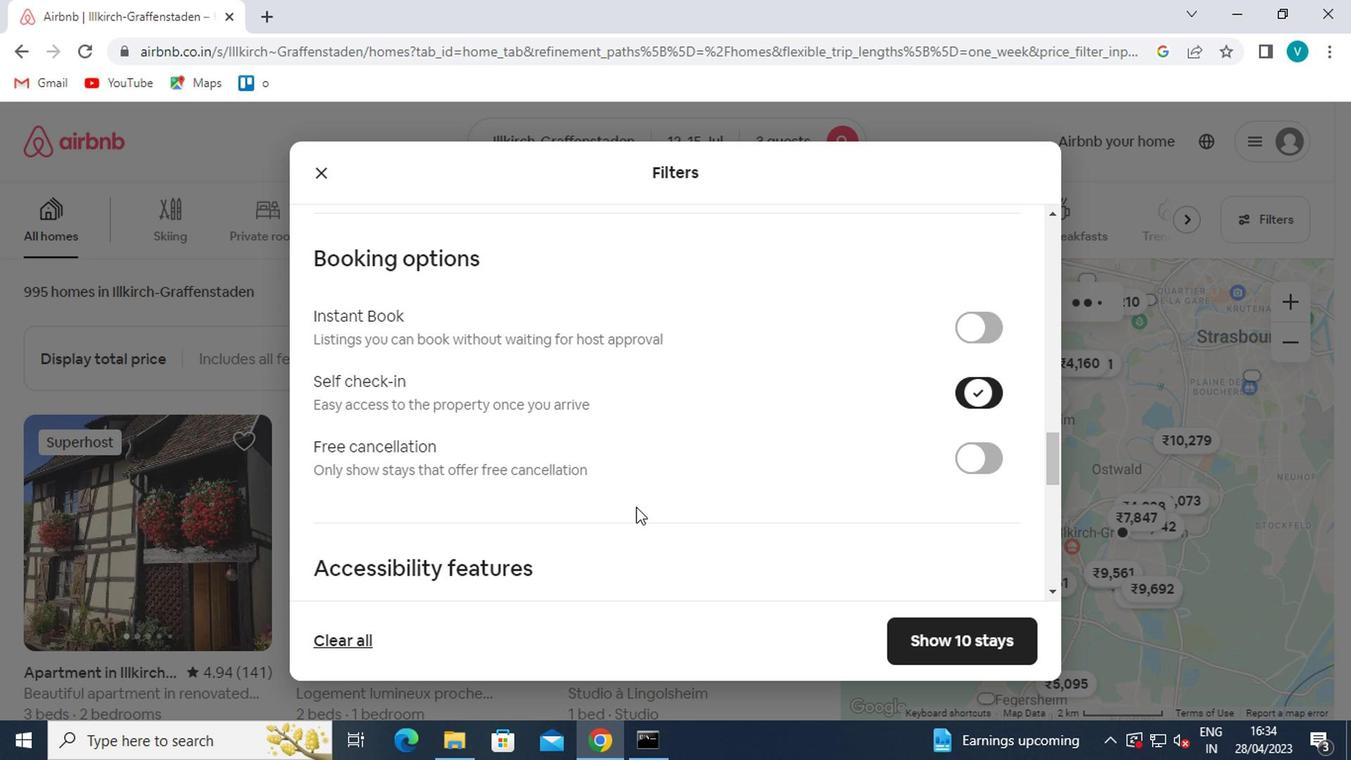 
Action: Mouse scrolled (624, 507) with delta (0, 0)
Screenshot: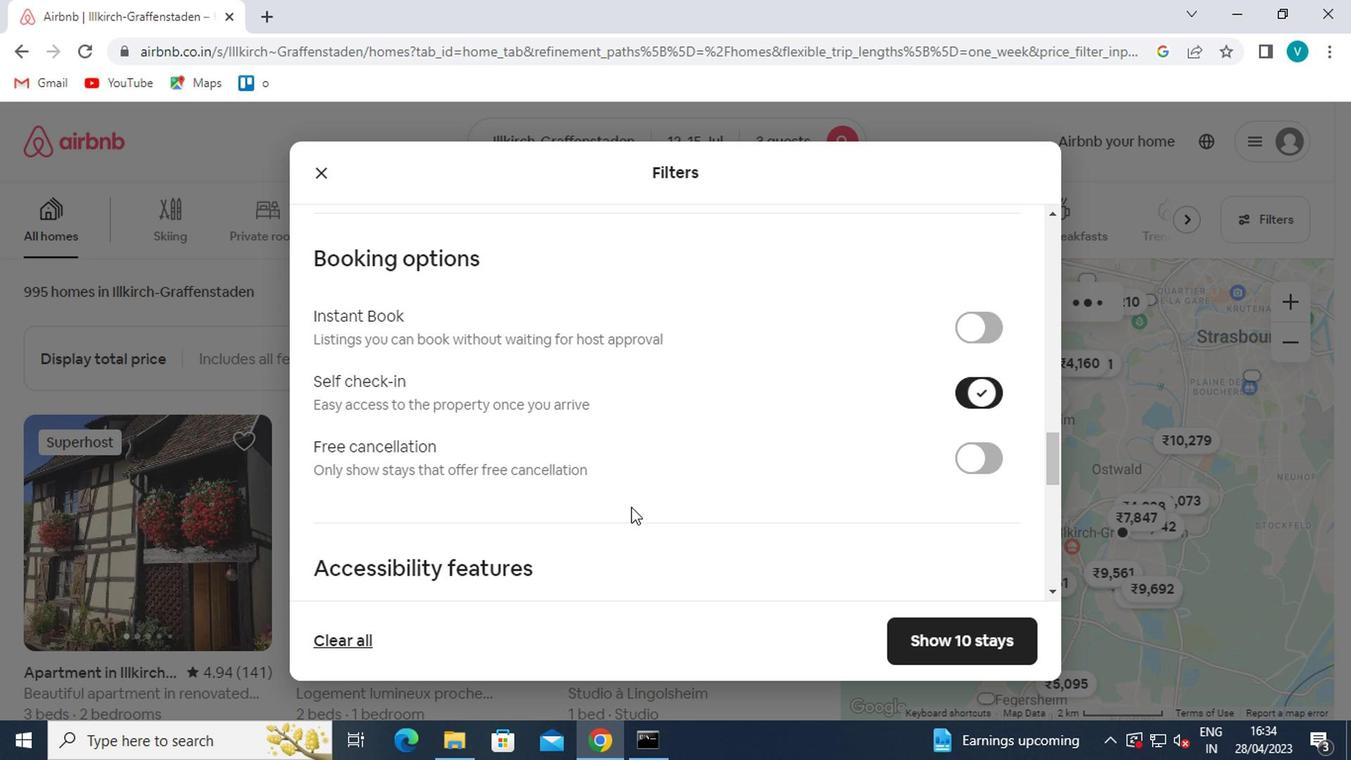 
Action: Mouse scrolled (624, 507) with delta (0, 0)
Screenshot: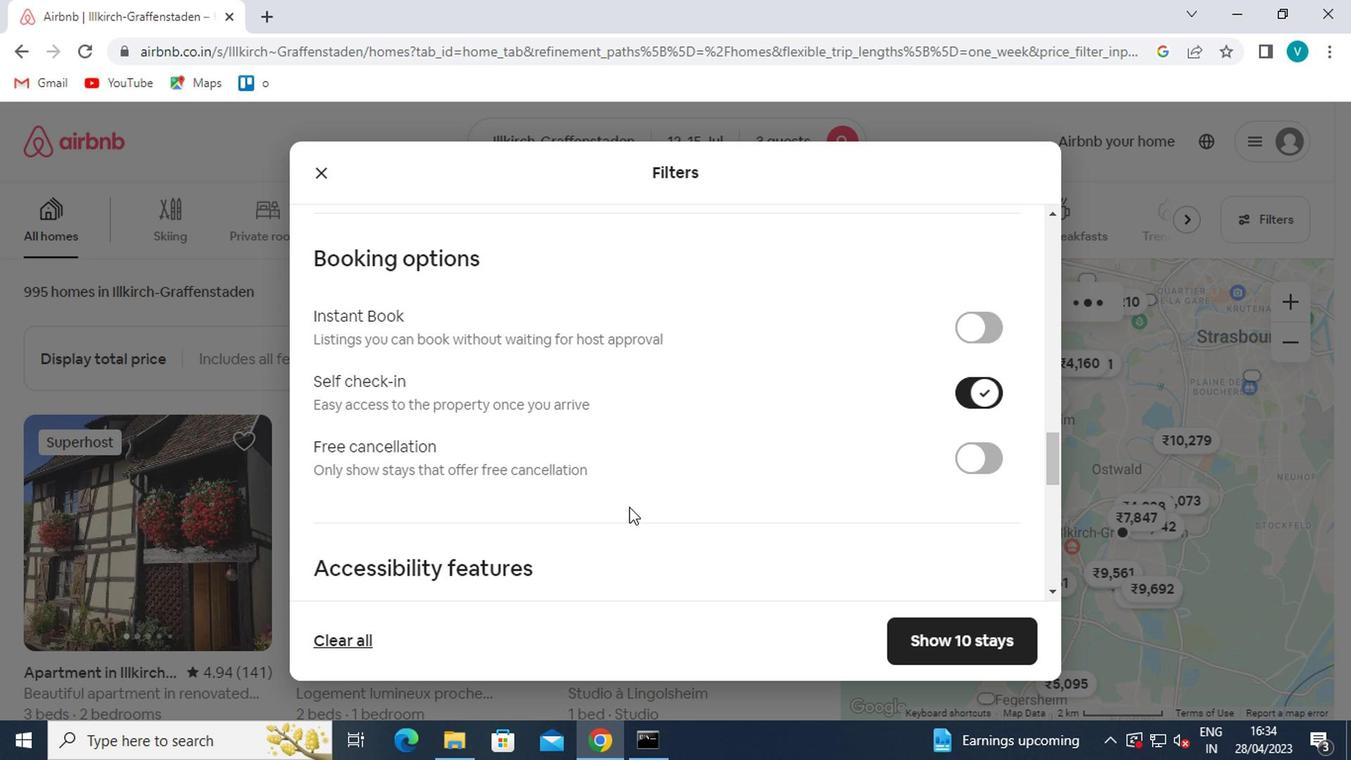 
Action: Mouse scrolled (624, 507) with delta (0, 0)
Screenshot: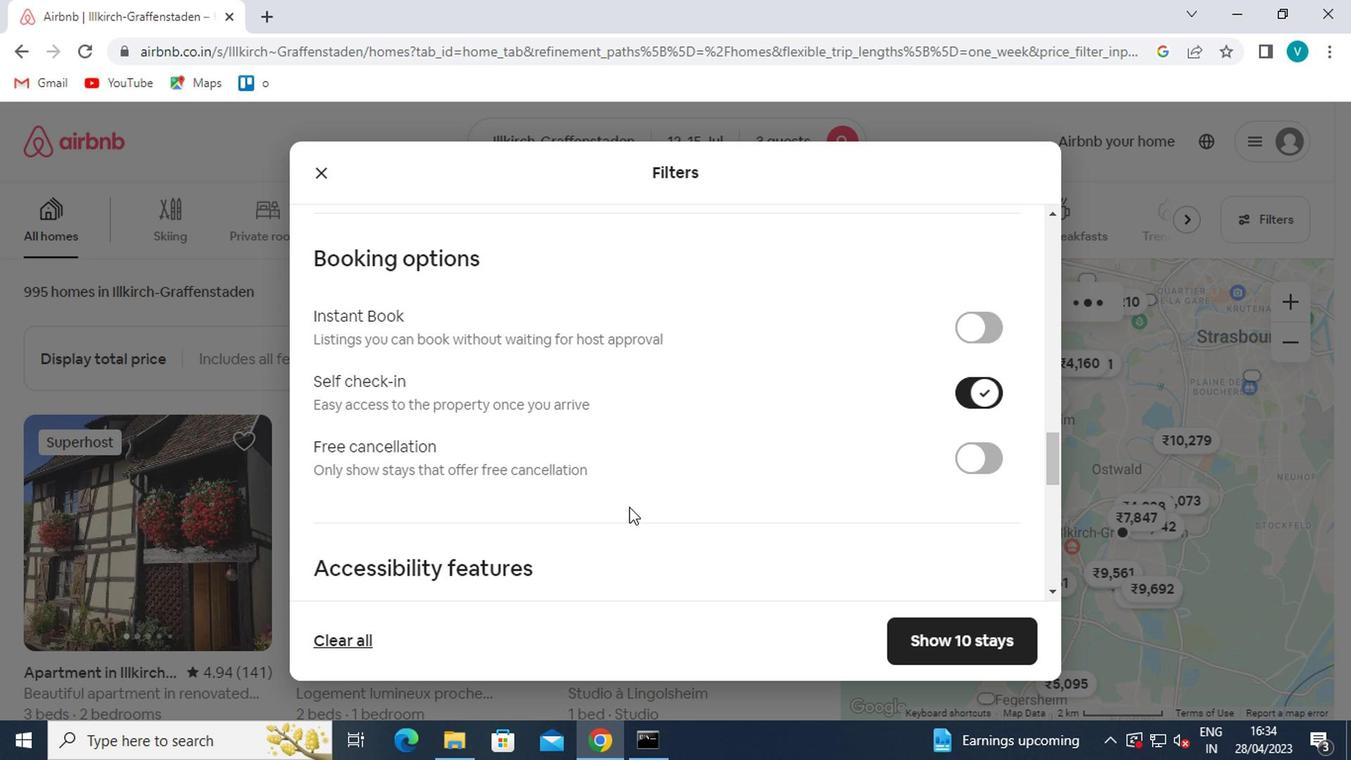 
Action: Mouse scrolled (624, 507) with delta (0, 0)
Screenshot: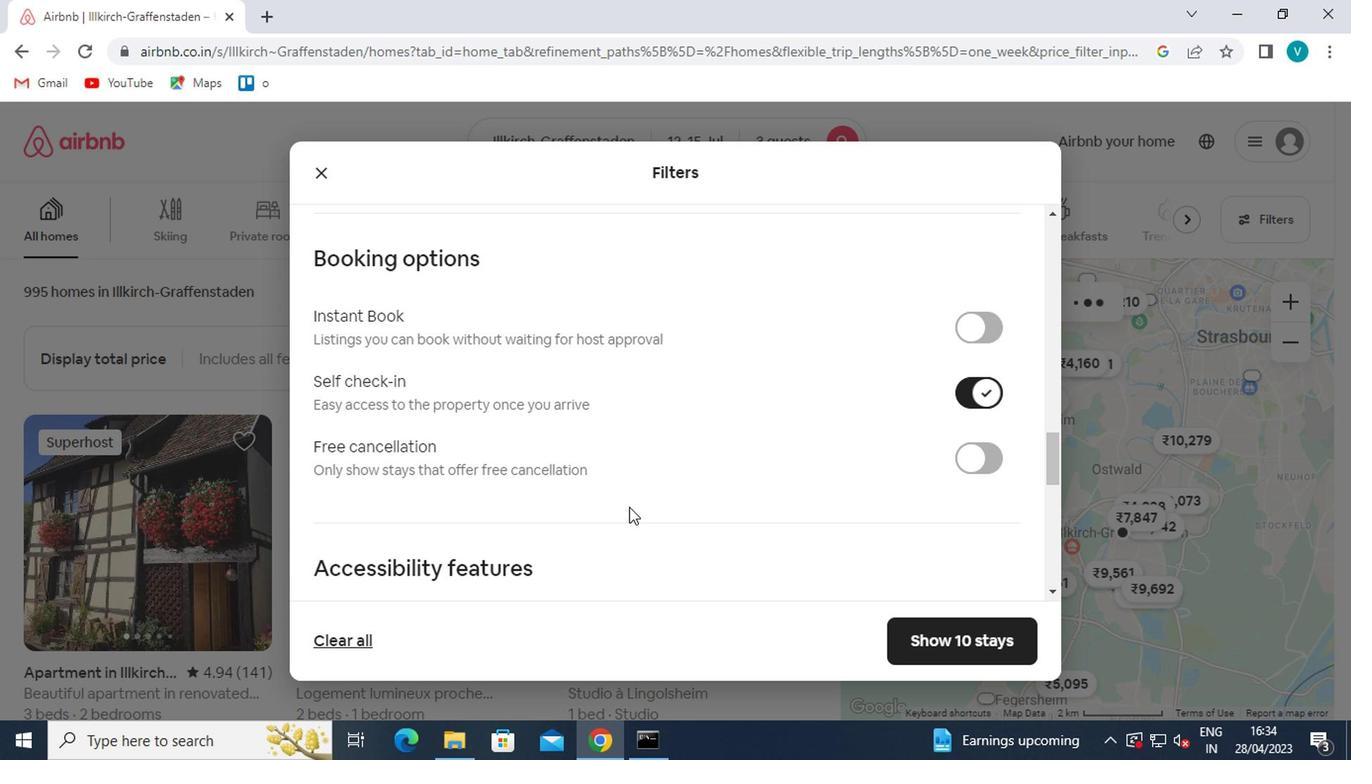 
Action: Mouse scrolled (624, 507) with delta (0, 0)
Screenshot: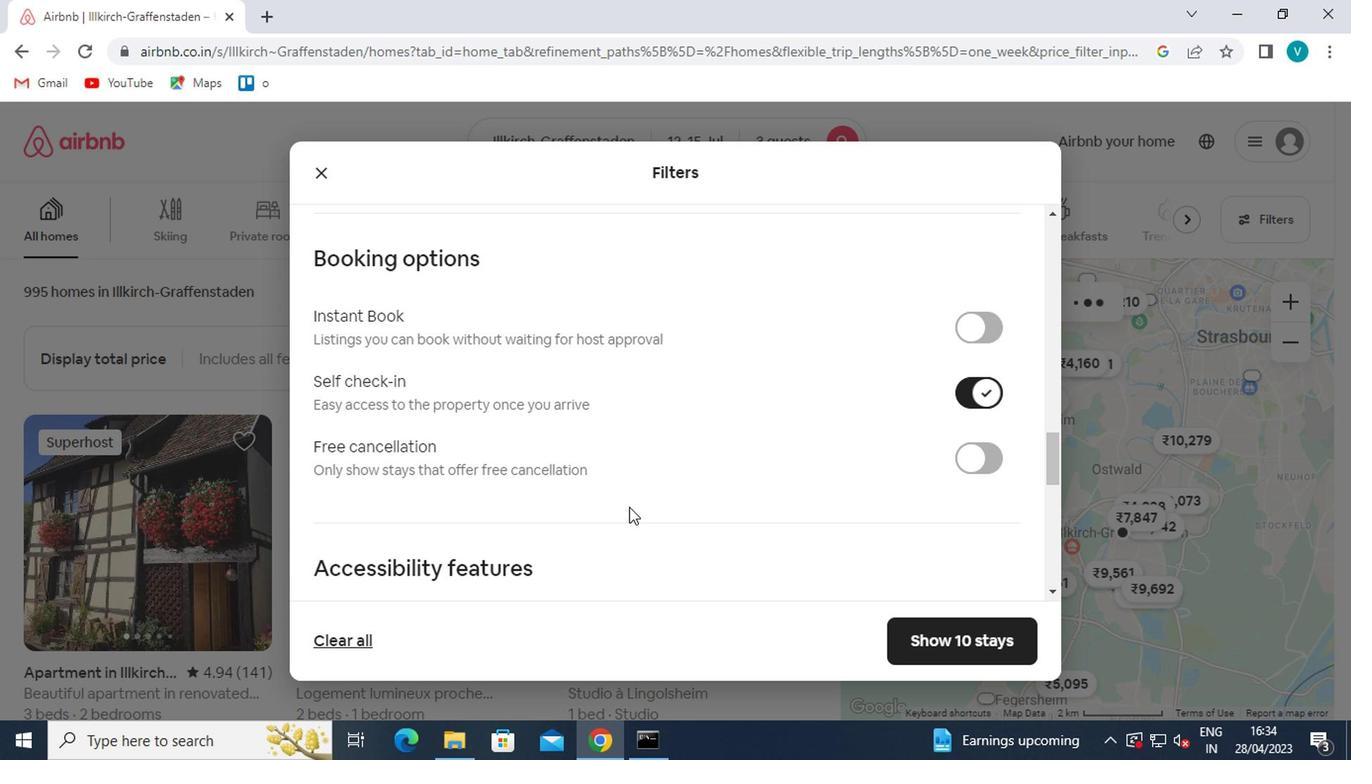 
Action: Mouse scrolled (624, 507) with delta (0, 0)
Screenshot: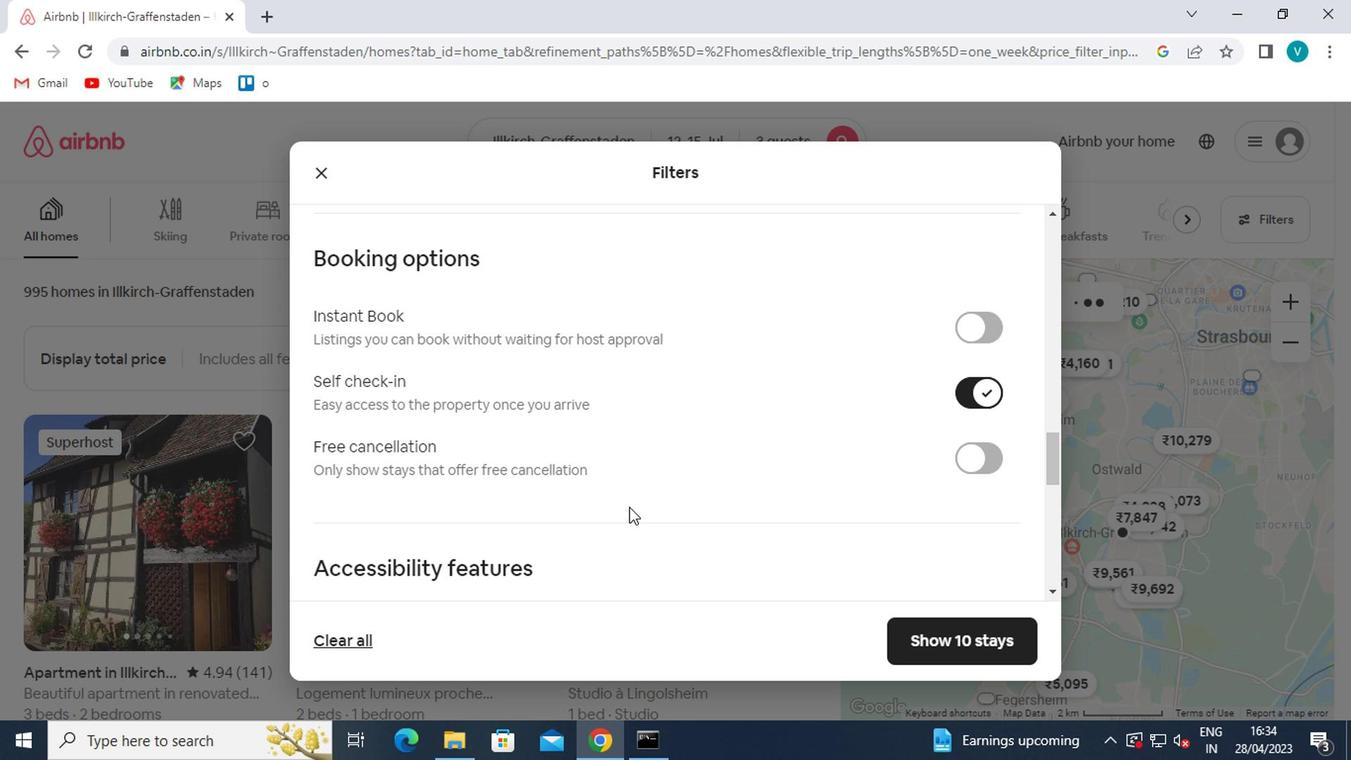 
Action: Mouse moved to (375, 510)
Screenshot: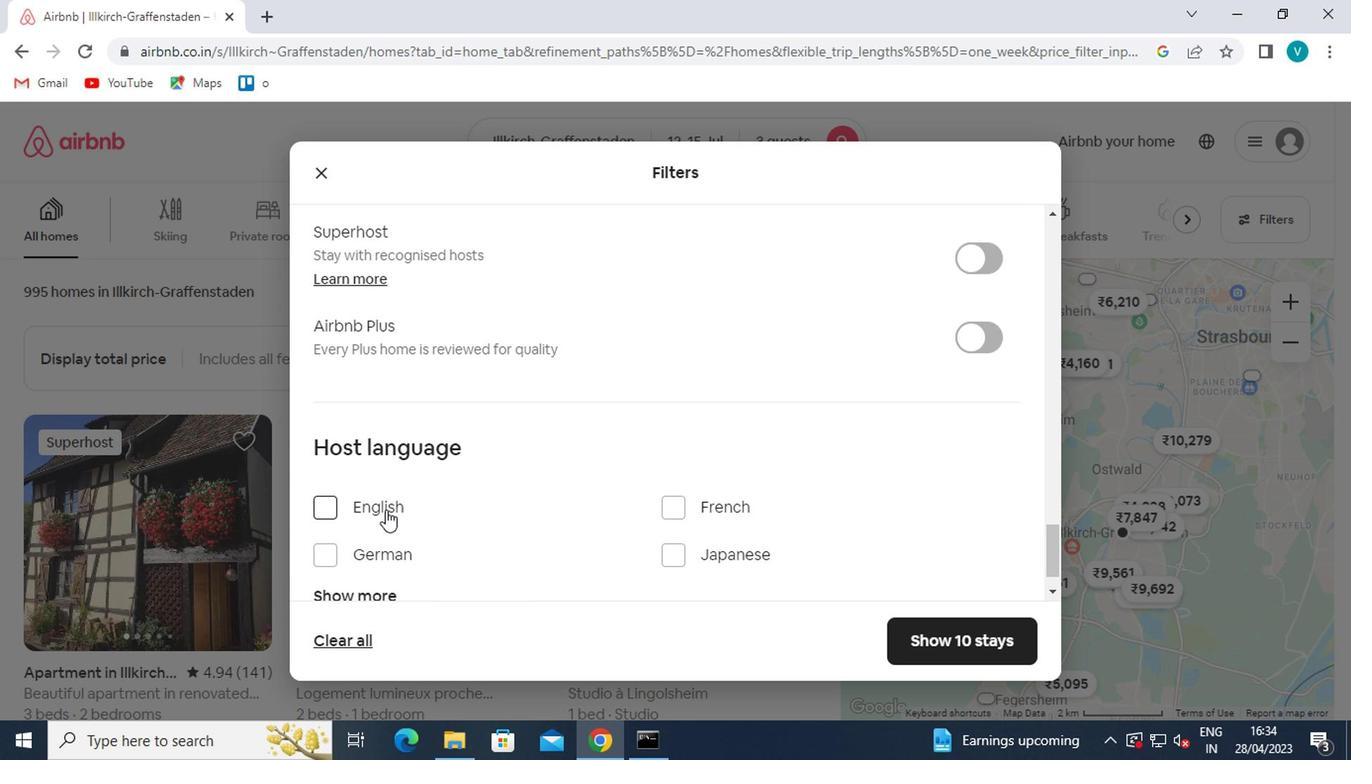 
Action: Mouse pressed left at (375, 510)
Screenshot: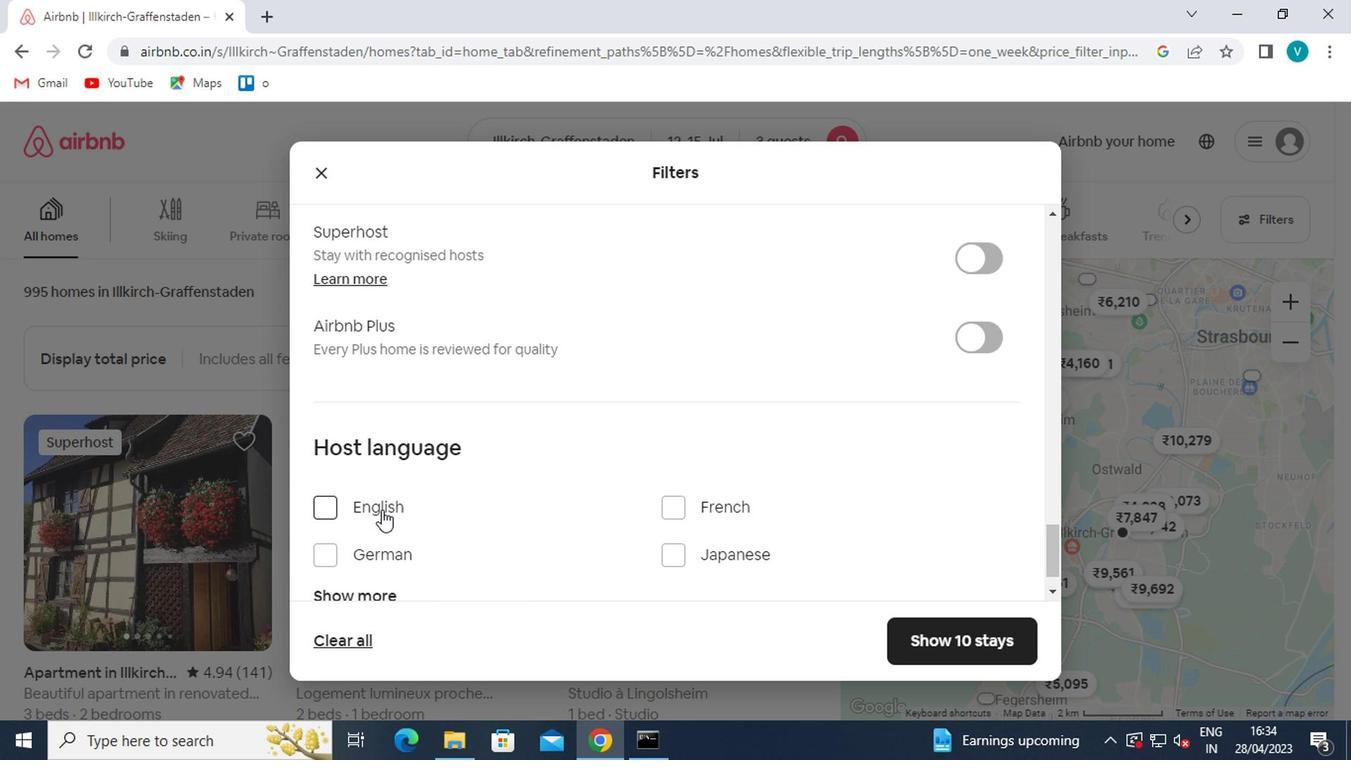 
Action: Mouse moved to (953, 632)
Screenshot: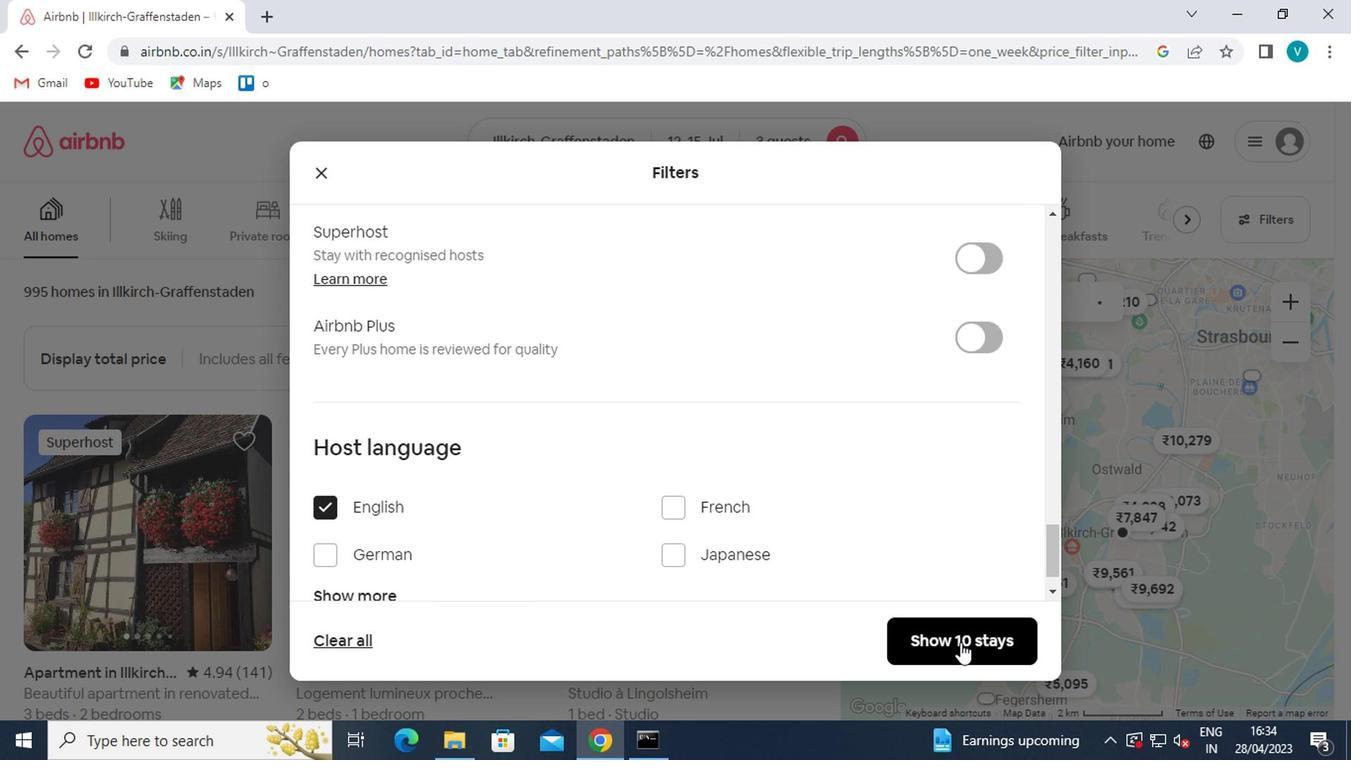 
Action: Mouse pressed left at (953, 632)
Screenshot: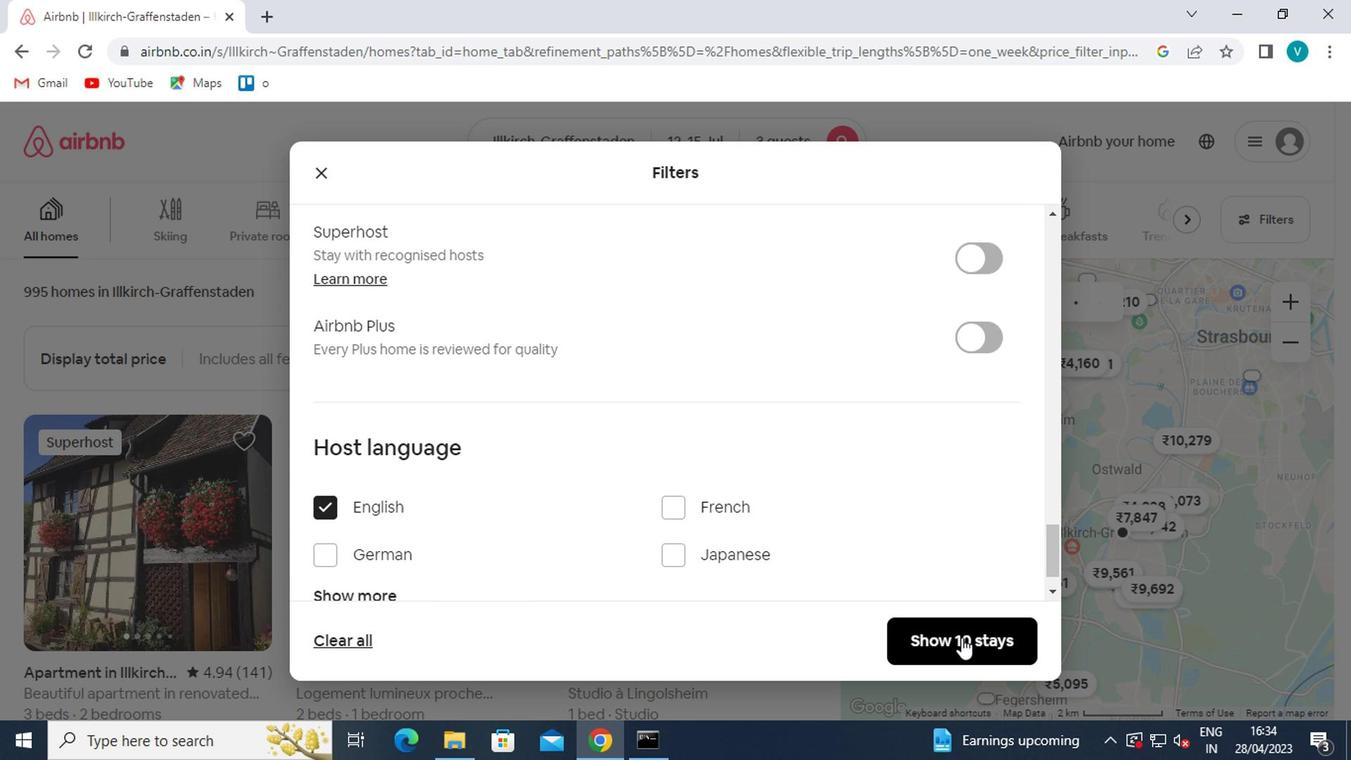 
Action: Mouse moved to (943, 629)
Screenshot: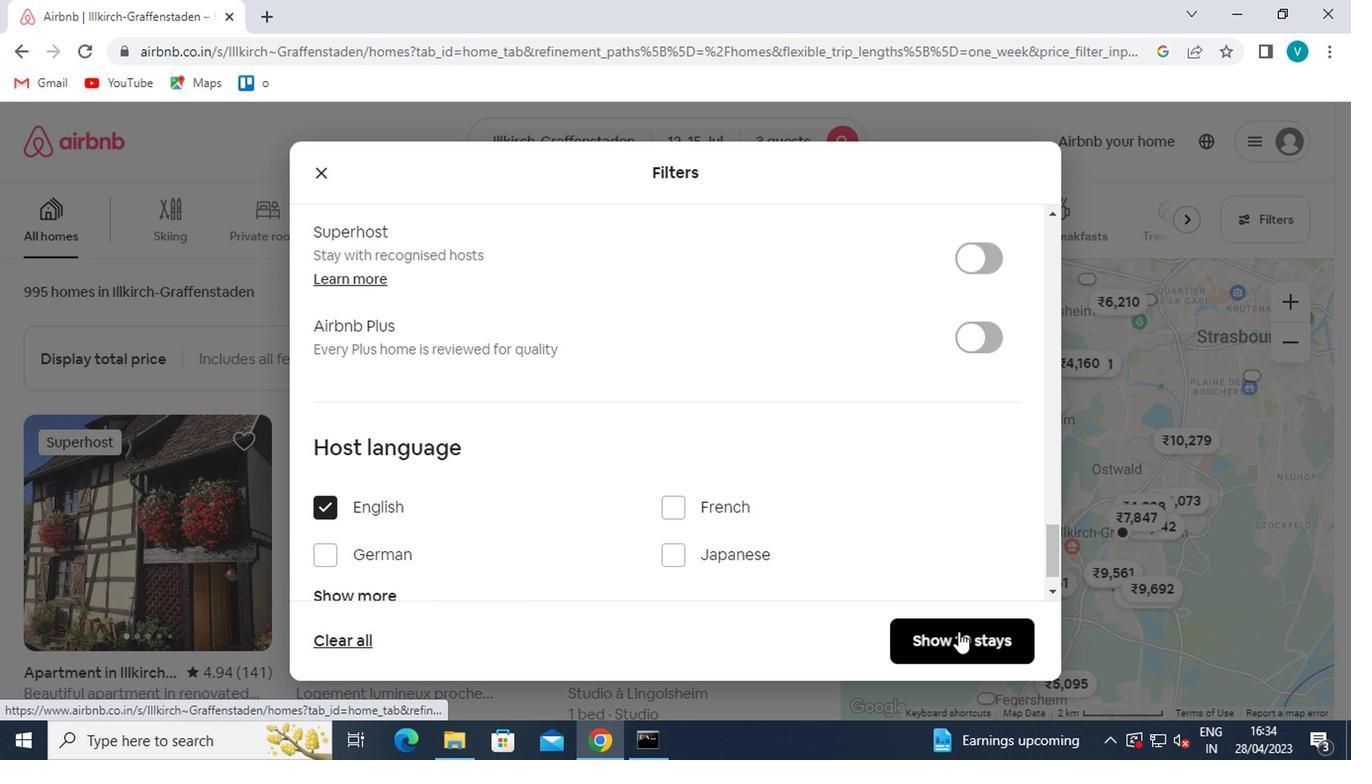 
